 Task: Search one way flight ticket for 3 adults, 3 children in premium economy from Pellston: Pellston Regional/emmet County Airport to Riverton: Central Wyoming Regional Airport (was Riverton Regional) on 5-4-2023. Choice of flights is Spirit. Price is upto 25000. Outbound departure time preference is 8:45.
Action: Mouse moved to (294, 120)
Screenshot: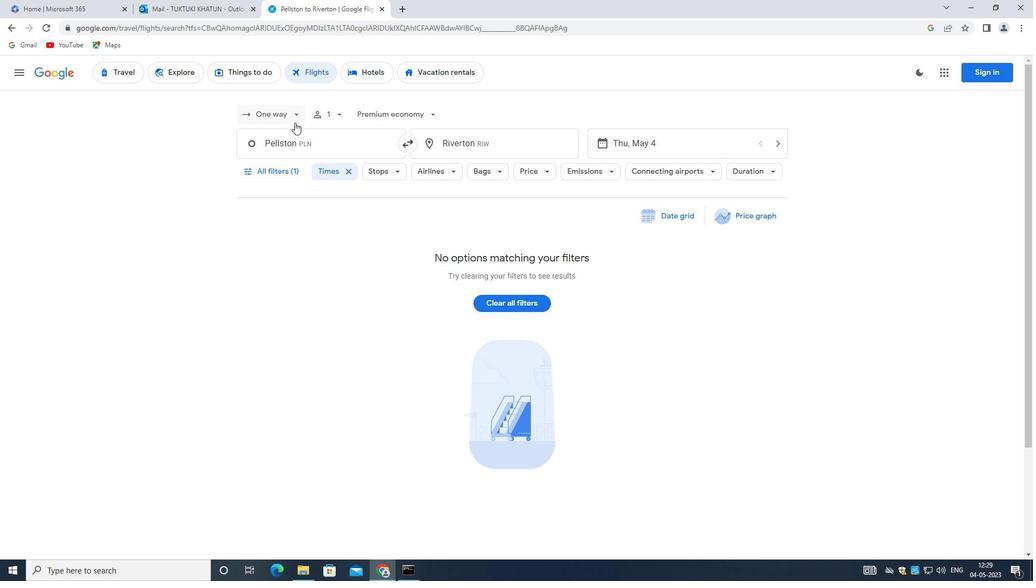 
Action: Mouse pressed left at (294, 120)
Screenshot: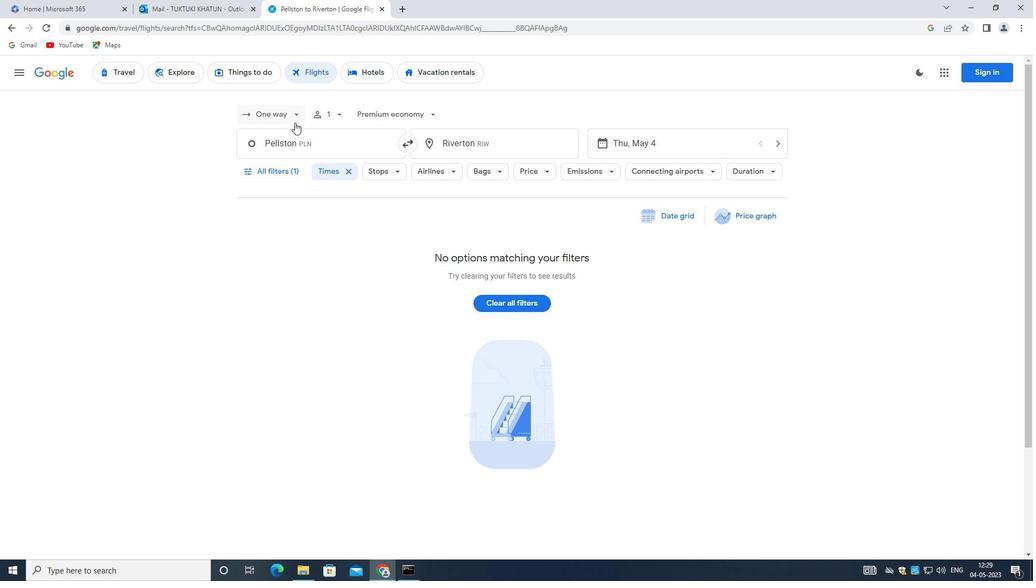 
Action: Mouse moved to (293, 166)
Screenshot: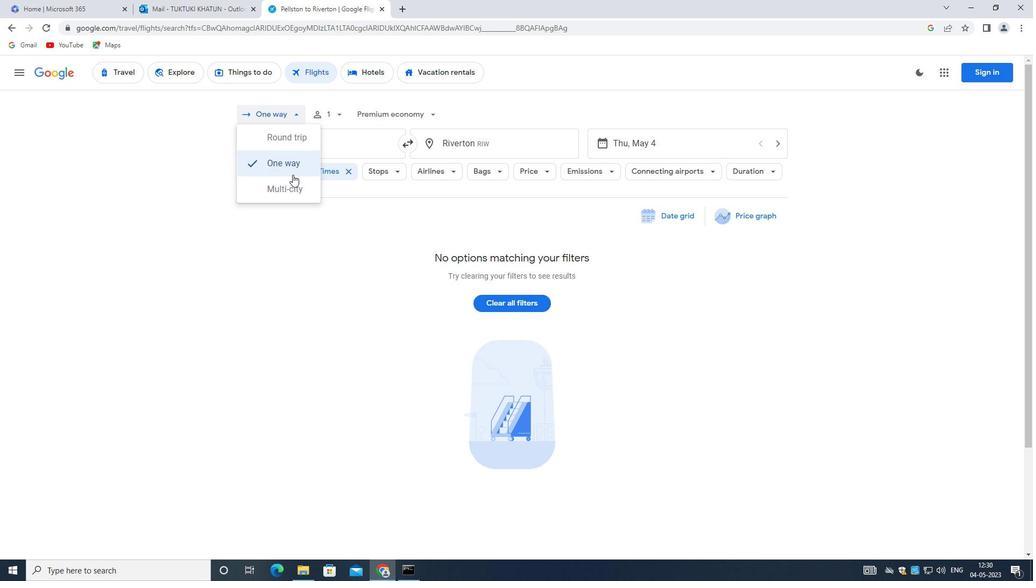 
Action: Mouse pressed left at (293, 166)
Screenshot: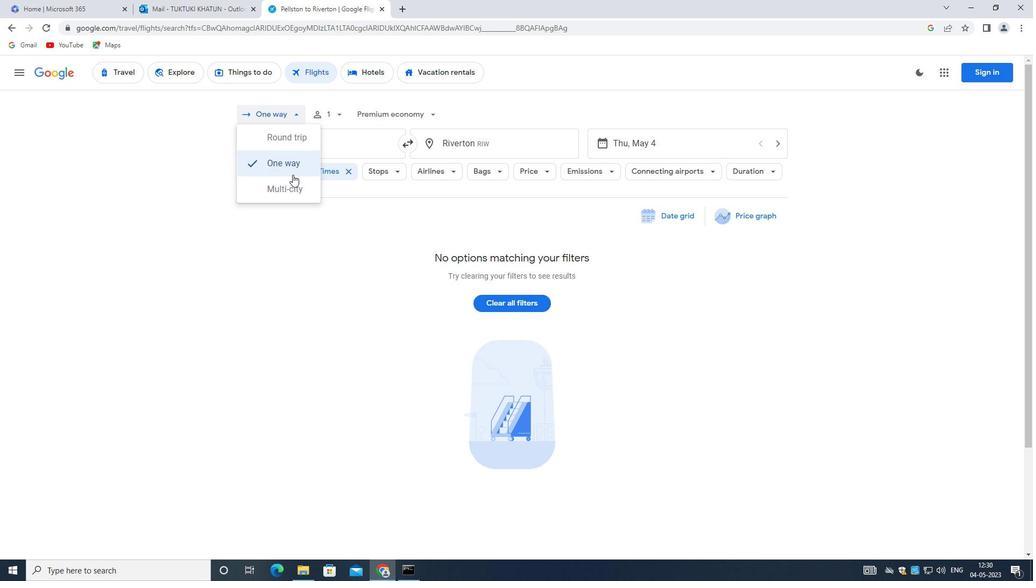 
Action: Mouse moved to (332, 115)
Screenshot: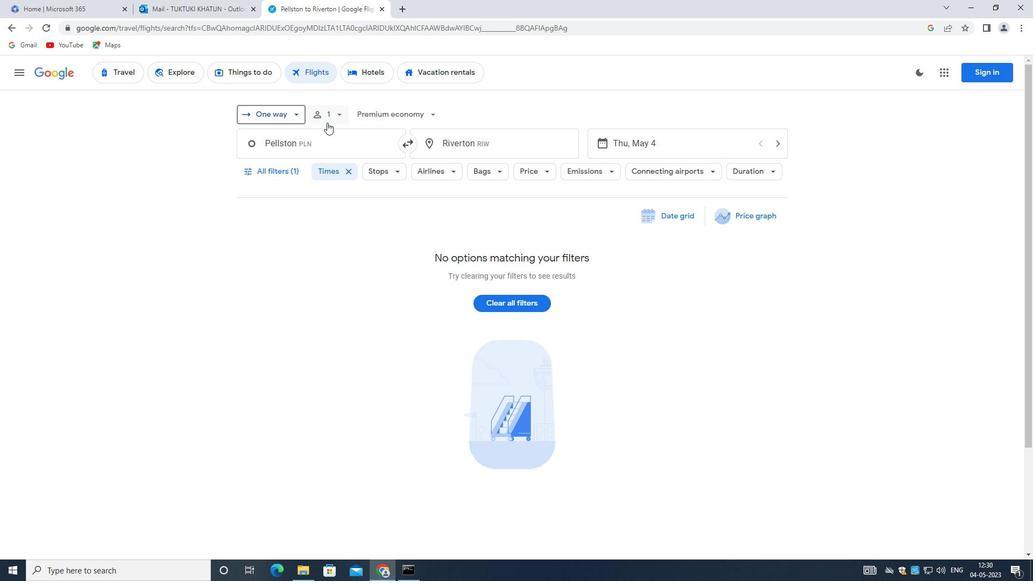 
Action: Mouse pressed left at (332, 115)
Screenshot: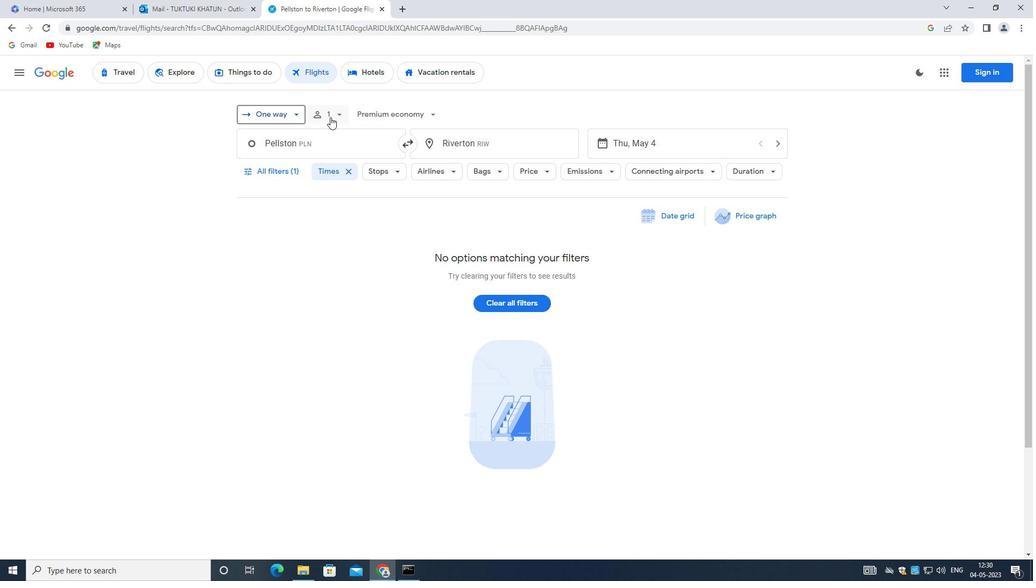 
Action: Mouse moved to (421, 142)
Screenshot: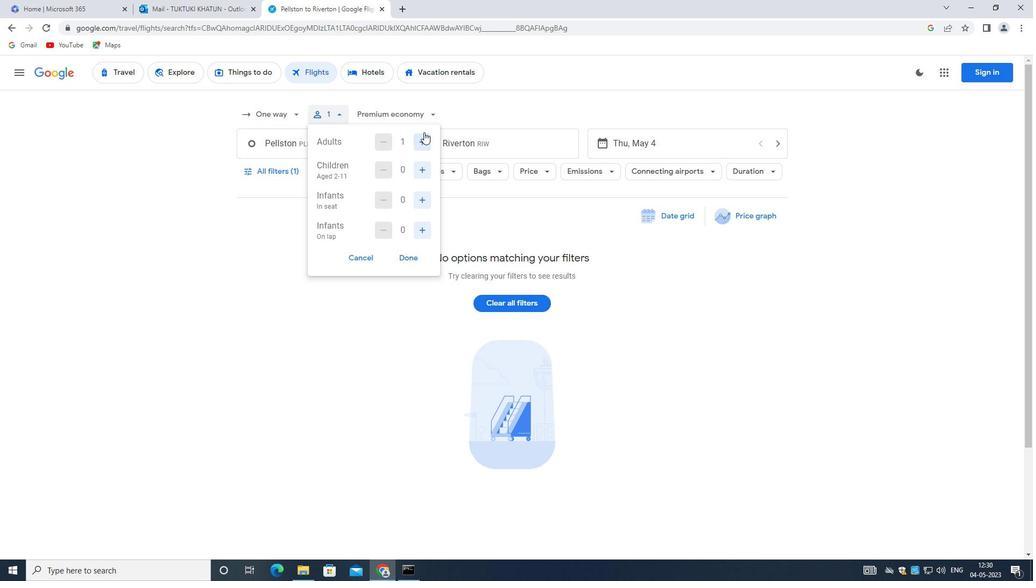 
Action: Mouse pressed left at (421, 142)
Screenshot: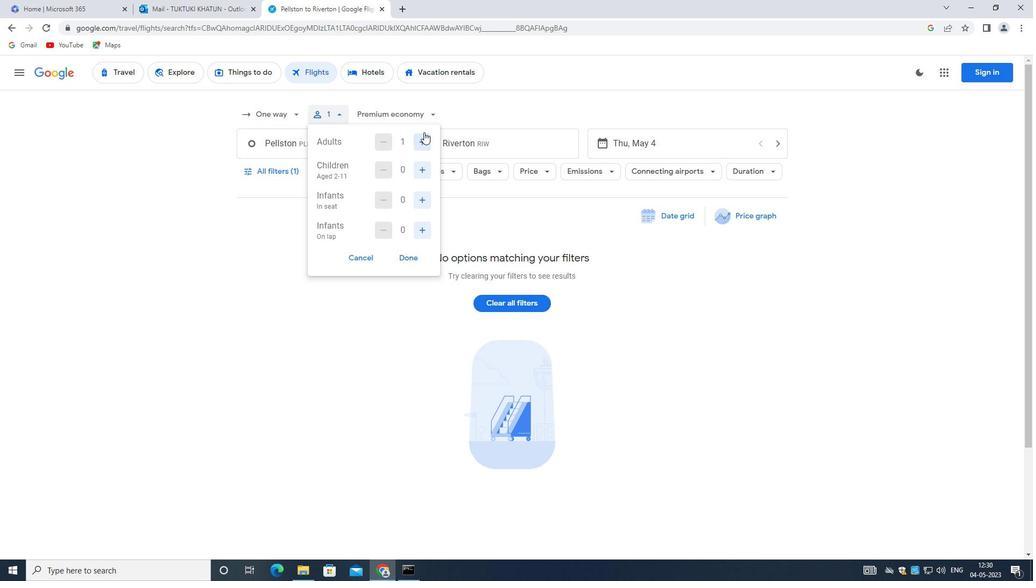 
Action: Mouse pressed left at (421, 142)
Screenshot: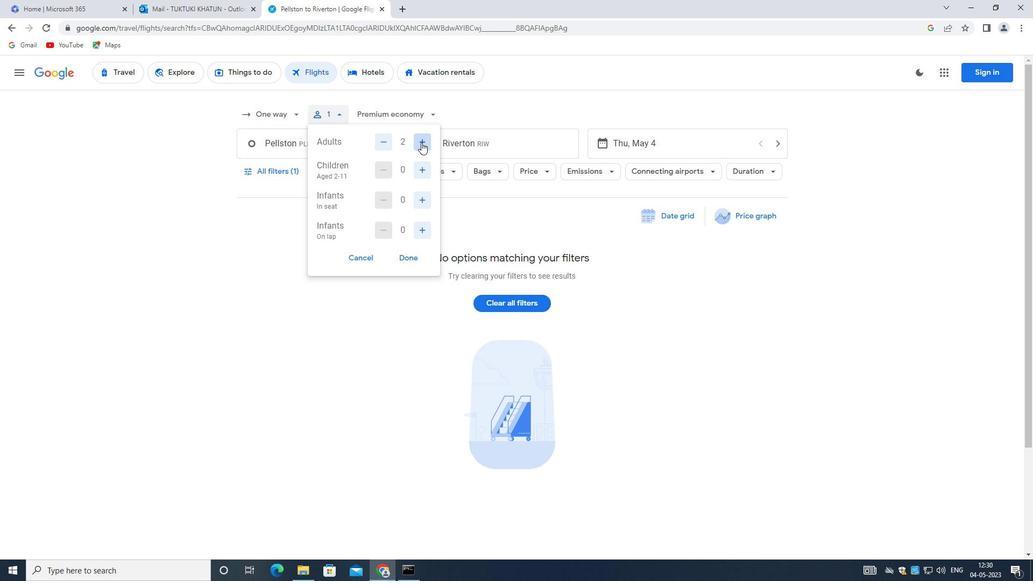 
Action: Mouse moved to (424, 163)
Screenshot: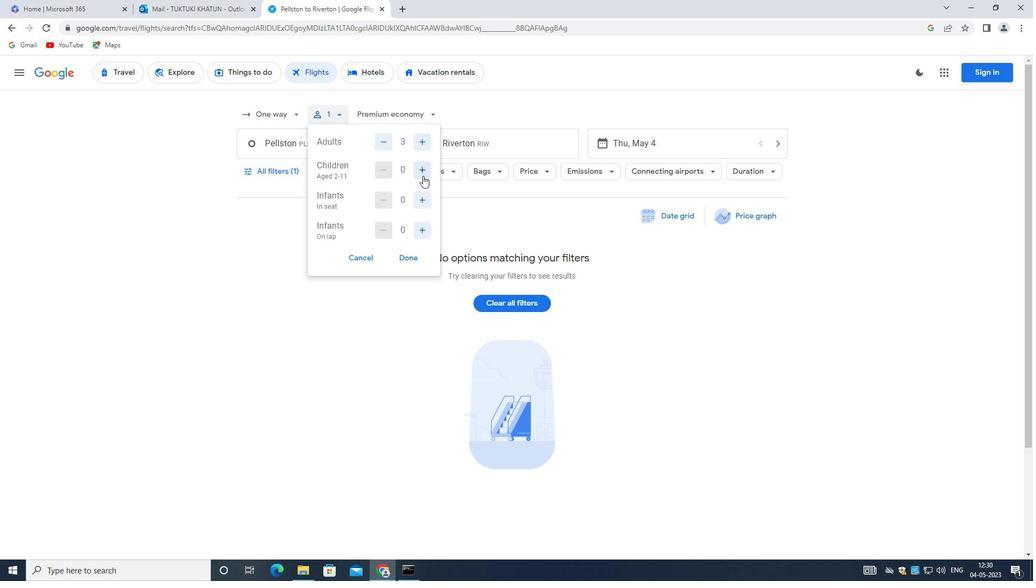
Action: Mouse pressed left at (424, 163)
Screenshot: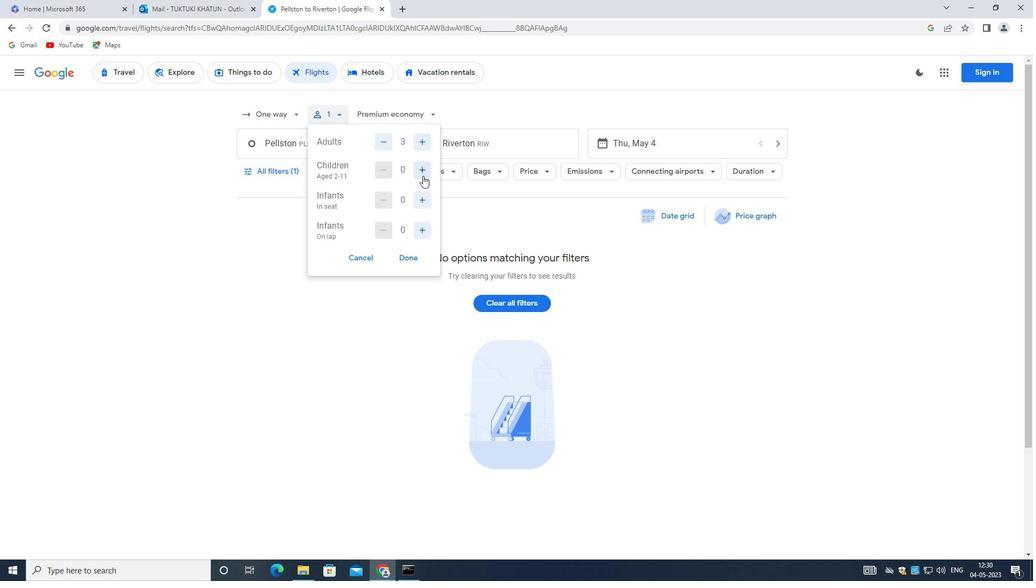 
Action: Mouse pressed left at (424, 163)
Screenshot: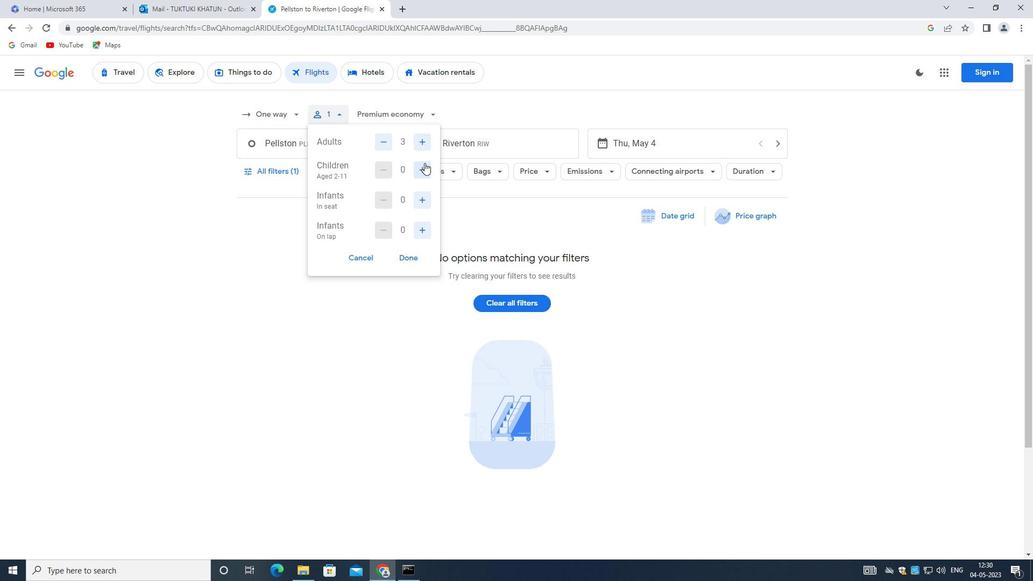 
Action: Mouse pressed left at (424, 163)
Screenshot: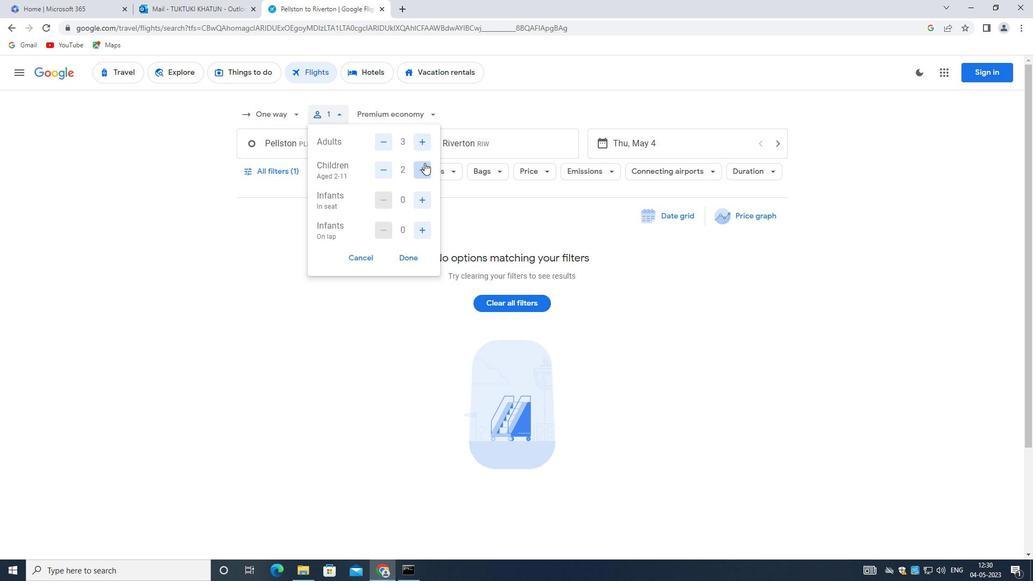 
Action: Mouse moved to (403, 258)
Screenshot: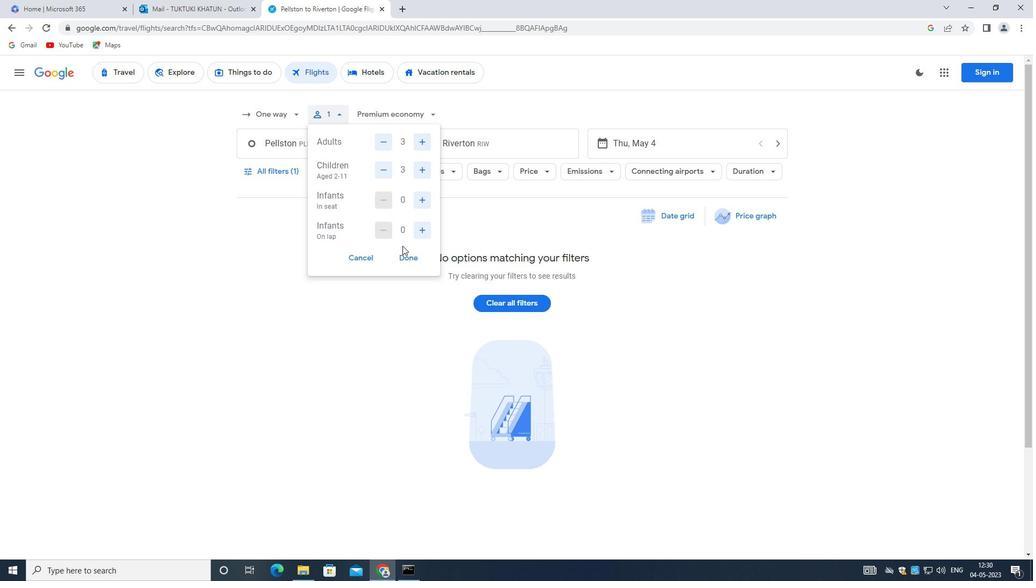 
Action: Mouse pressed left at (403, 258)
Screenshot: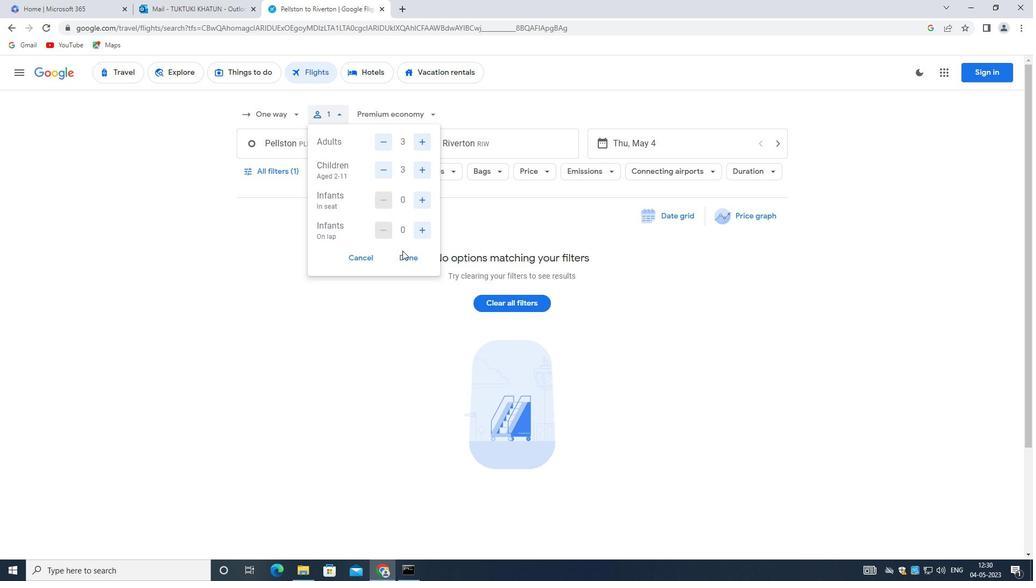 
Action: Mouse moved to (395, 109)
Screenshot: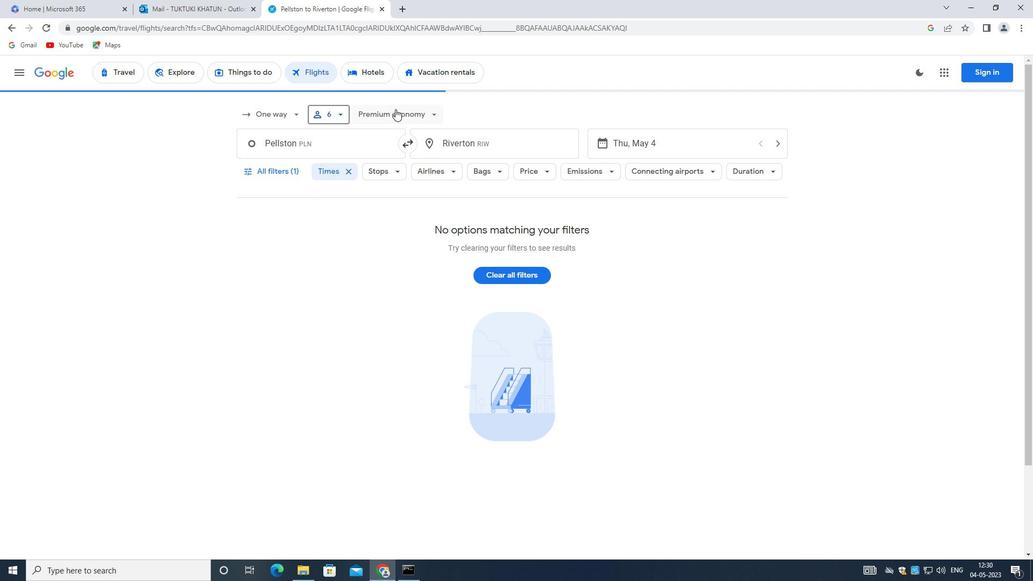 
Action: Mouse pressed left at (395, 109)
Screenshot: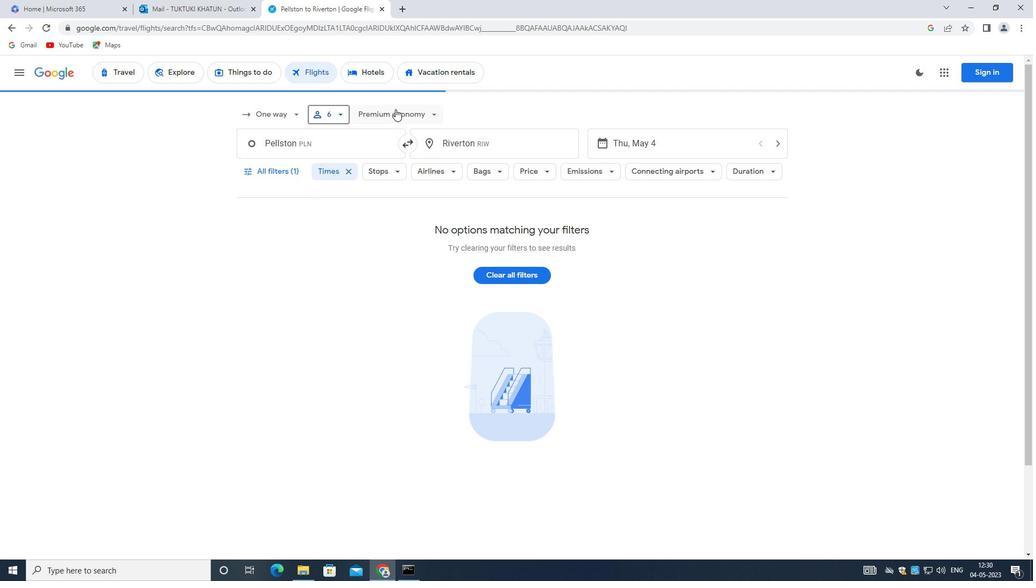 
Action: Mouse moved to (403, 165)
Screenshot: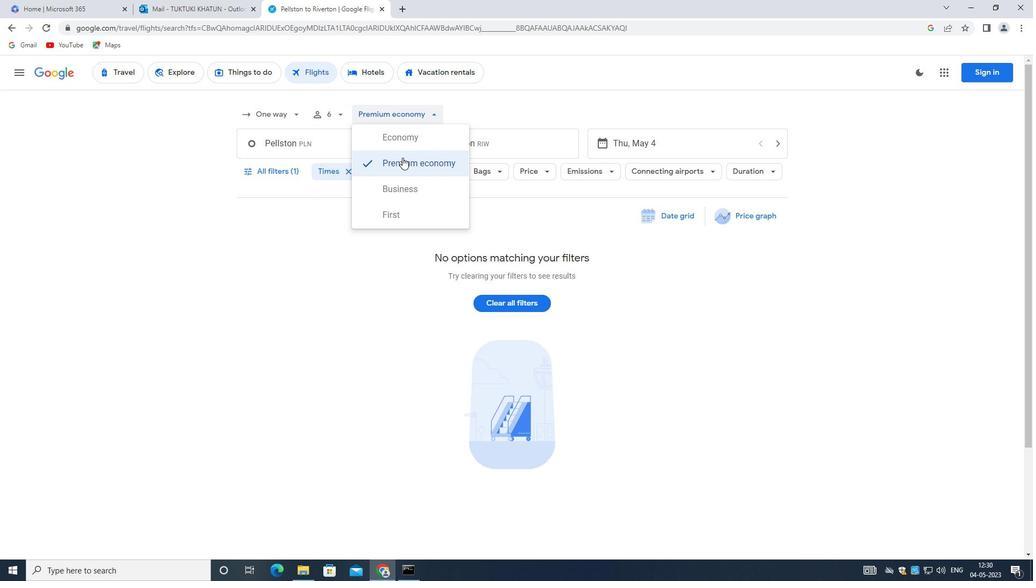 
Action: Mouse pressed left at (403, 165)
Screenshot: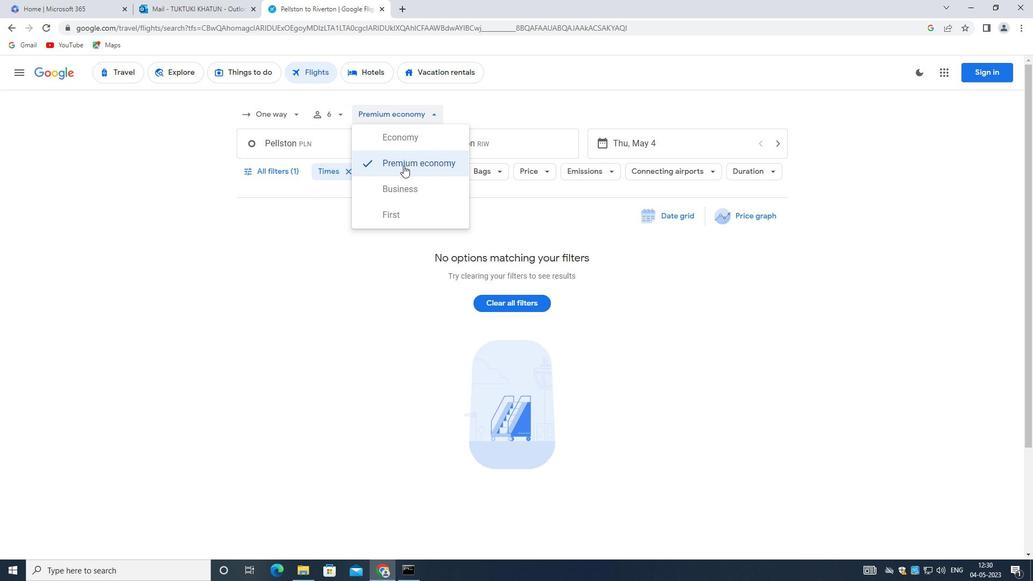 
Action: Mouse moved to (301, 144)
Screenshot: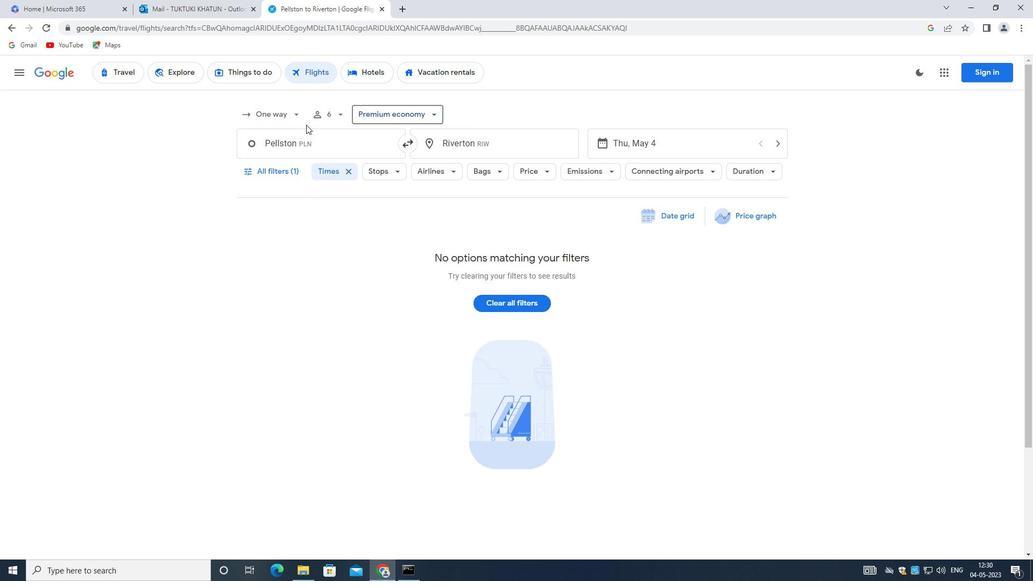 
Action: Mouse pressed left at (301, 144)
Screenshot: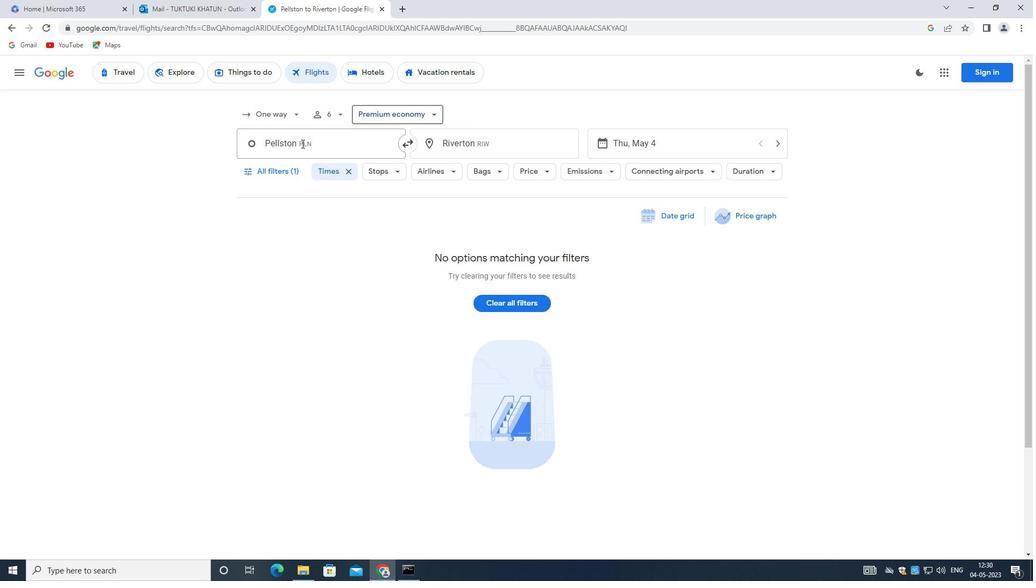 
Action: Mouse moved to (328, 171)
Screenshot: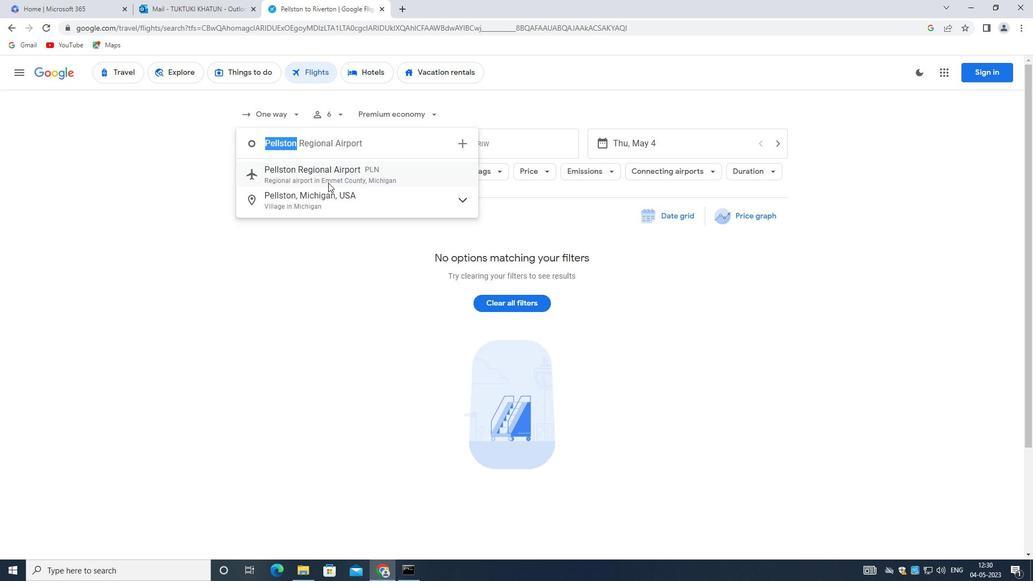 
Action: Mouse pressed left at (328, 171)
Screenshot: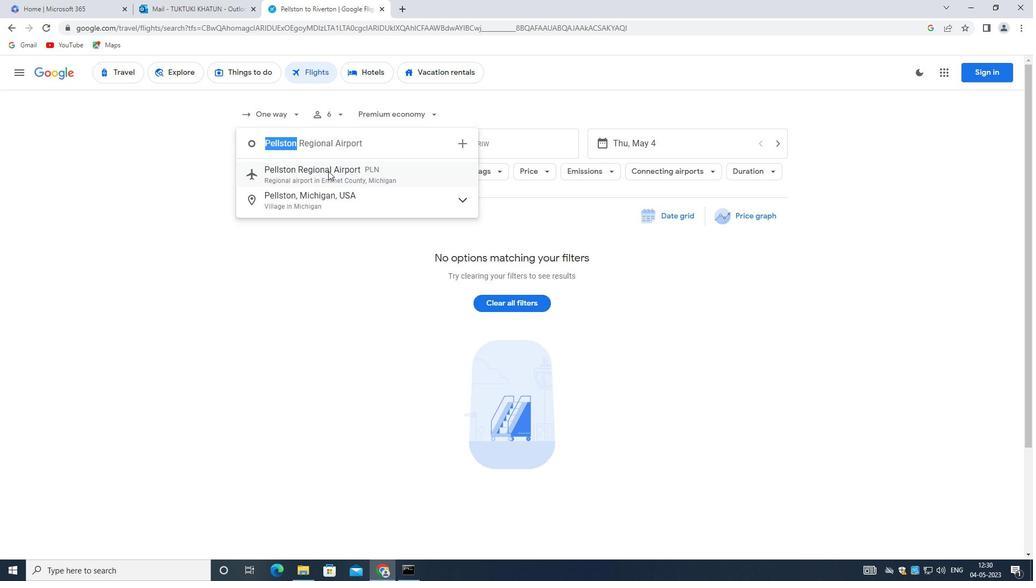 
Action: Mouse moved to (466, 151)
Screenshot: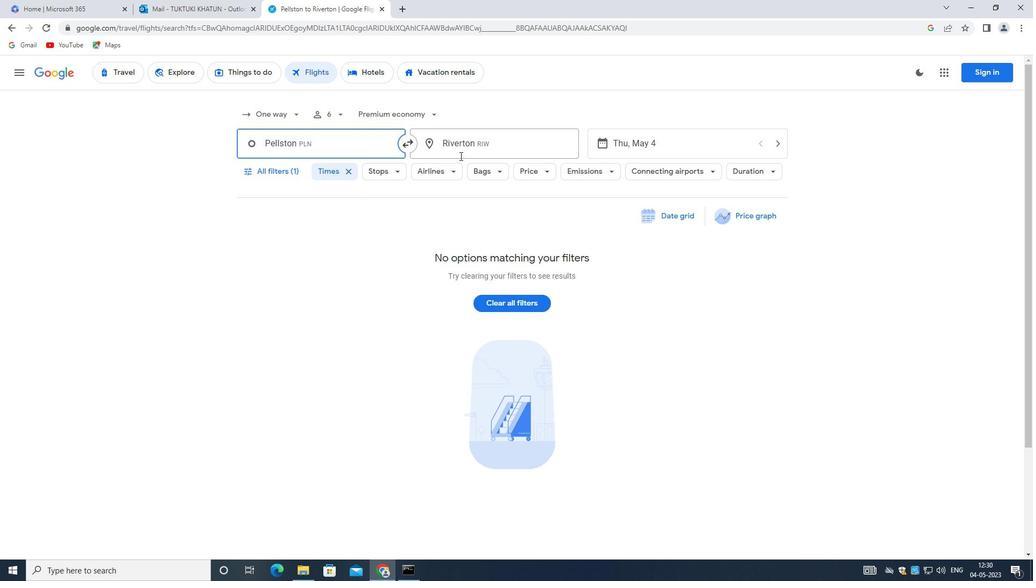 
Action: Mouse pressed left at (466, 151)
Screenshot: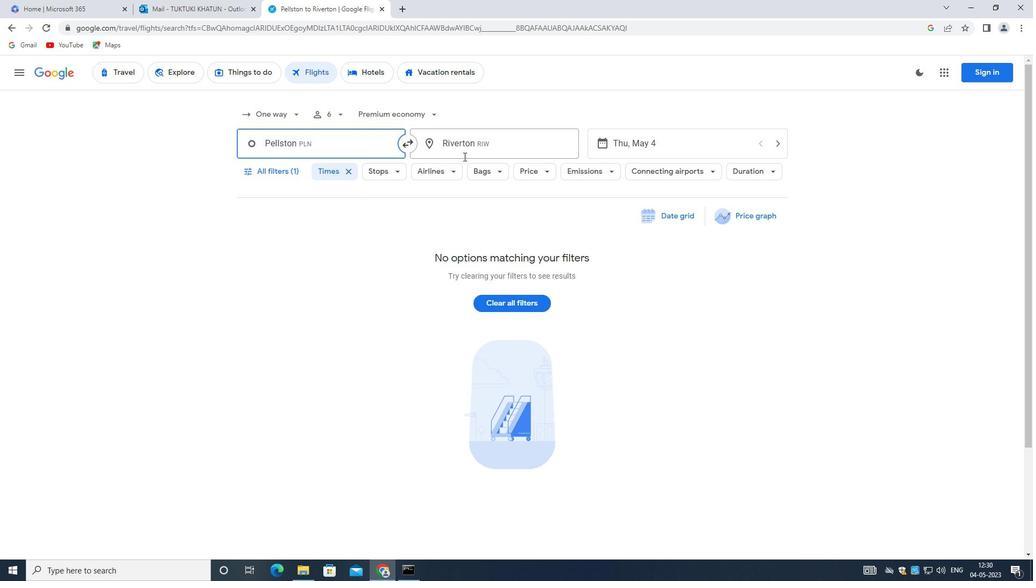 
Action: Key pressed <Key.shift>CENTRAL<Key.space><Key.shift>W
Screenshot: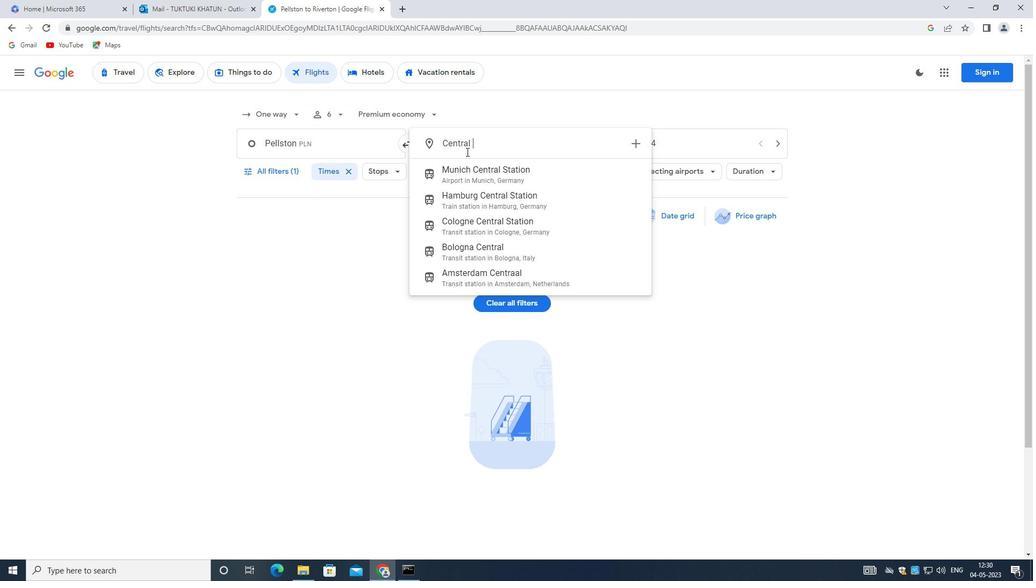 
Action: Mouse moved to (487, 169)
Screenshot: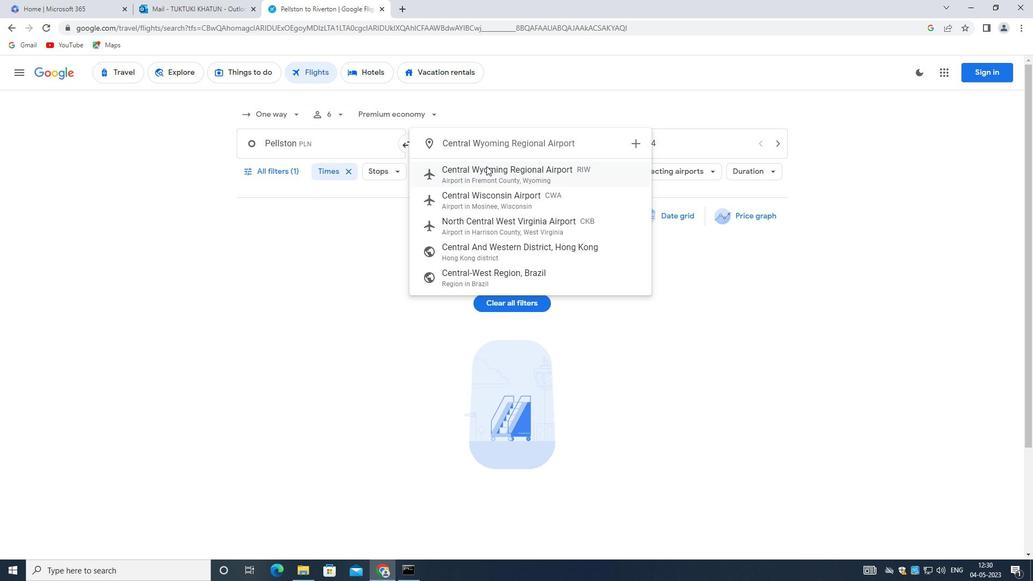 
Action: Mouse pressed left at (487, 169)
Screenshot: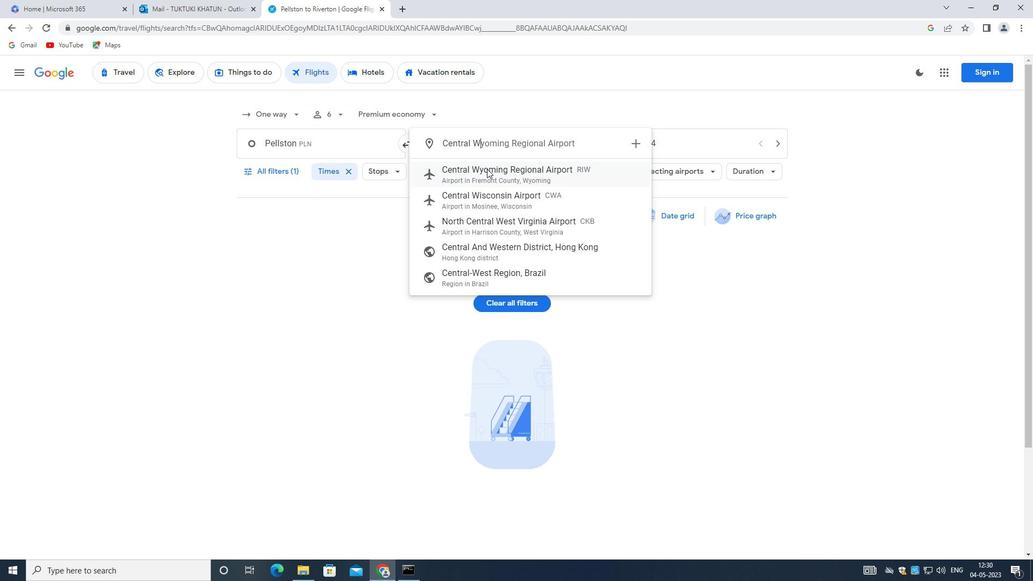 
Action: Mouse moved to (661, 145)
Screenshot: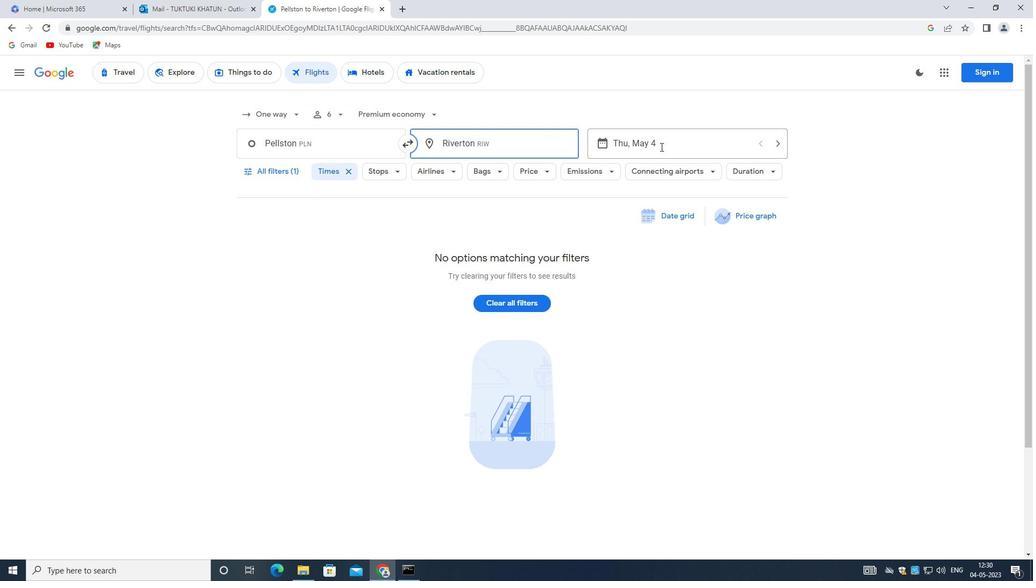 
Action: Mouse pressed left at (661, 145)
Screenshot: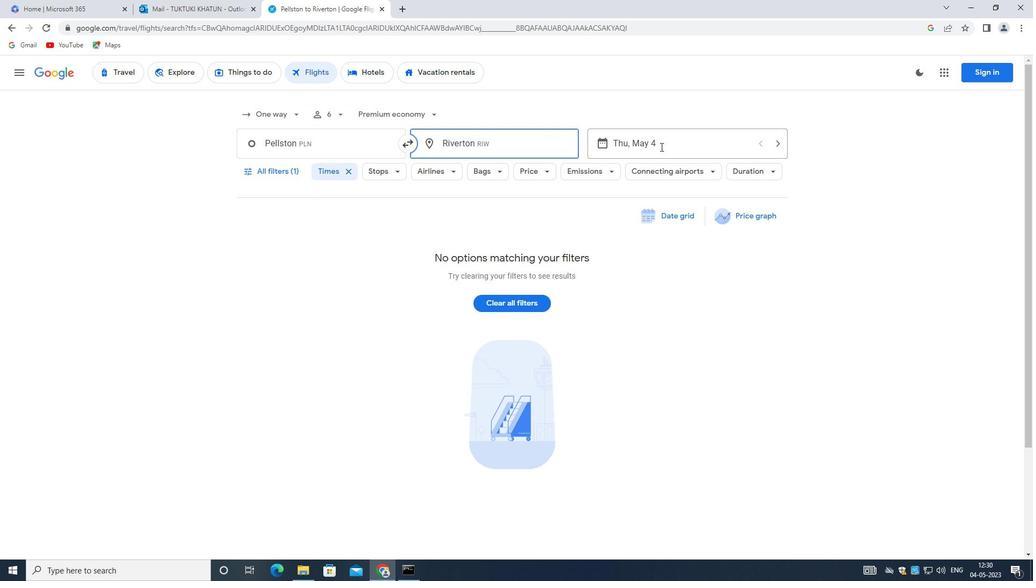 
Action: Mouse moved to (775, 403)
Screenshot: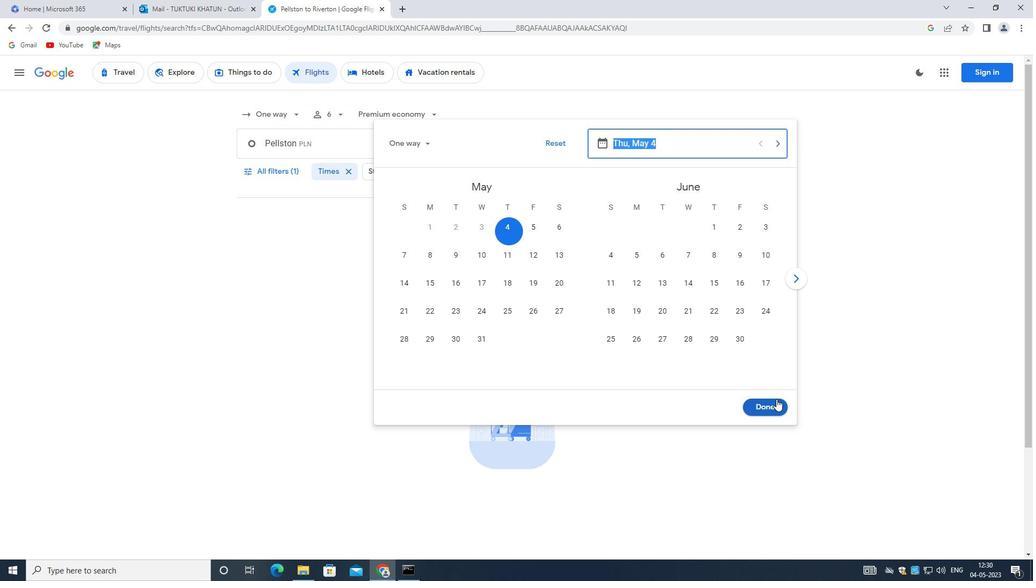 
Action: Mouse pressed left at (775, 403)
Screenshot: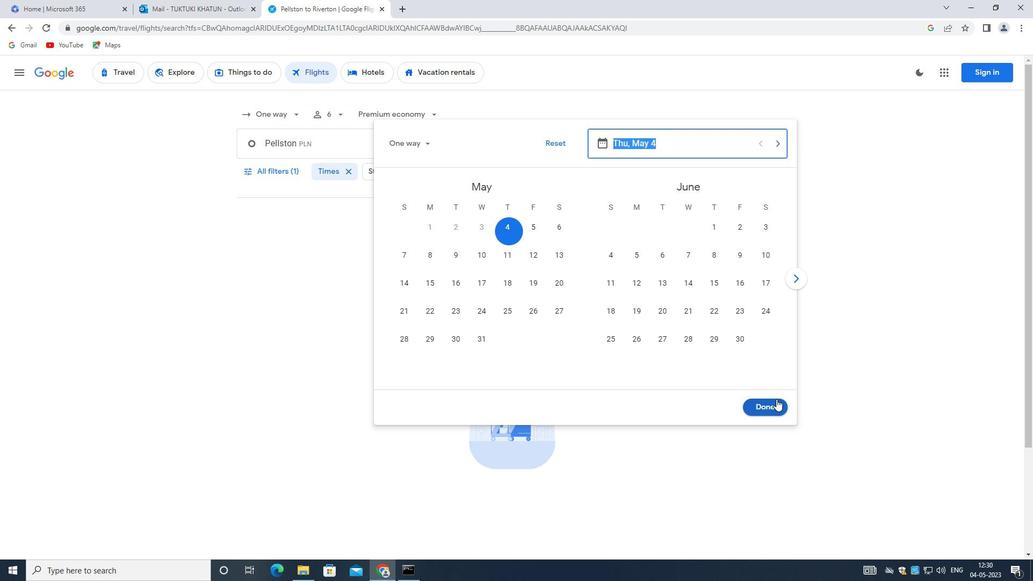 
Action: Mouse moved to (272, 172)
Screenshot: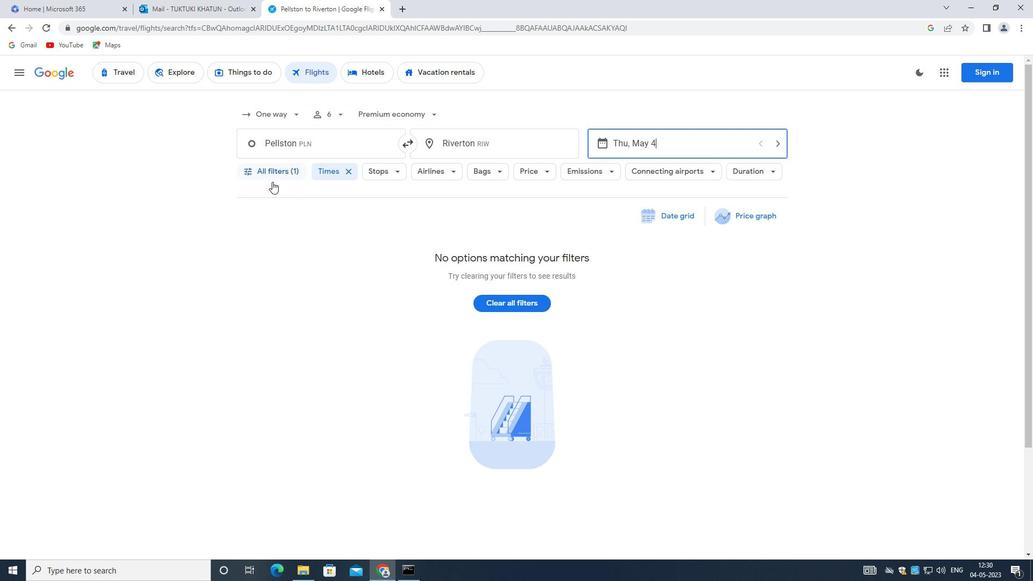 
Action: Mouse pressed left at (272, 172)
Screenshot: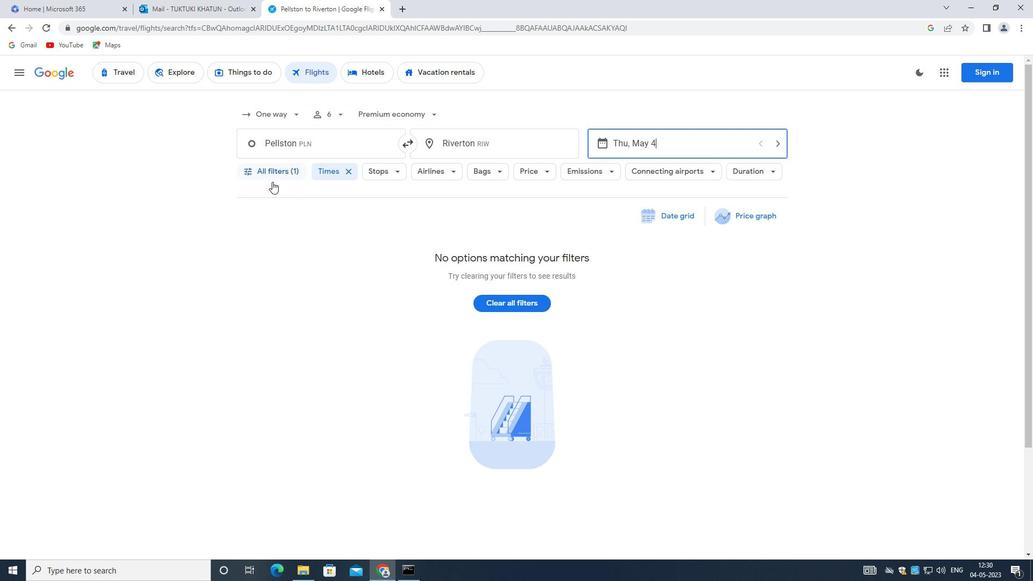 
Action: Mouse moved to (321, 254)
Screenshot: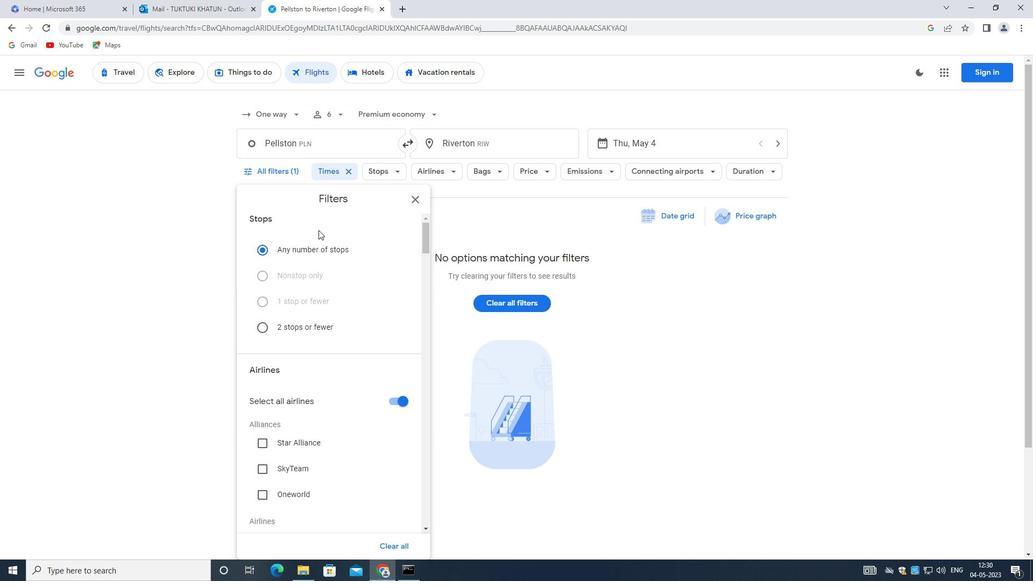 
Action: Mouse scrolled (321, 254) with delta (0, 0)
Screenshot: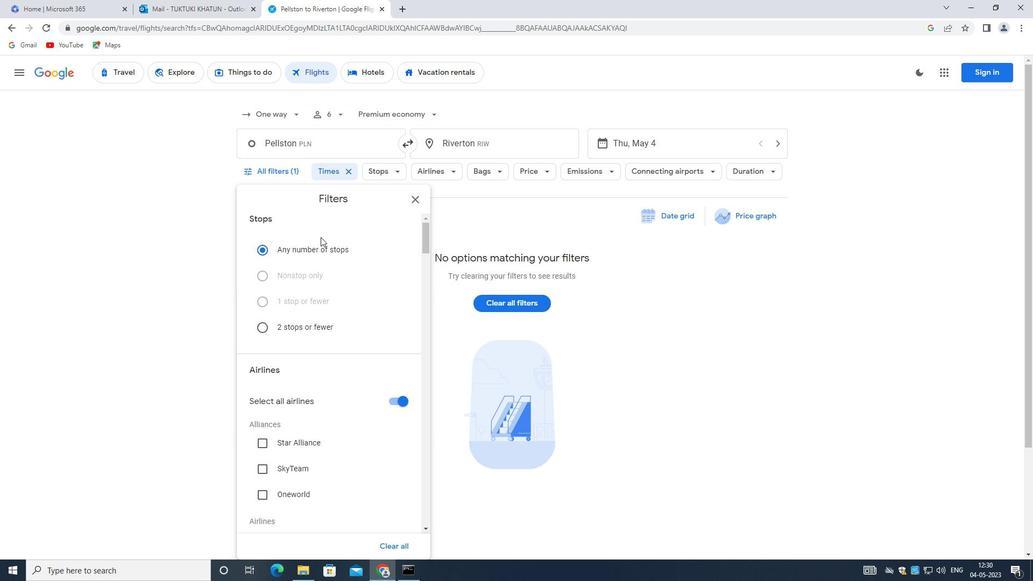 
Action: Mouse moved to (321, 255)
Screenshot: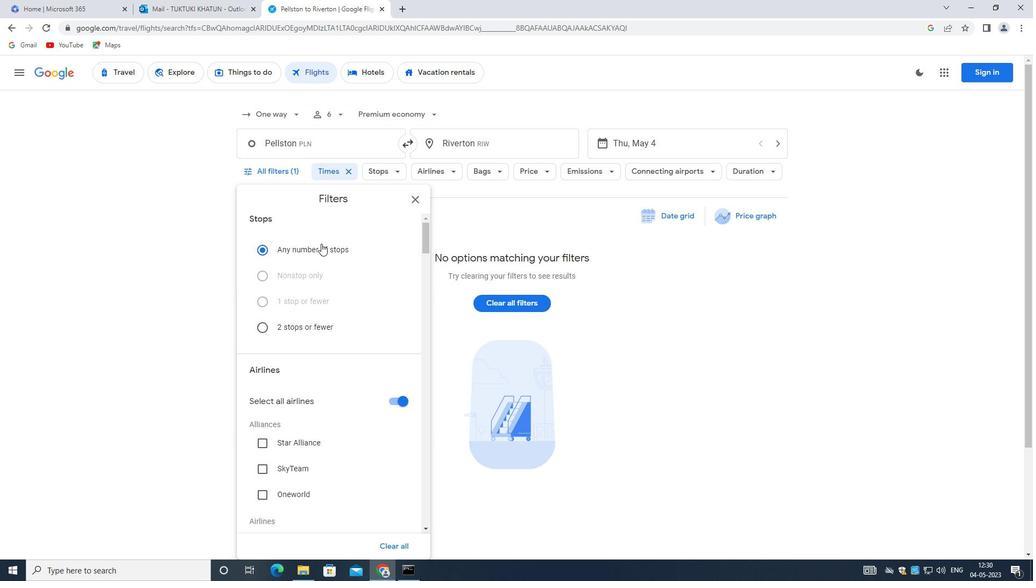 
Action: Mouse scrolled (321, 254) with delta (0, 0)
Screenshot: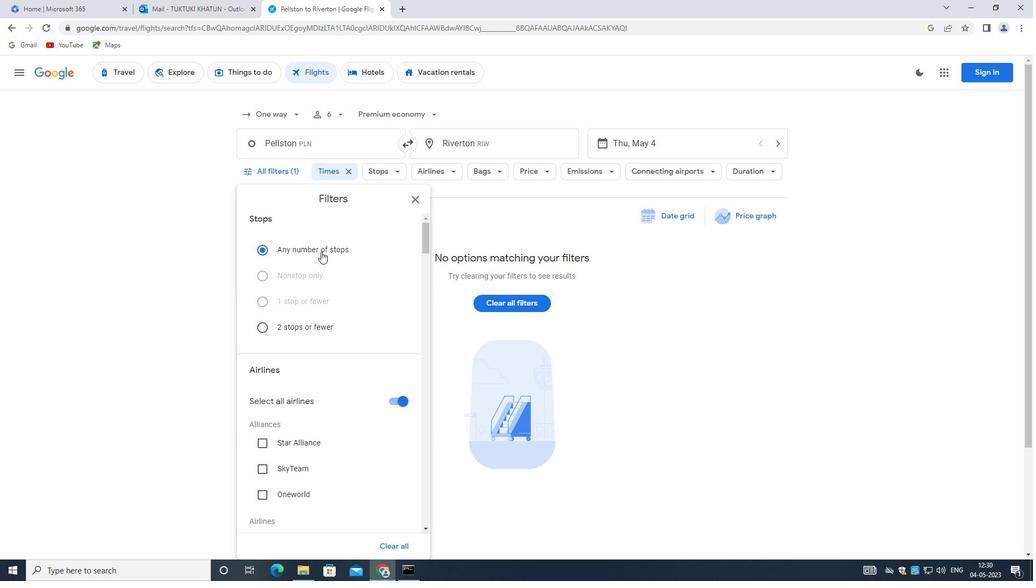 
Action: Mouse scrolled (321, 254) with delta (0, 0)
Screenshot: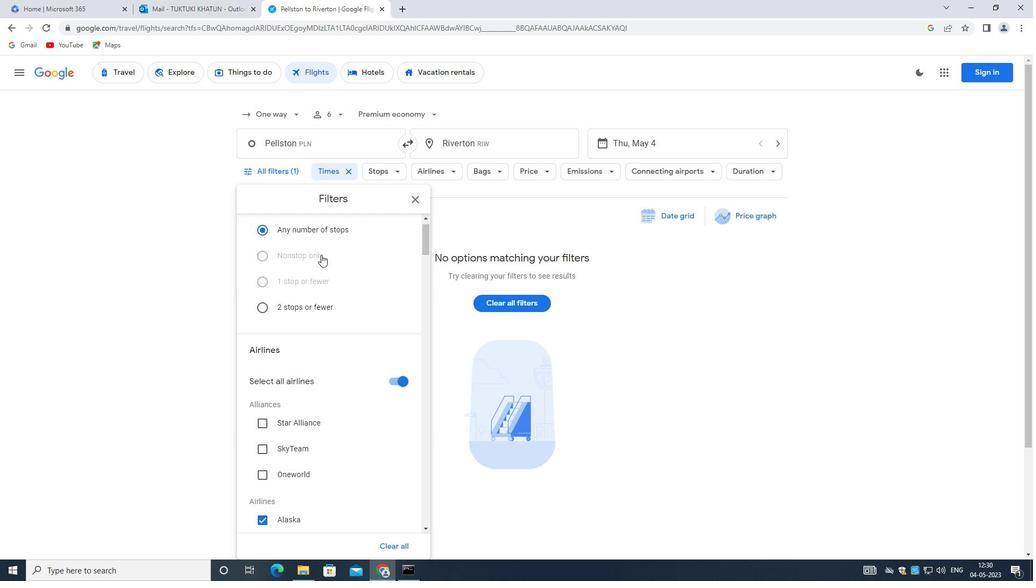 
Action: Mouse moved to (342, 284)
Screenshot: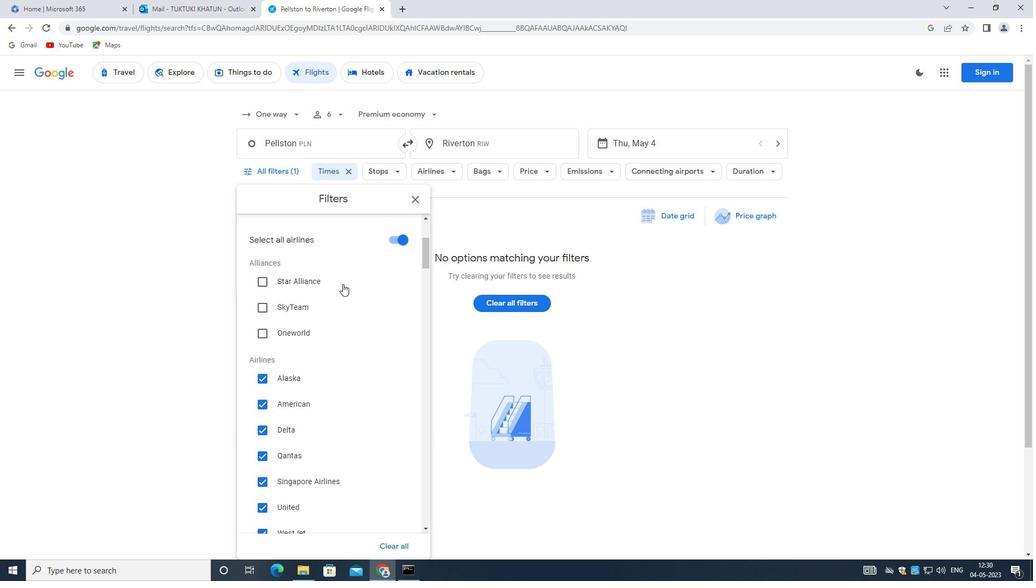 
Action: Mouse scrolled (342, 285) with delta (0, 0)
Screenshot: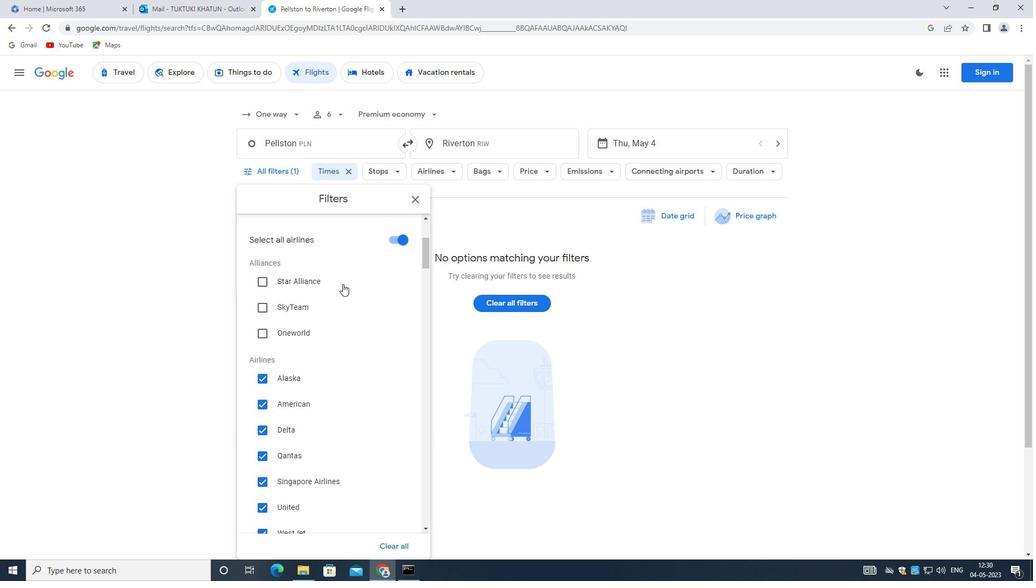 
Action: Mouse moved to (342, 284)
Screenshot: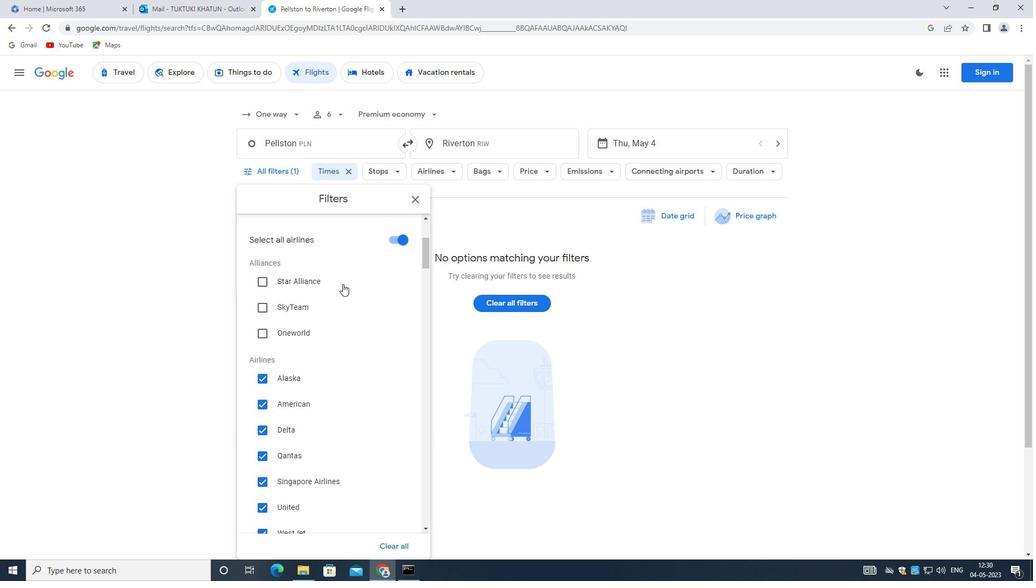 
Action: Mouse scrolled (342, 284) with delta (0, 0)
Screenshot: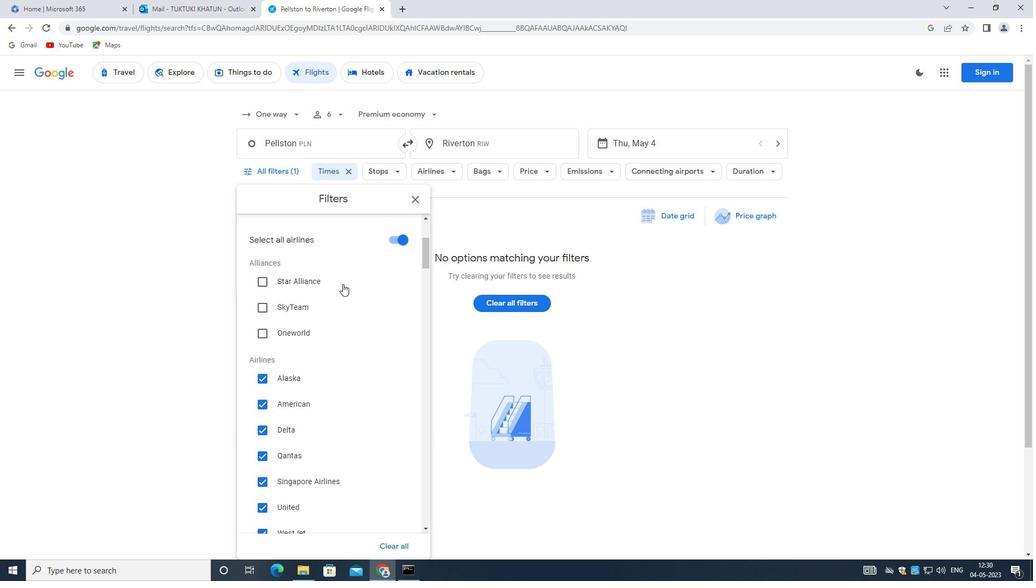
Action: Mouse scrolled (342, 284) with delta (0, 0)
Screenshot: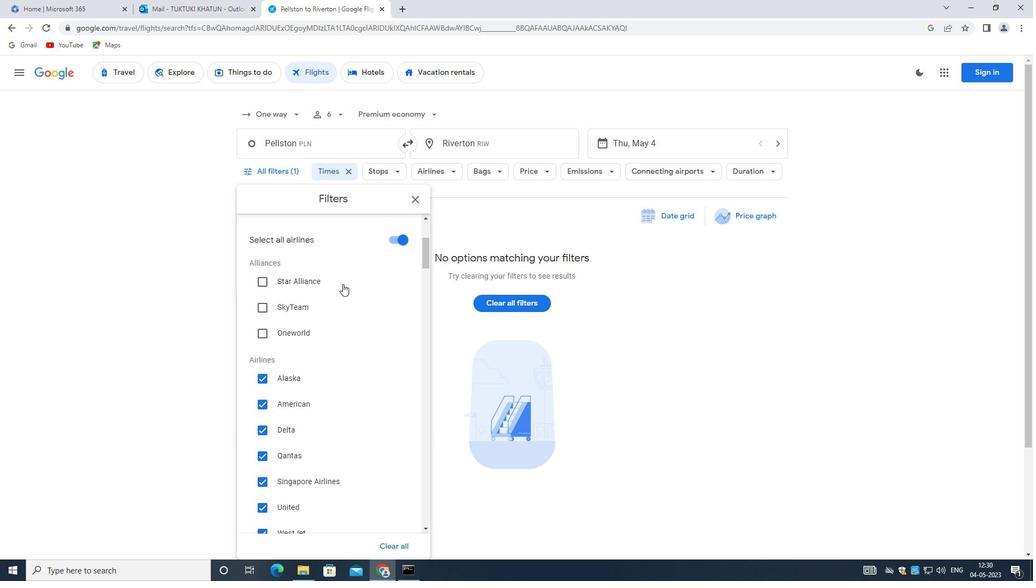 
Action: Mouse moved to (392, 402)
Screenshot: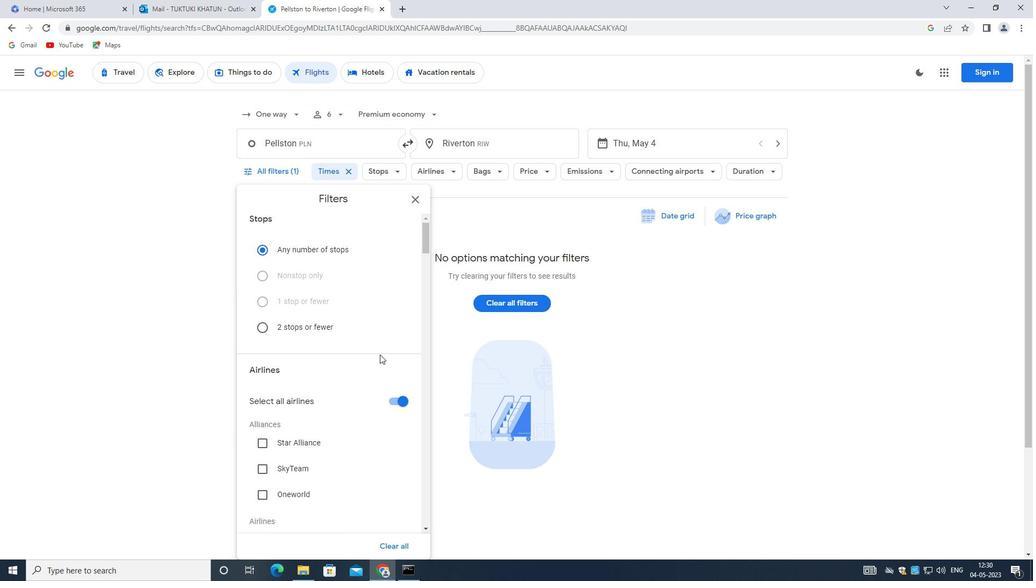 
Action: Mouse pressed left at (392, 402)
Screenshot: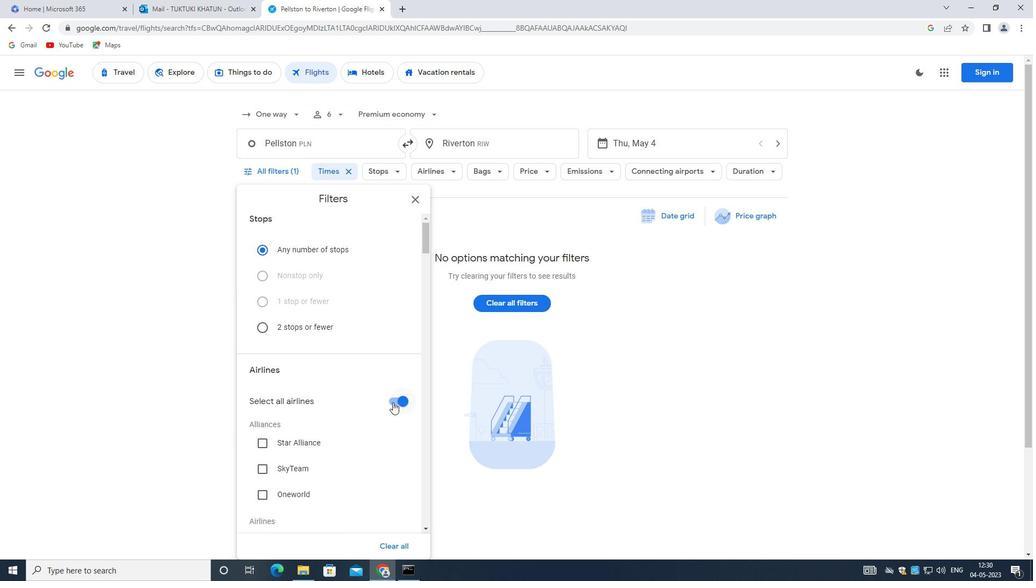 
Action: Mouse moved to (369, 400)
Screenshot: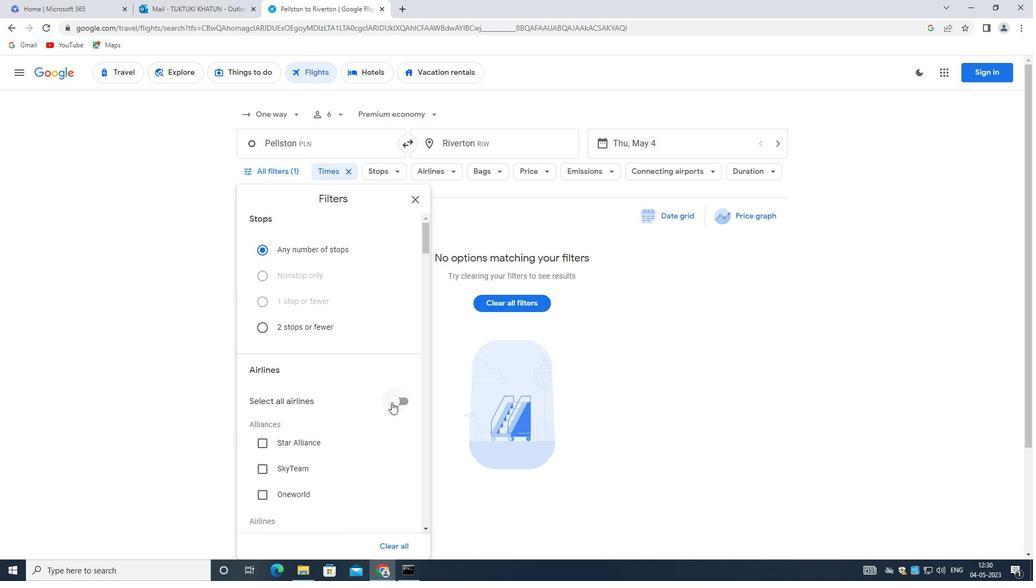 
Action: Mouse scrolled (369, 399) with delta (0, 0)
Screenshot: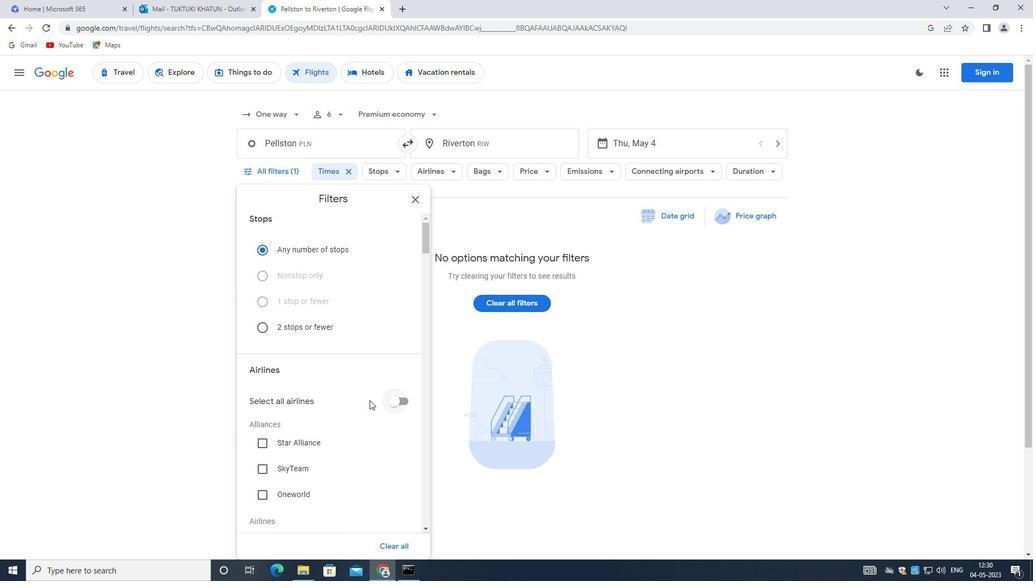 
Action: Mouse scrolled (369, 399) with delta (0, 0)
Screenshot: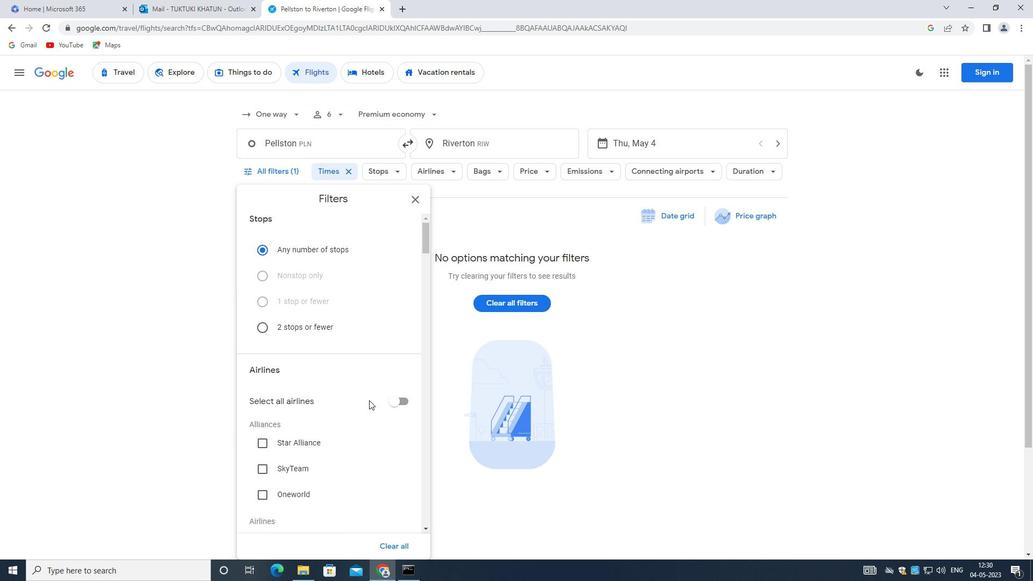 
Action: Mouse scrolled (369, 399) with delta (0, 0)
Screenshot: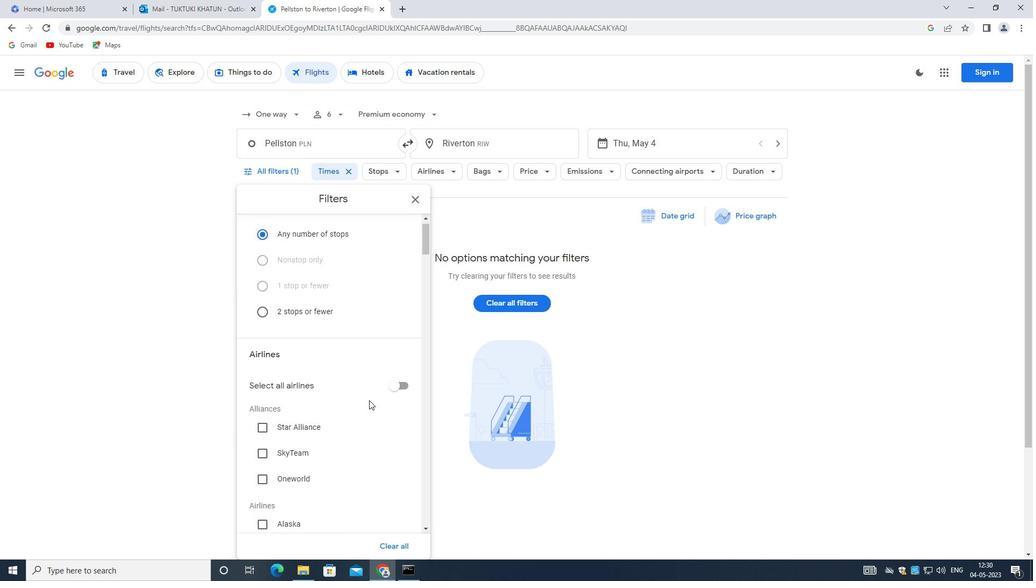 
Action: Mouse scrolled (369, 399) with delta (0, 0)
Screenshot: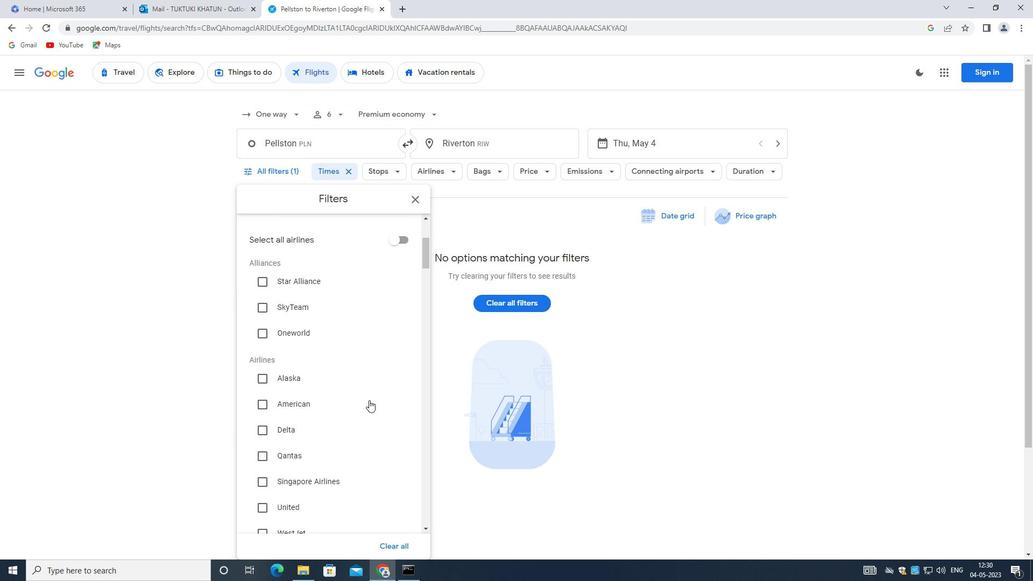 
Action: Mouse scrolled (369, 399) with delta (0, 0)
Screenshot: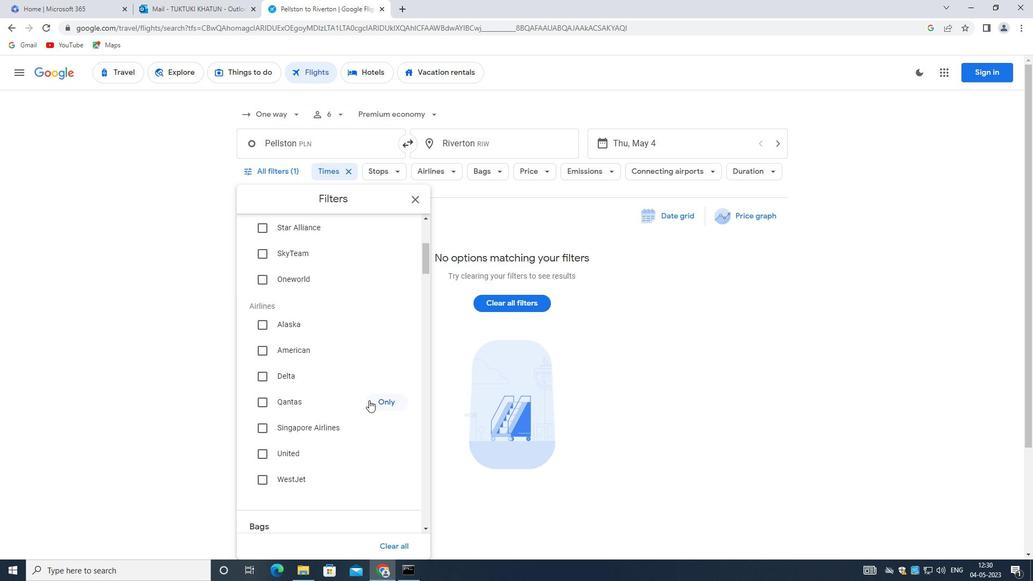 
Action: Mouse moved to (367, 400)
Screenshot: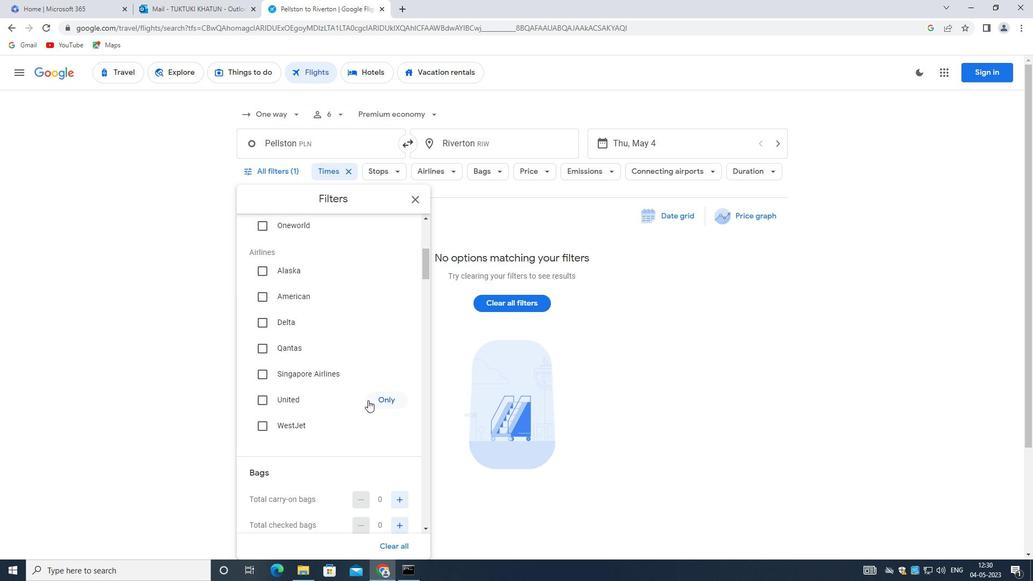 
Action: Mouse scrolled (367, 399) with delta (0, 0)
Screenshot: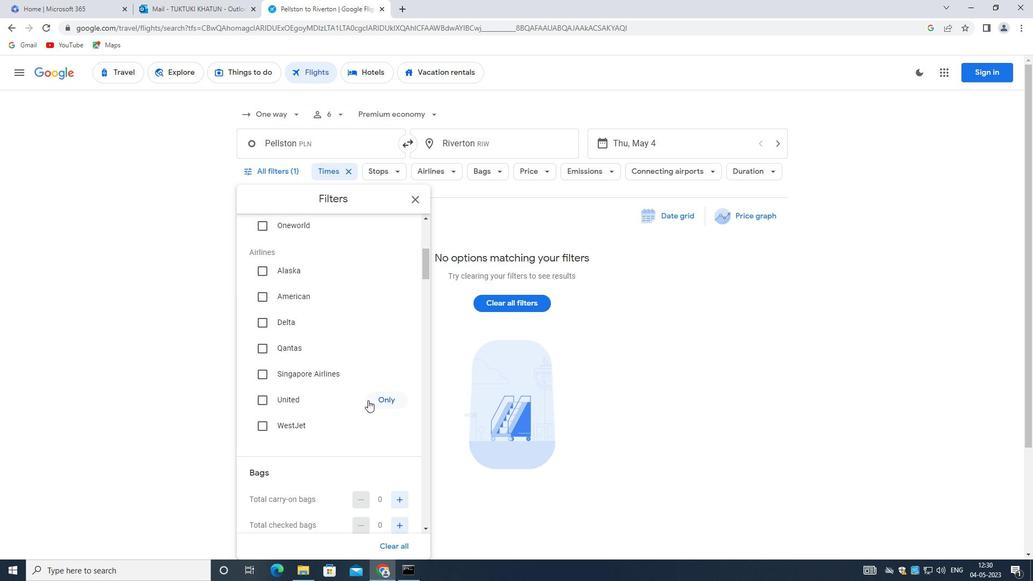 
Action: Mouse scrolled (367, 399) with delta (0, 0)
Screenshot: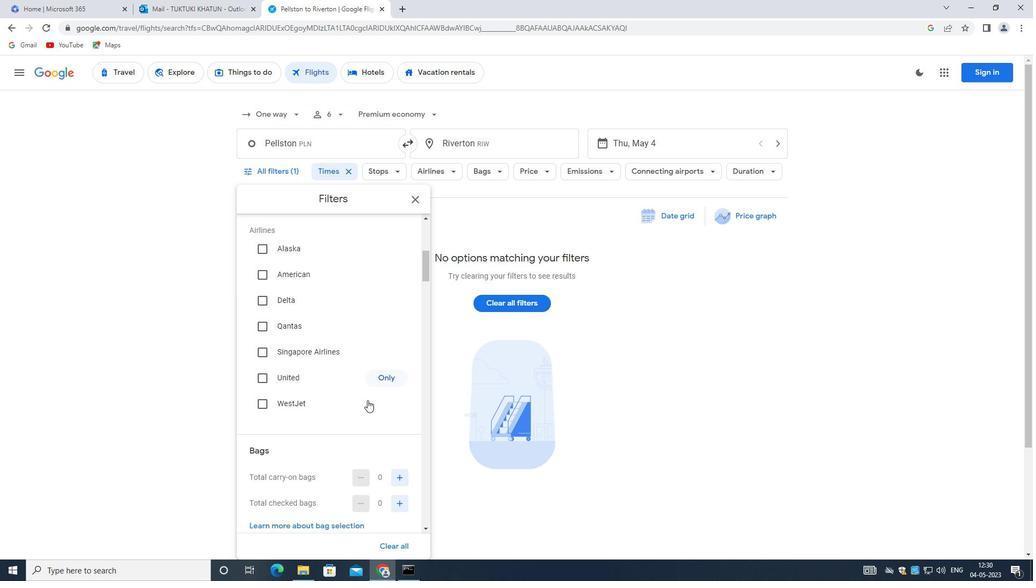 
Action: Mouse moved to (367, 400)
Screenshot: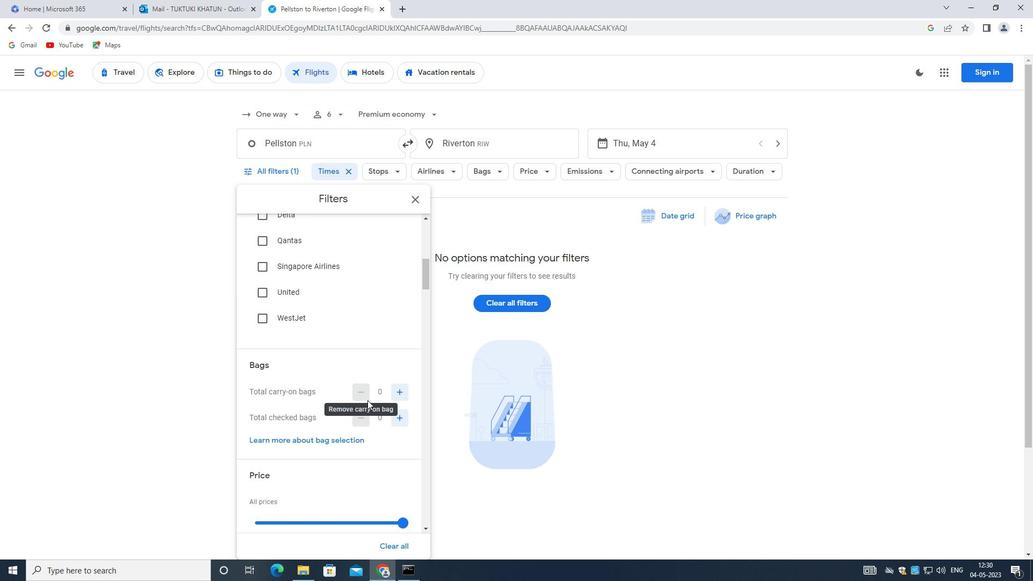 
Action: Mouse scrolled (367, 399) with delta (0, 0)
Screenshot: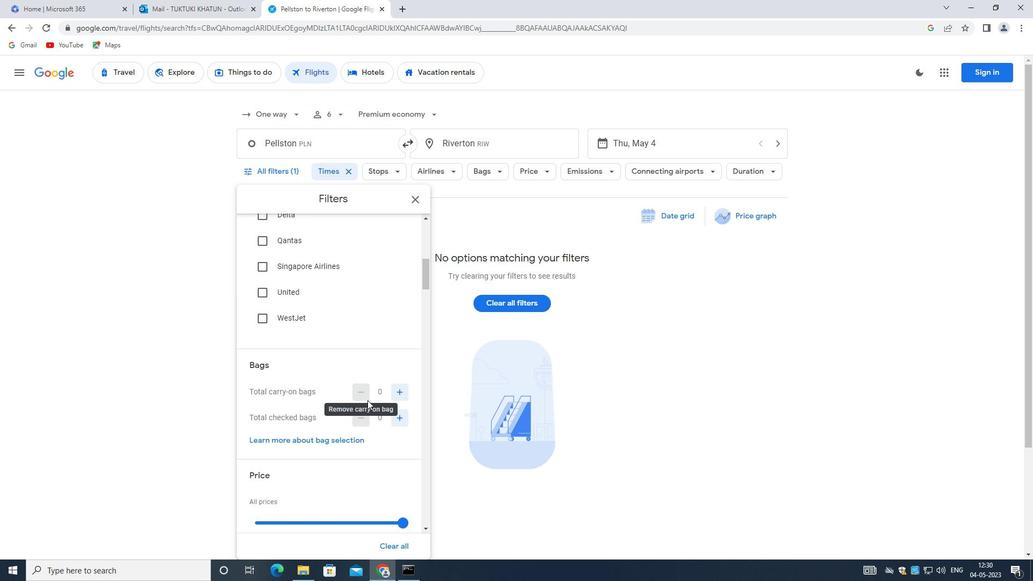 
Action: Mouse scrolled (367, 399) with delta (0, 0)
Screenshot: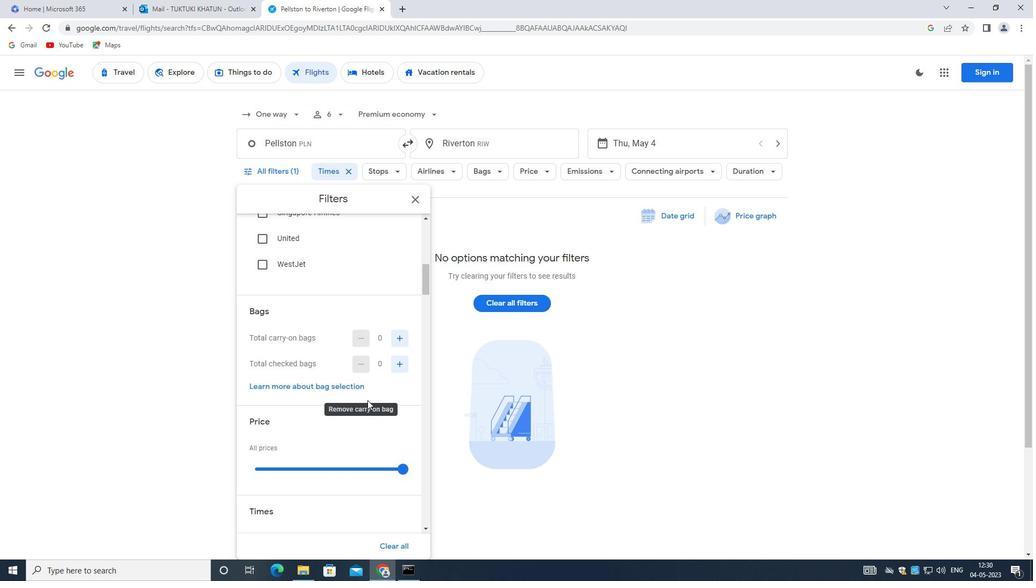 
Action: Mouse moved to (366, 402)
Screenshot: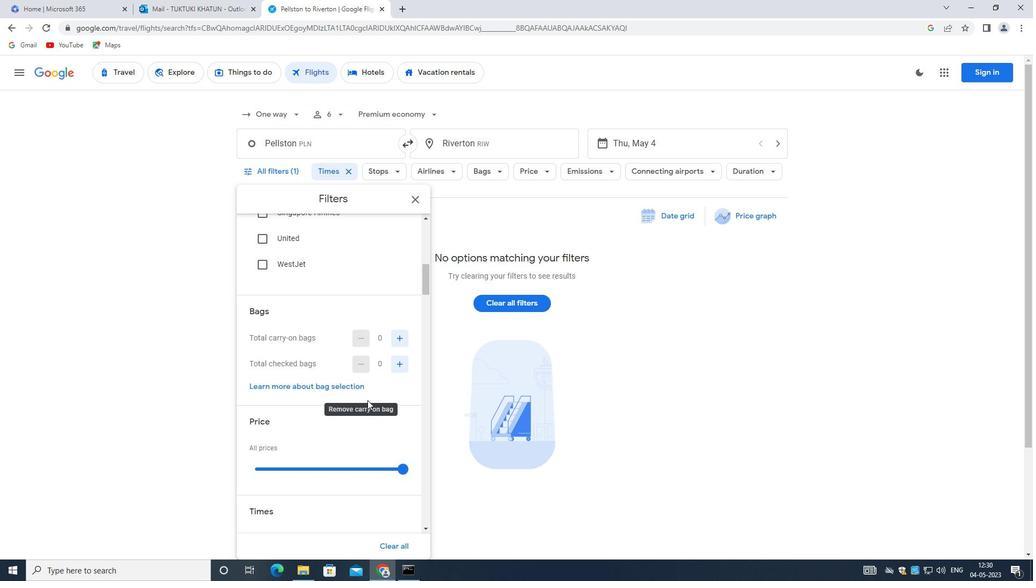 
Action: Mouse scrolled (366, 401) with delta (0, 0)
Screenshot: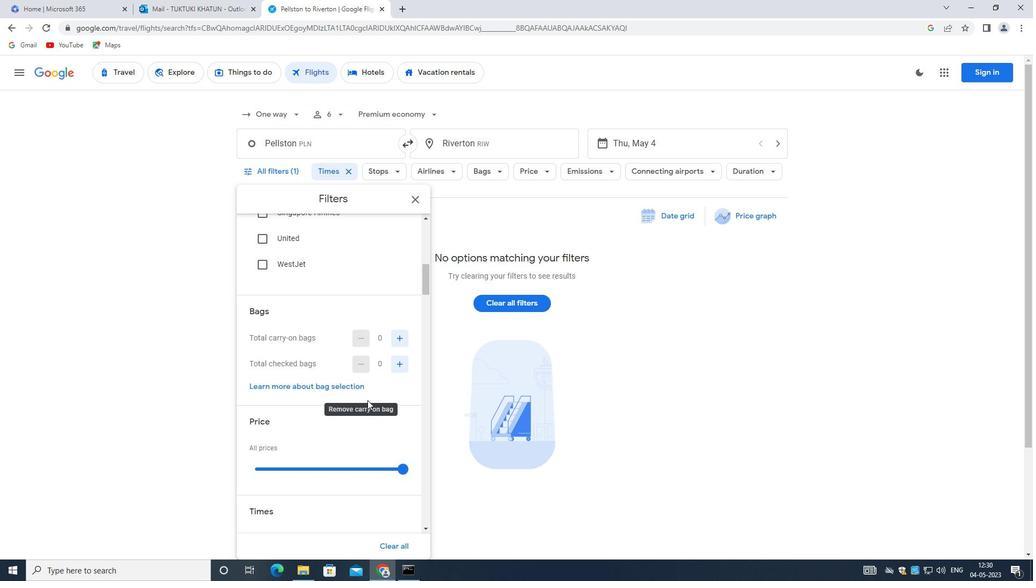 
Action: Mouse scrolled (366, 401) with delta (0, 0)
Screenshot: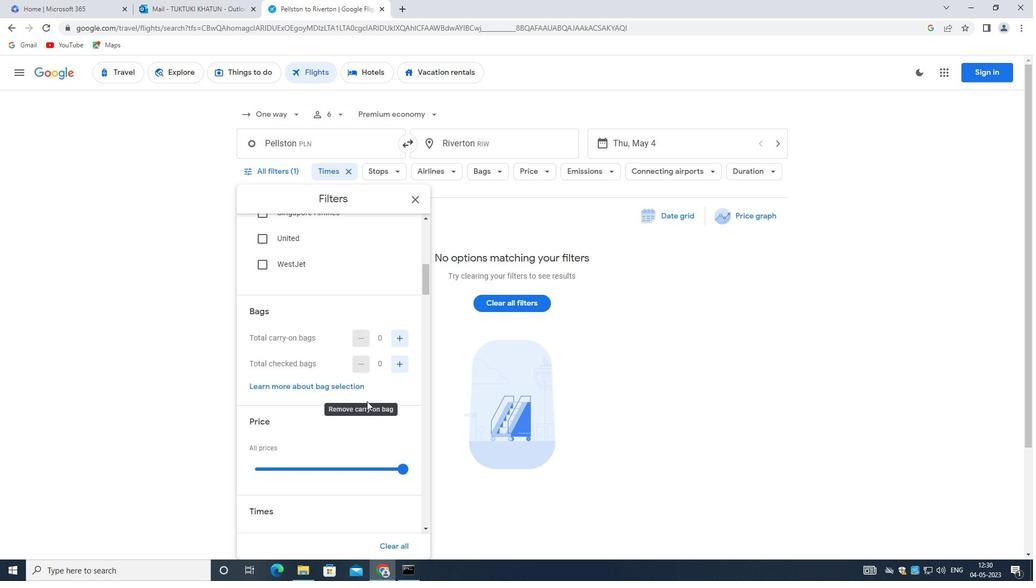 
Action: Mouse scrolled (366, 402) with delta (0, 0)
Screenshot: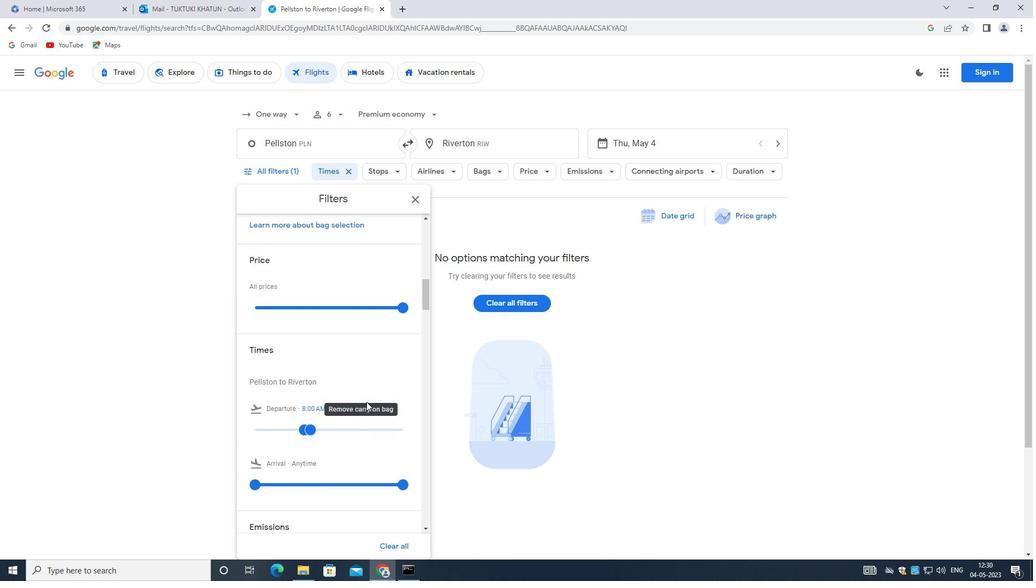 
Action: Mouse scrolled (366, 402) with delta (0, 0)
Screenshot: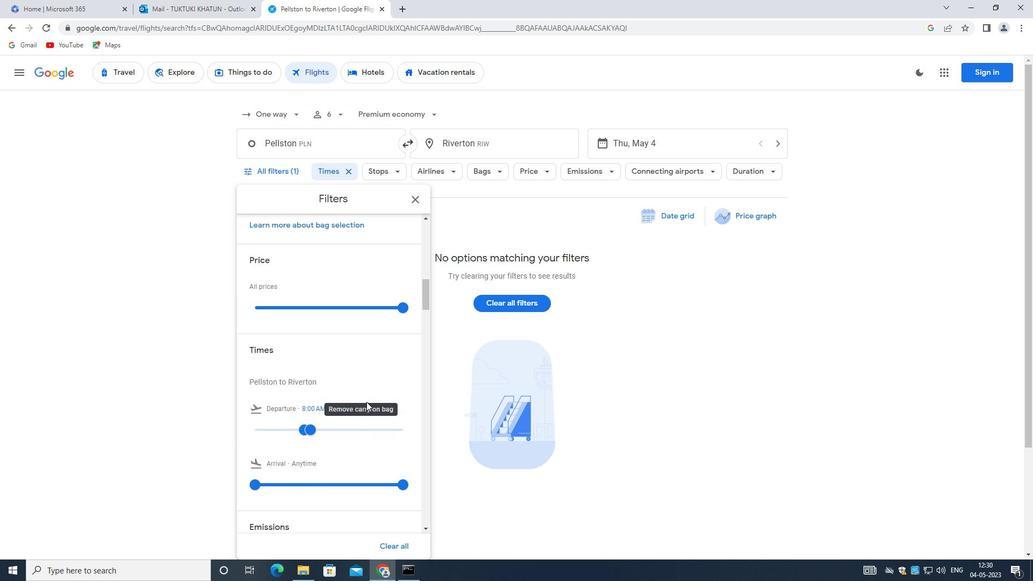 
Action: Mouse scrolled (366, 402) with delta (0, 0)
Screenshot: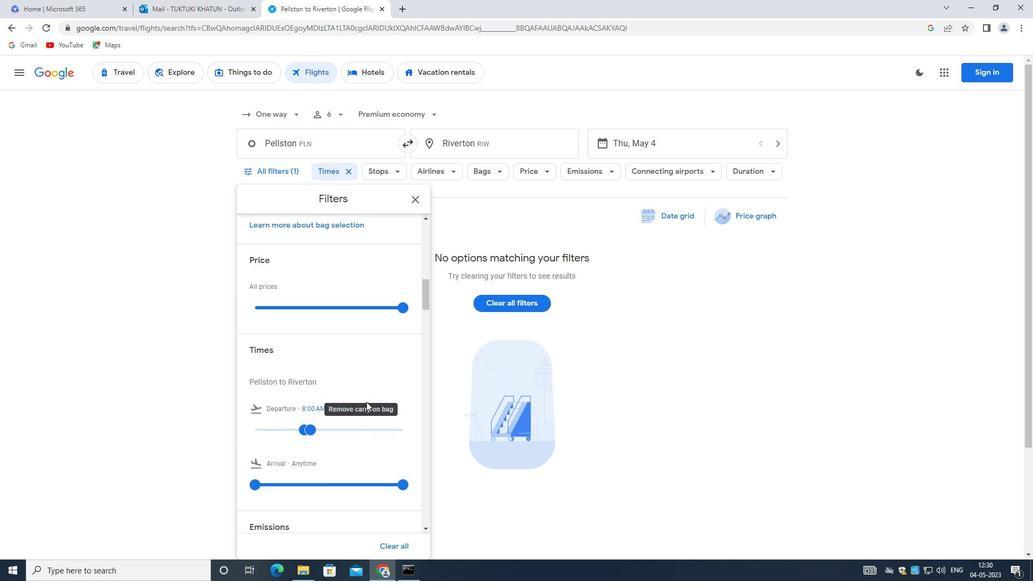 
Action: Mouse moved to (361, 385)
Screenshot: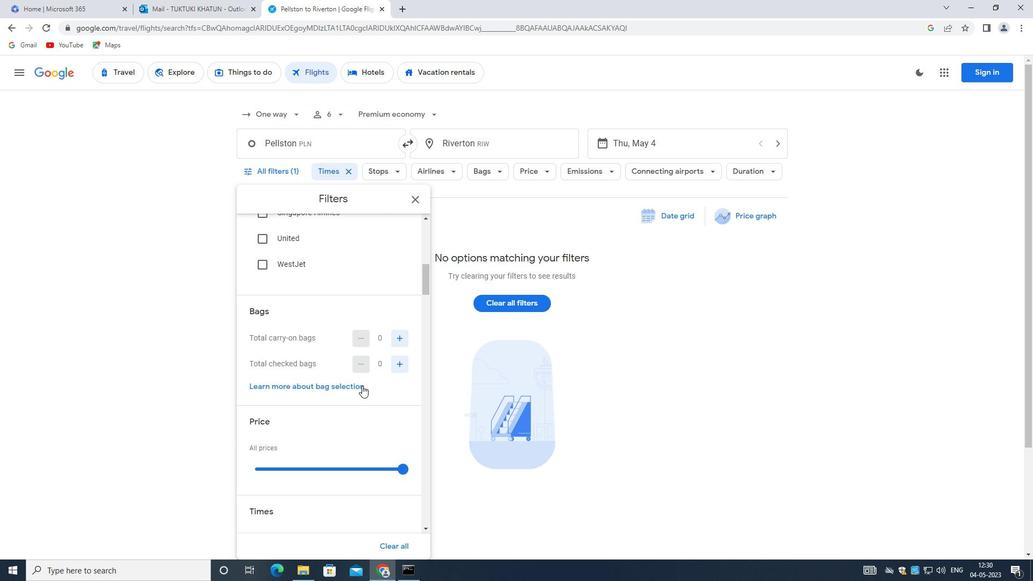 
Action: Mouse scrolled (361, 385) with delta (0, 0)
Screenshot: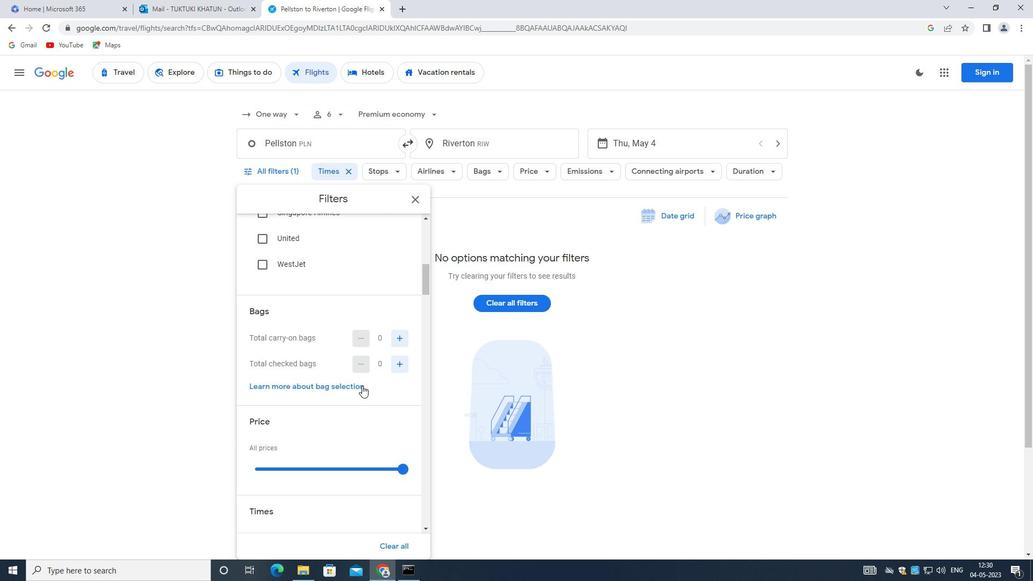 
Action: Mouse moved to (361, 386)
Screenshot: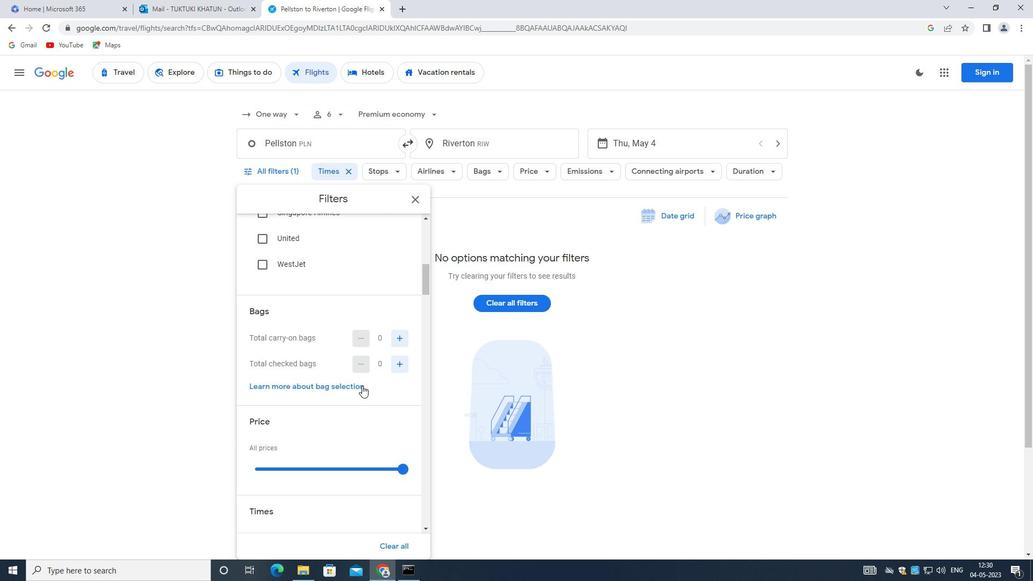 
Action: Mouse scrolled (361, 385) with delta (0, 0)
Screenshot: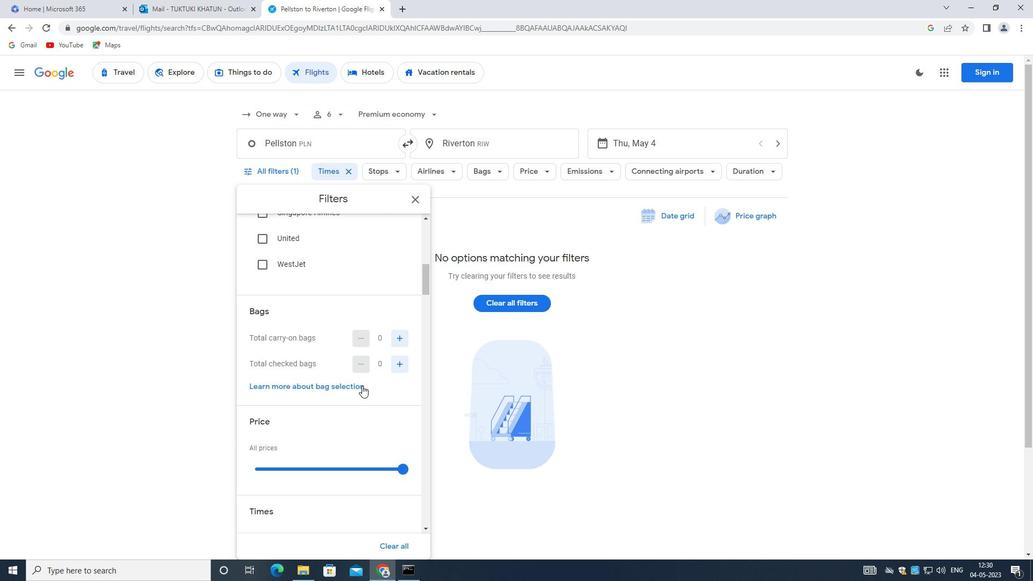 
Action: Mouse moved to (361, 386)
Screenshot: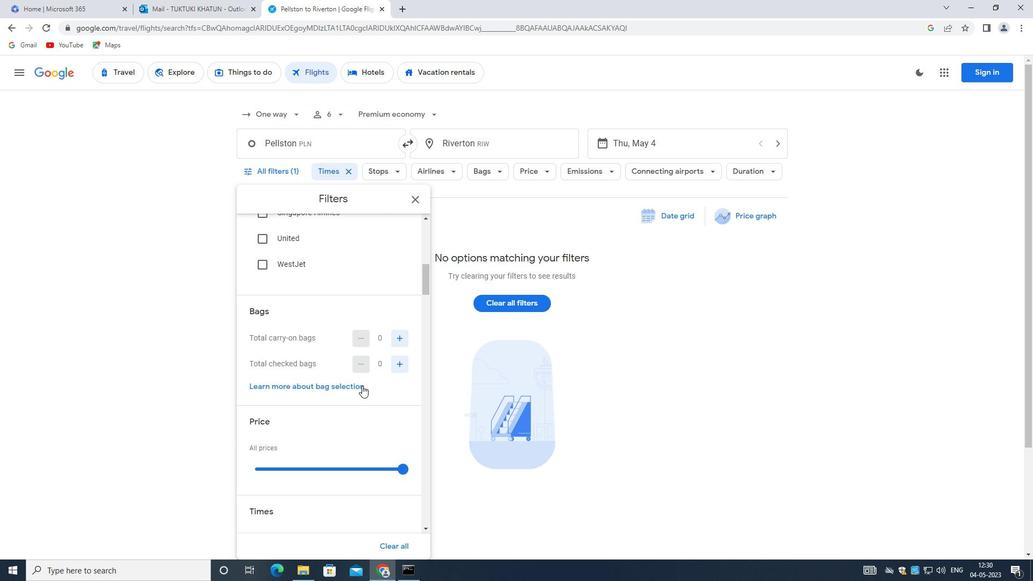 
Action: Mouse scrolled (361, 385) with delta (0, 0)
Screenshot: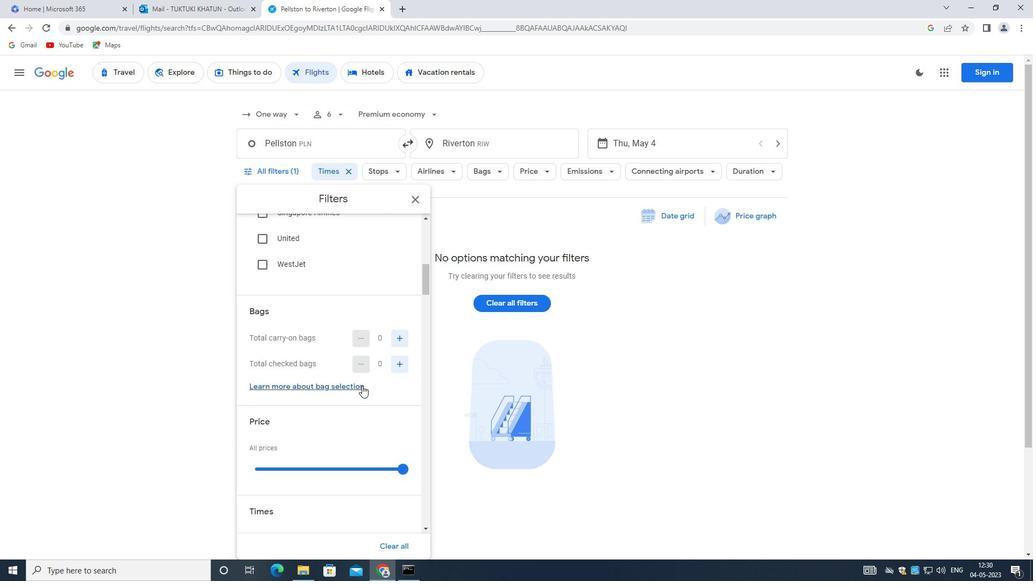 
Action: Mouse moved to (322, 422)
Screenshot: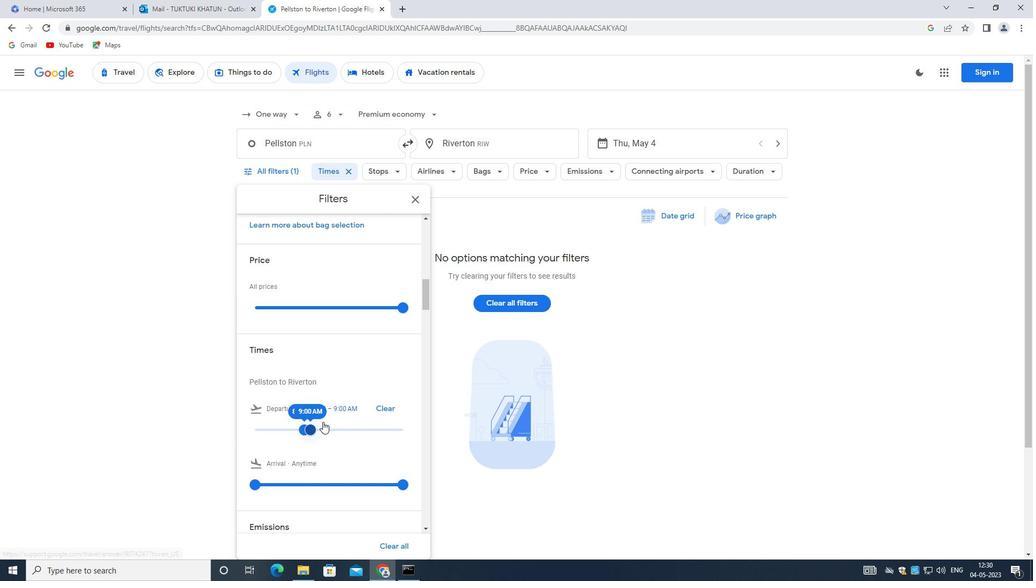 
Action: Mouse pressed left at (322, 422)
Screenshot: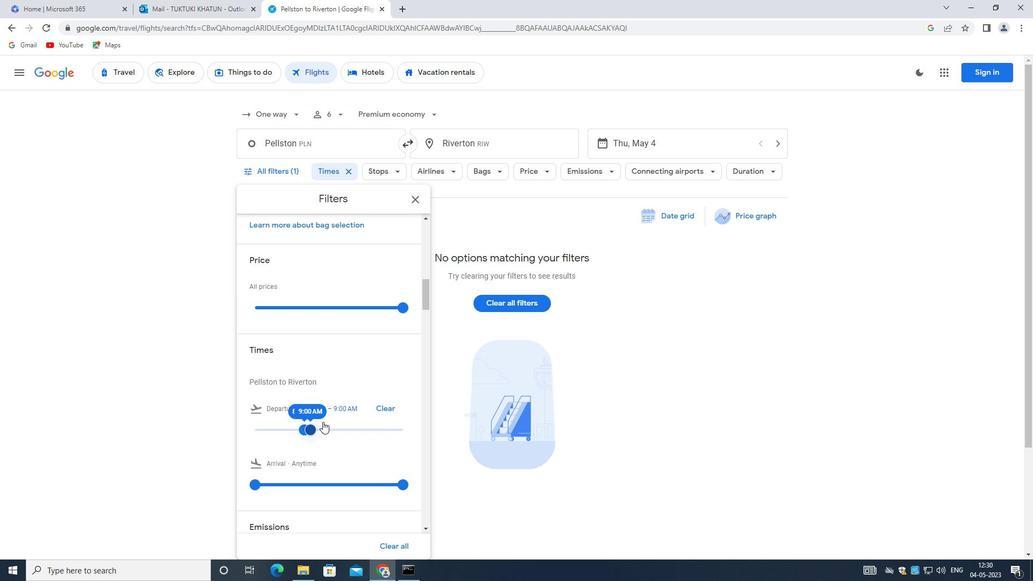 
Action: Mouse moved to (320, 428)
Screenshot: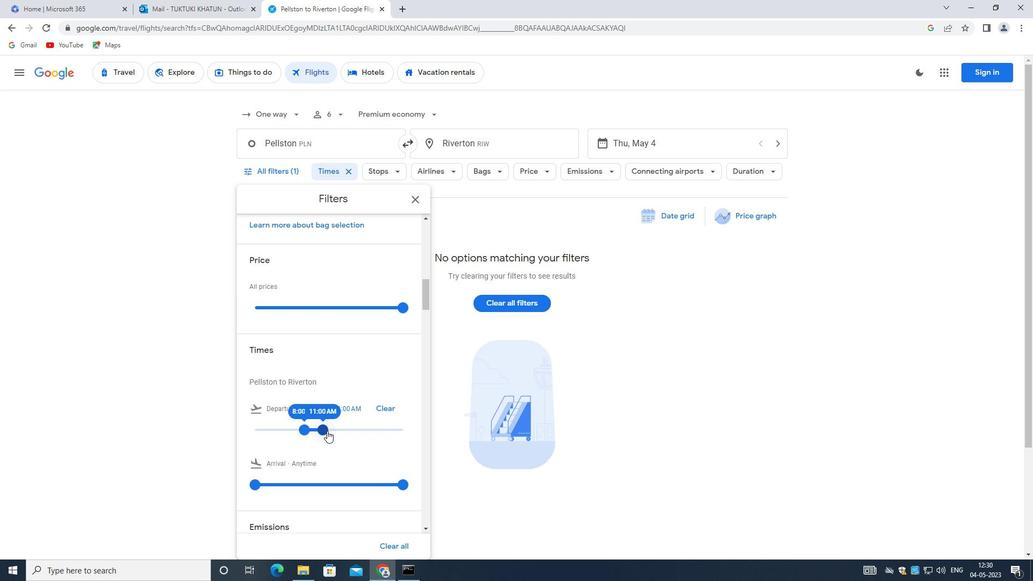 
Action: Mouse pressed left at (320, 428)
Screenshot: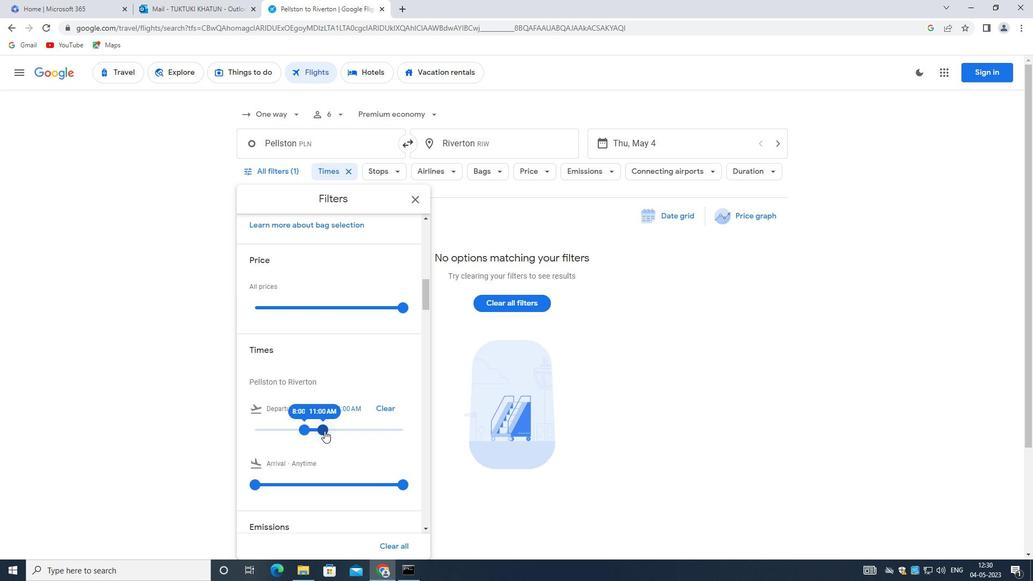 
Action: Mouse moved to (332, 432)
Screenshot: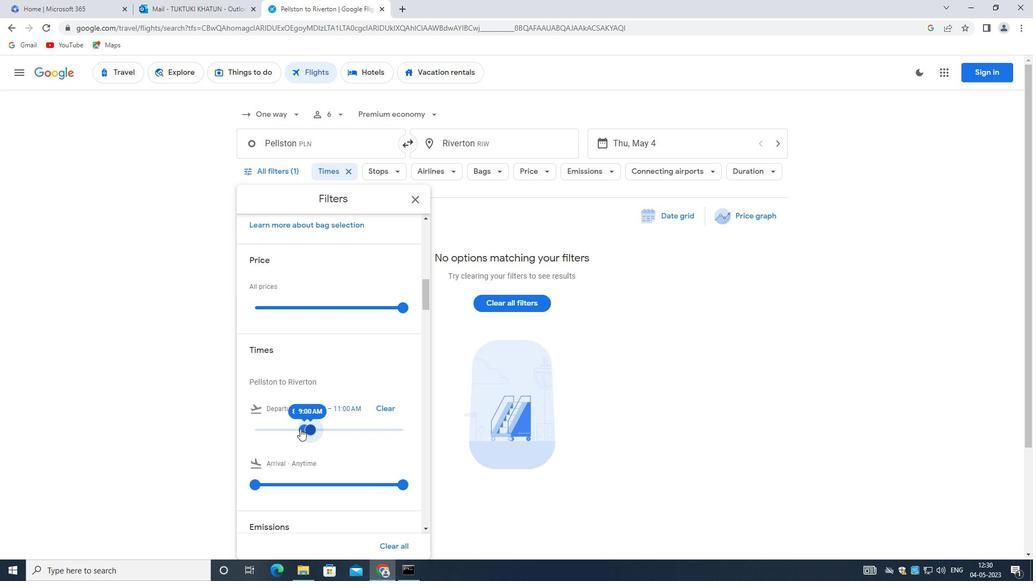 
Action: Mouse scrolled (332, 432) with delta (0, 0)
Screenshot: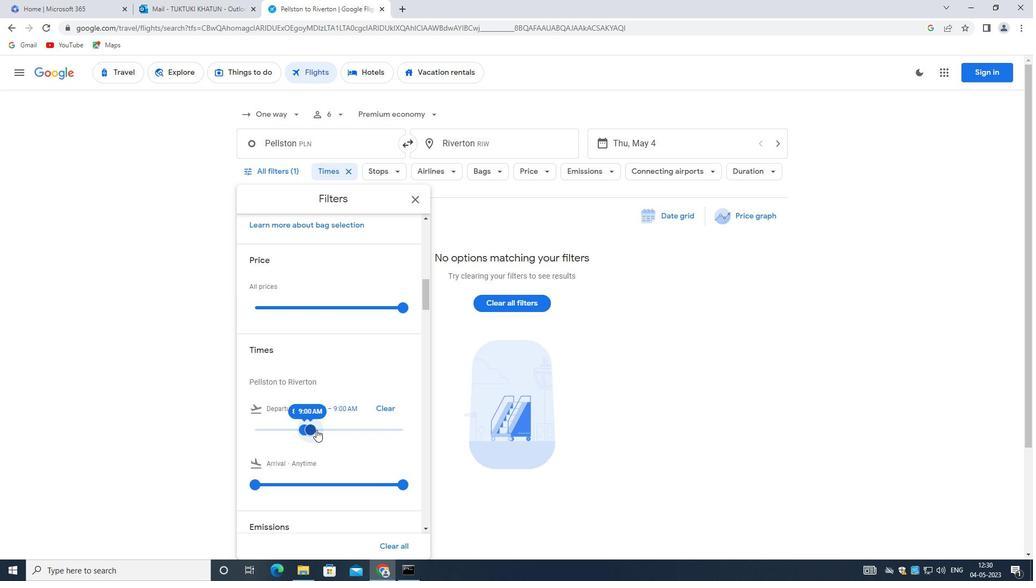 
Action: Mouse moved to (332, 432)
Screenshot: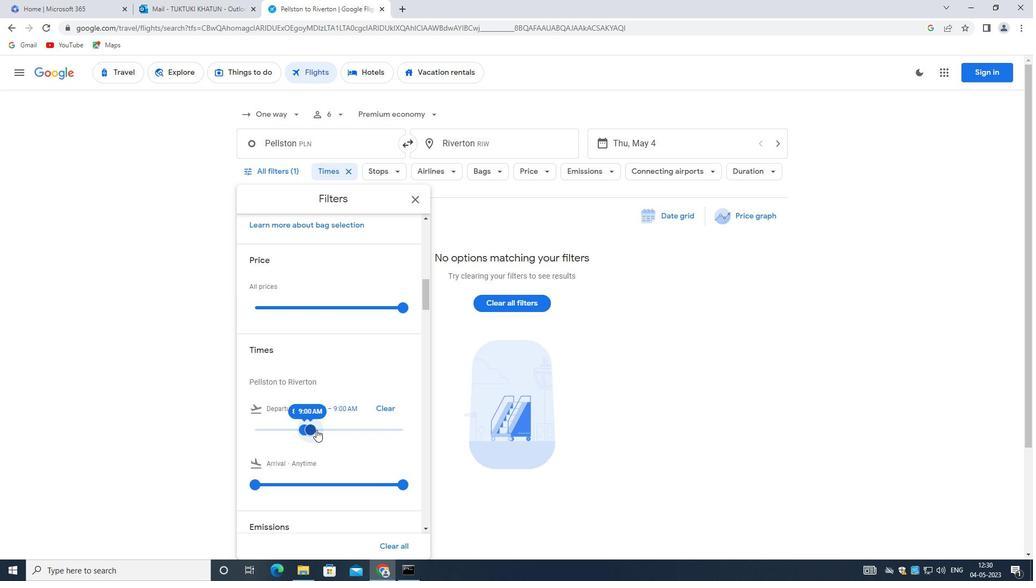 
Action: Mouse scrolled (332, 432) with delta (0, 0)
Screenshot: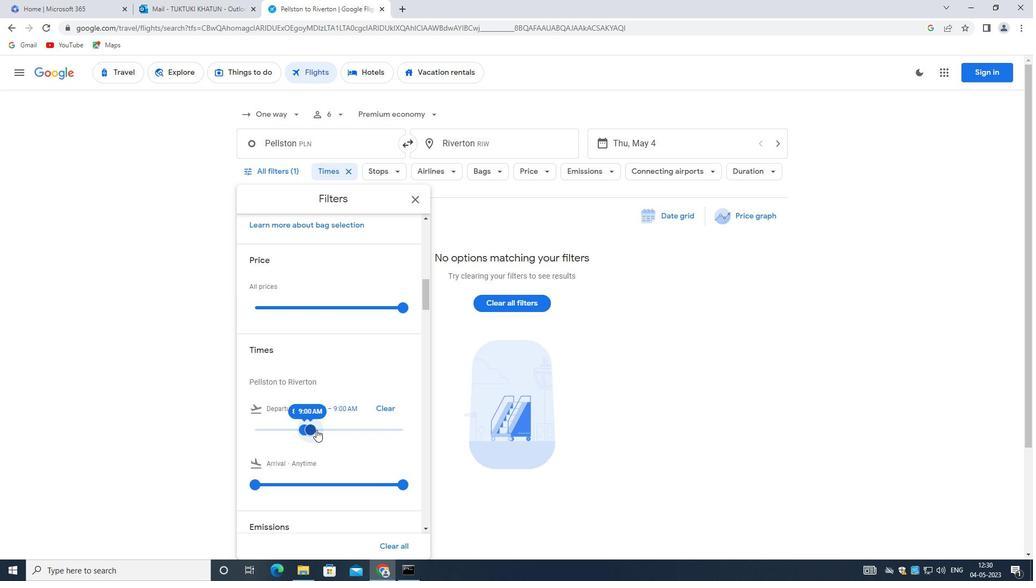 
Action: Mouse scrolled (332, 432) with delta (0, 0)
Screenshot: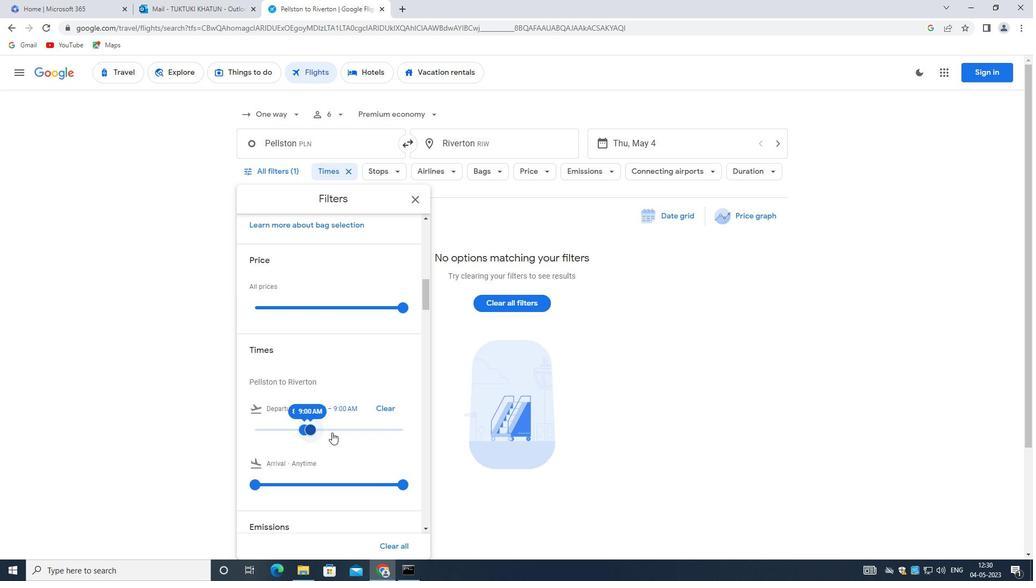 
Action: Mouse moved to (332, 432)
Screenshot: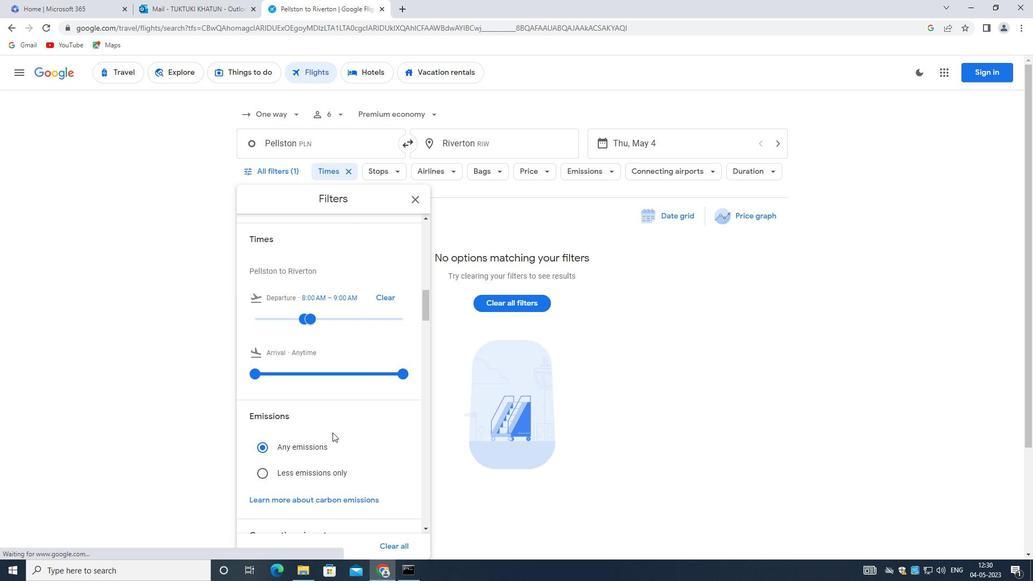 
Action: Mouse scrolled (332, 432) with delta (0, 0)
Screenshot: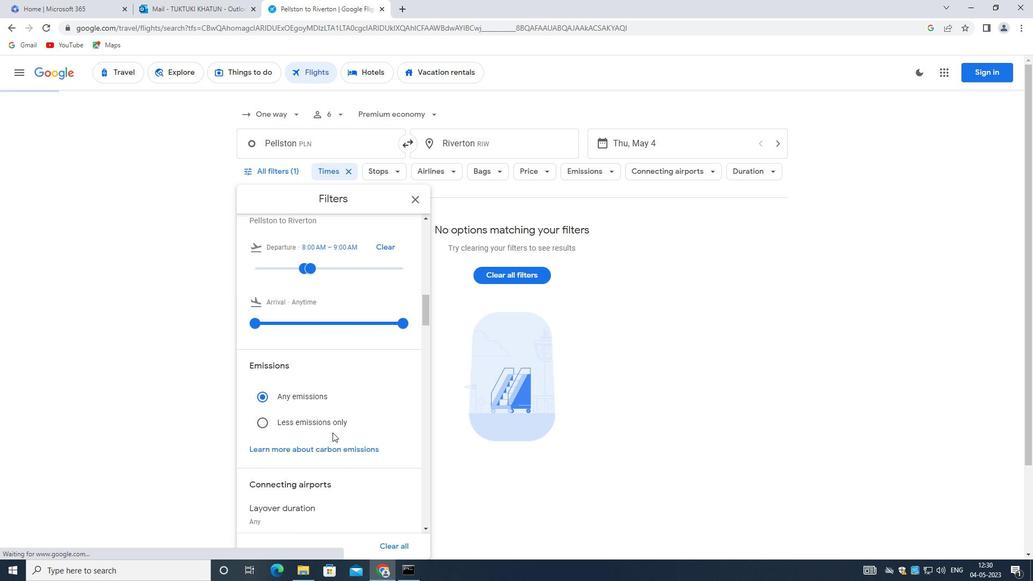 
Action: Mouse scrolled (332, 432) with delta (0, 0)
Screenshot: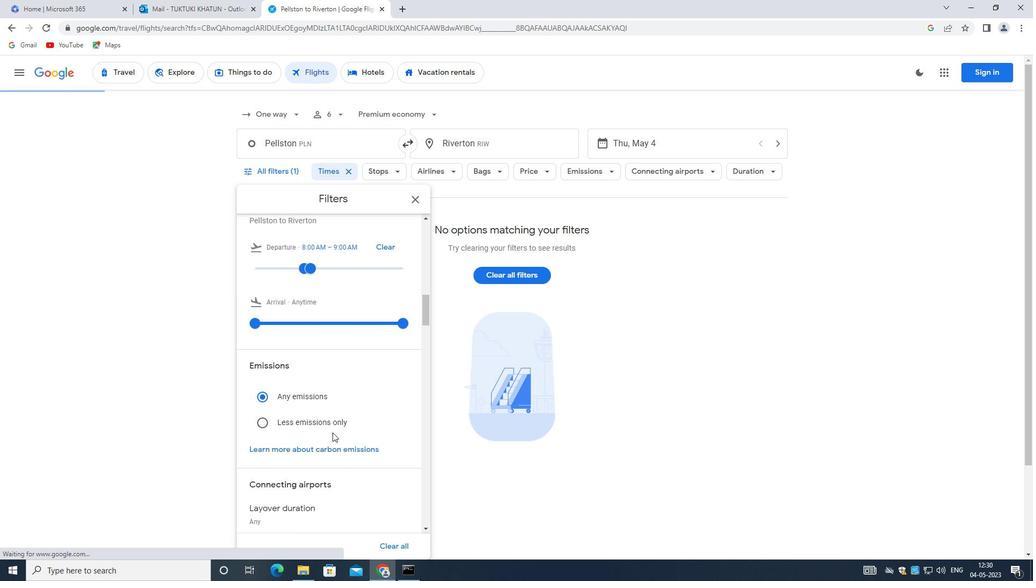 
Action: Mouse scrolled (332, 432) with delta (0, 0)
Screenshot: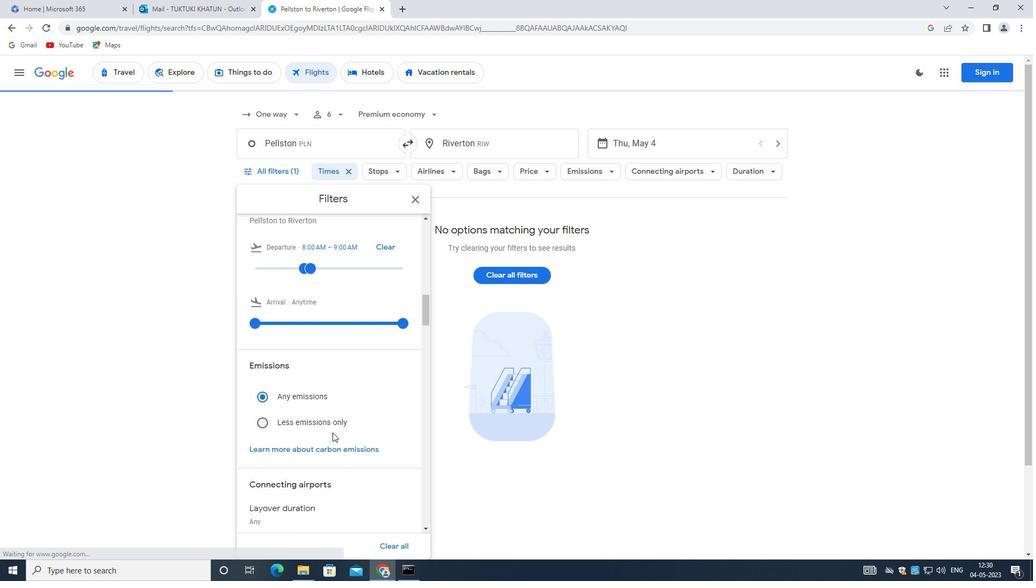 
Action: Mouse moved to (332, 432)
Screenshot: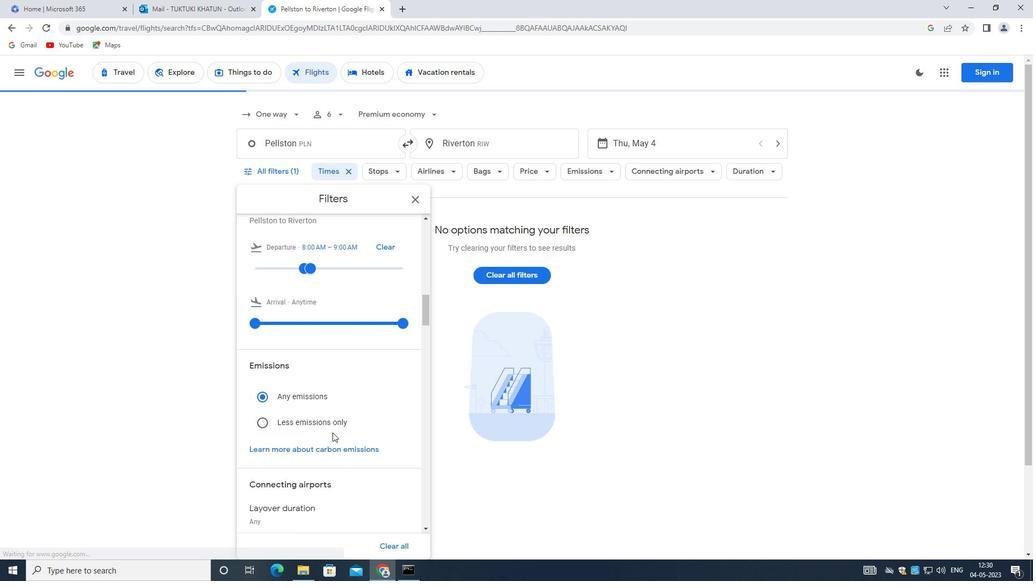 
Action: Mouse scrolled (332, 432) with delta (0, 0)
Screenshot: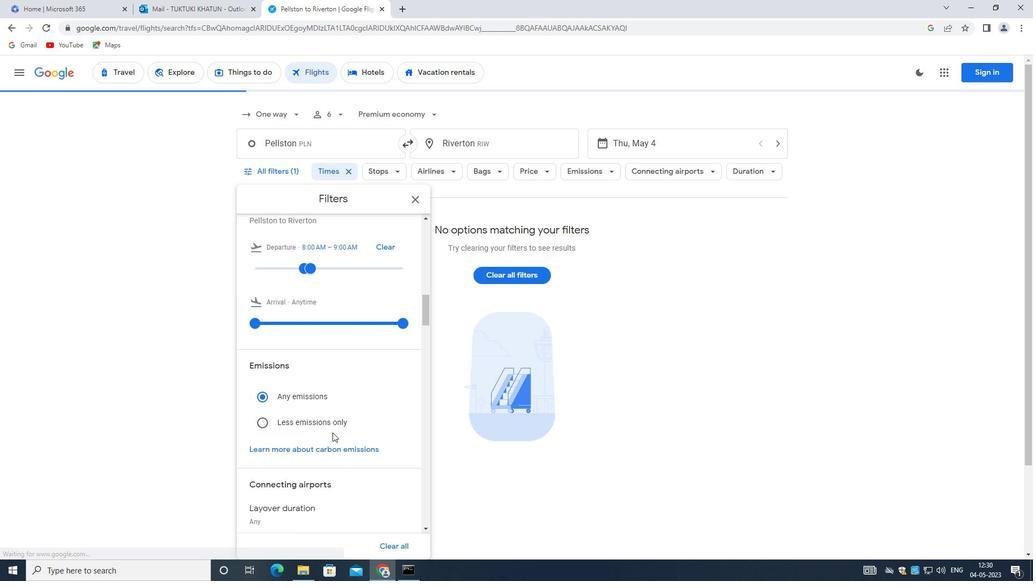 
Action: Mouse moved to (327, 426)
Screenshot: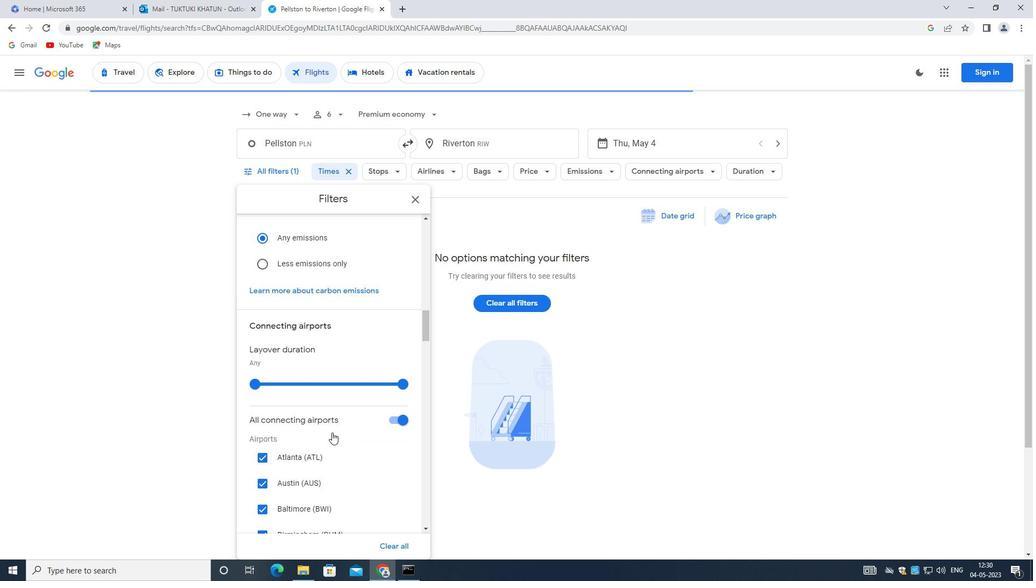 
Action: Mouse scrolled (327, 426) with delta (0, 0)
Screenshot: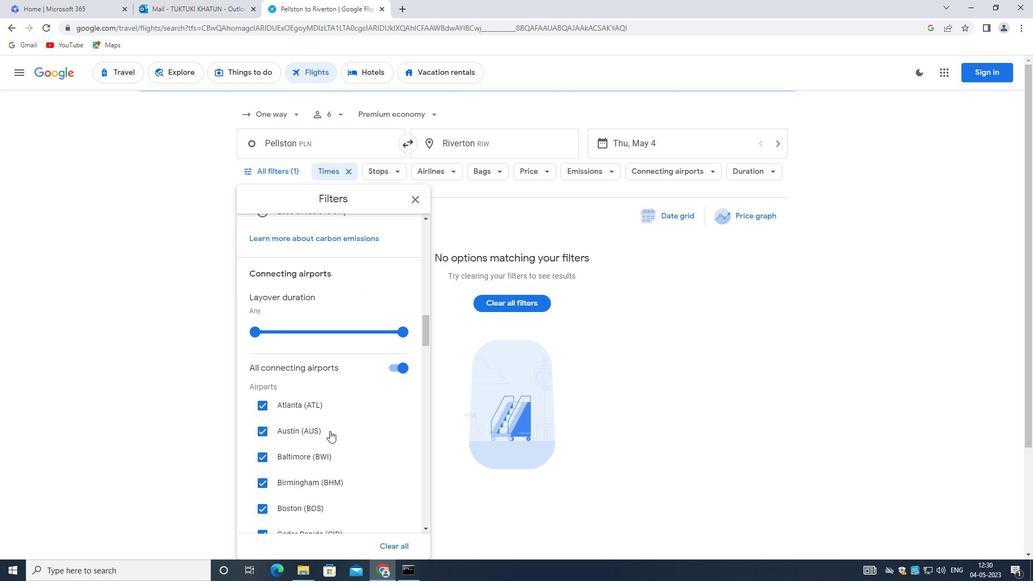 
Action: Mouse scrolled (327, 426) with delta (0, 0)
Screenshot: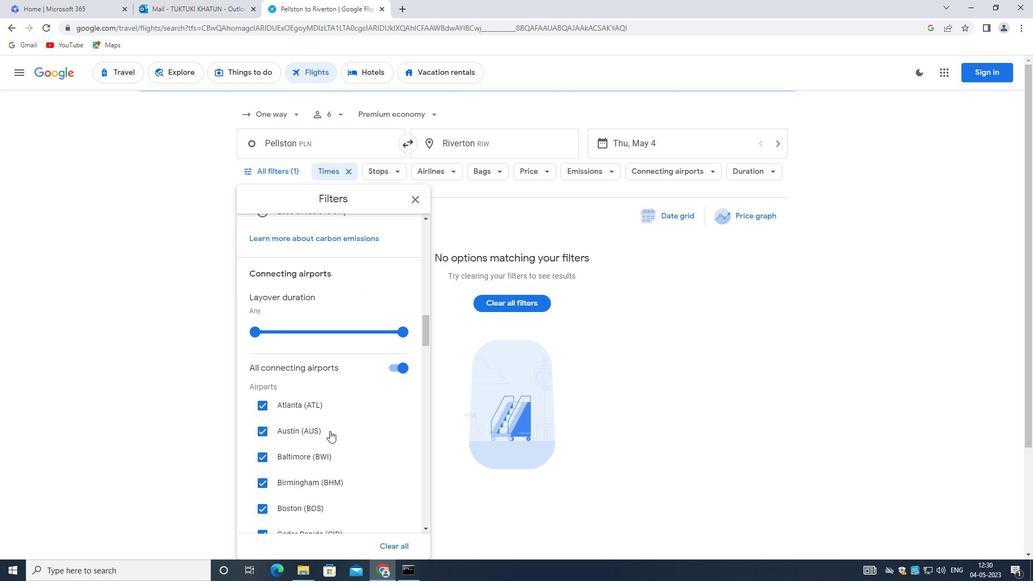 
Action: Mouse scrolled (327, 426) with delta (0, 0)
Screenshot: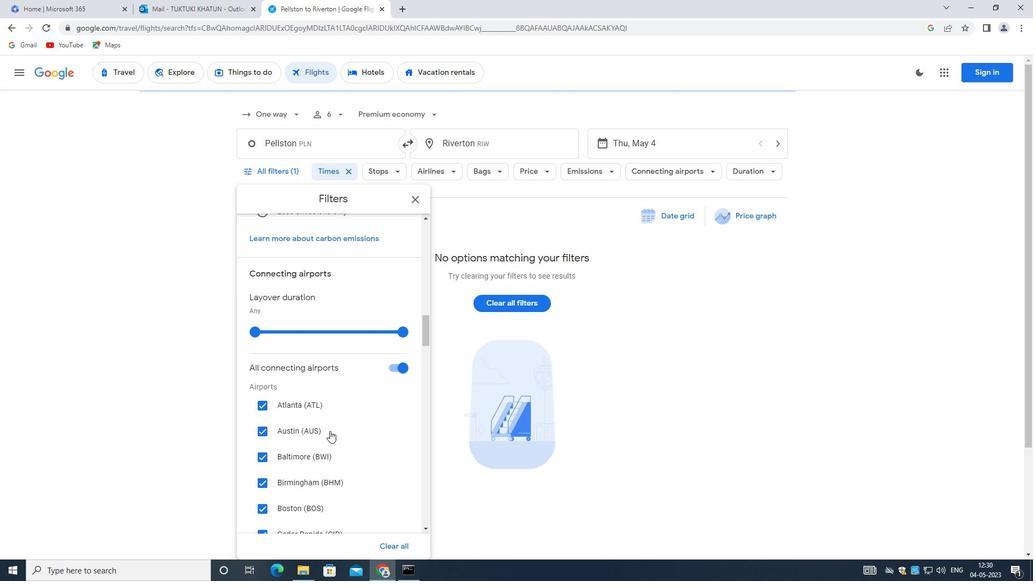 
Action: Mouse scrolled (327, 426) with delta (0, 0)
Screenshot: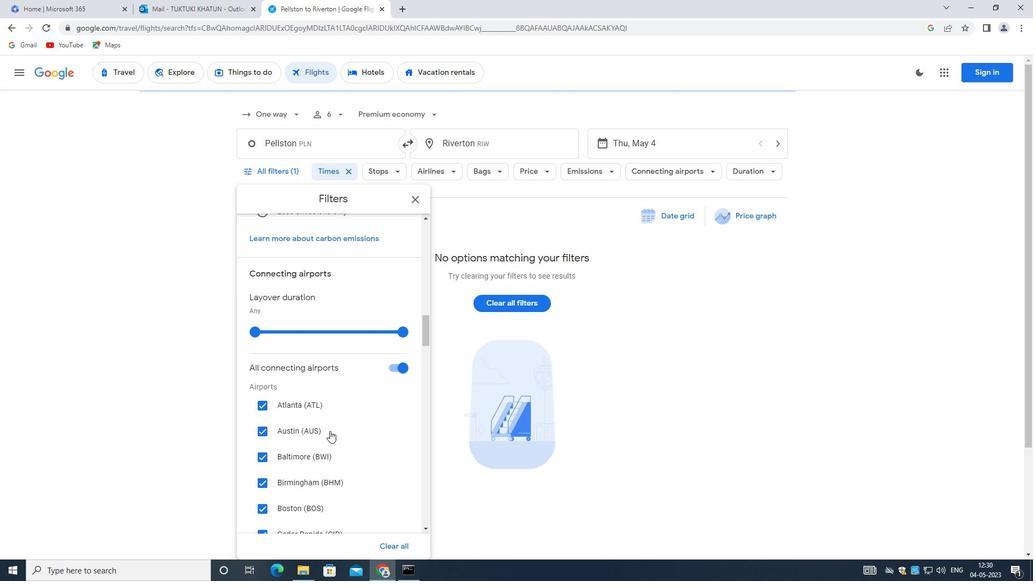 
Action: Mouse moved to (328, 425)
Screenshot: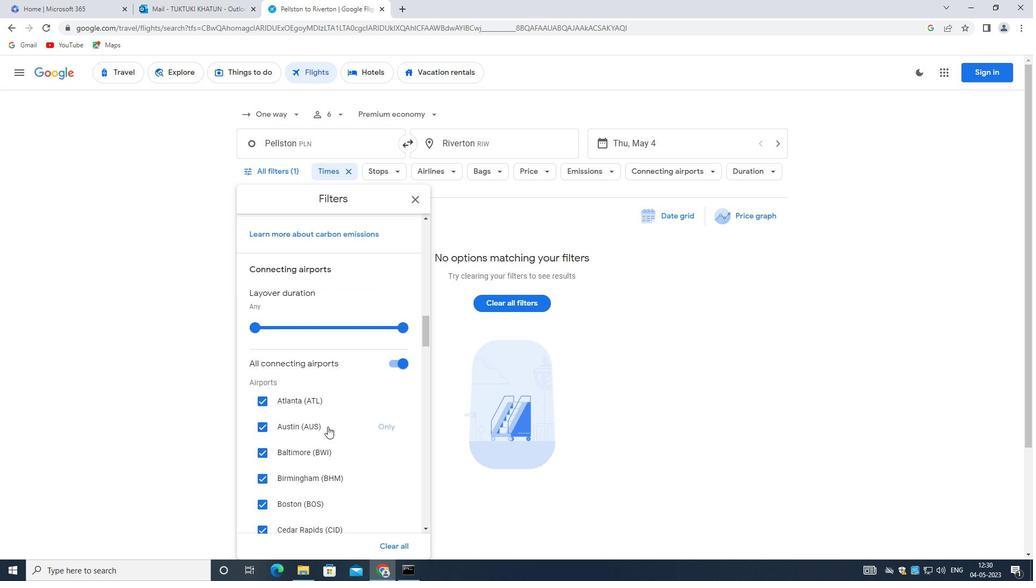 
Action: Mouse scrolled (328, 424) with delta (0, 0)
Screenshot: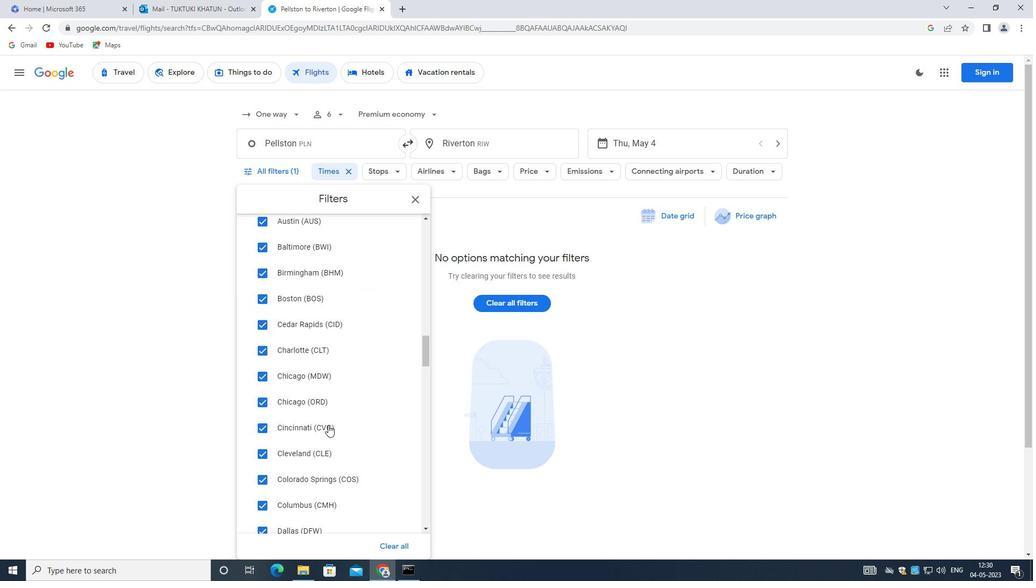 
Action: Mouse scrolled (328, 424) with delta (0, 0)
Screenshot: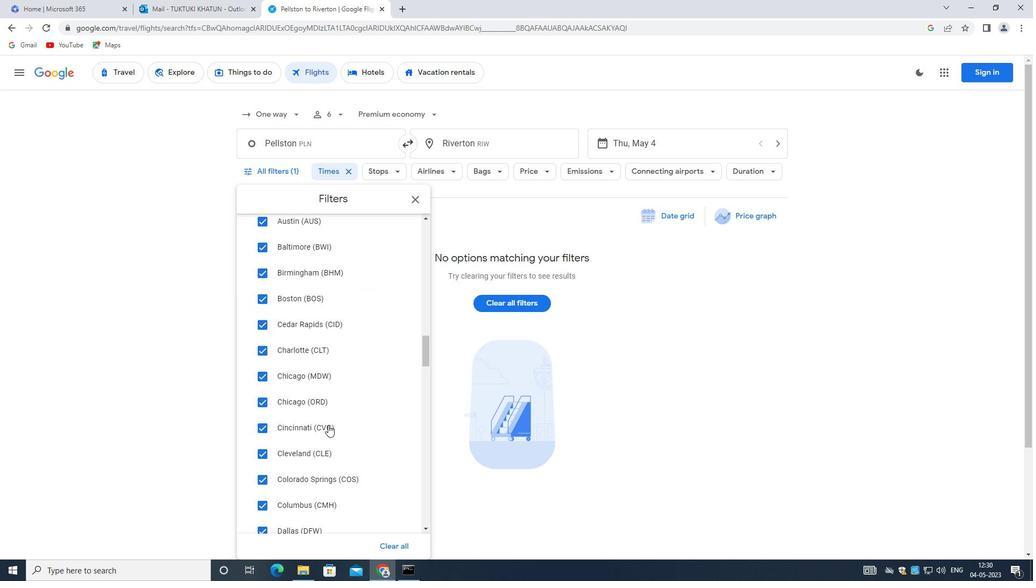 
Action: Mouse scrolled (328, 424) with delta (0, 0)
Screenshot: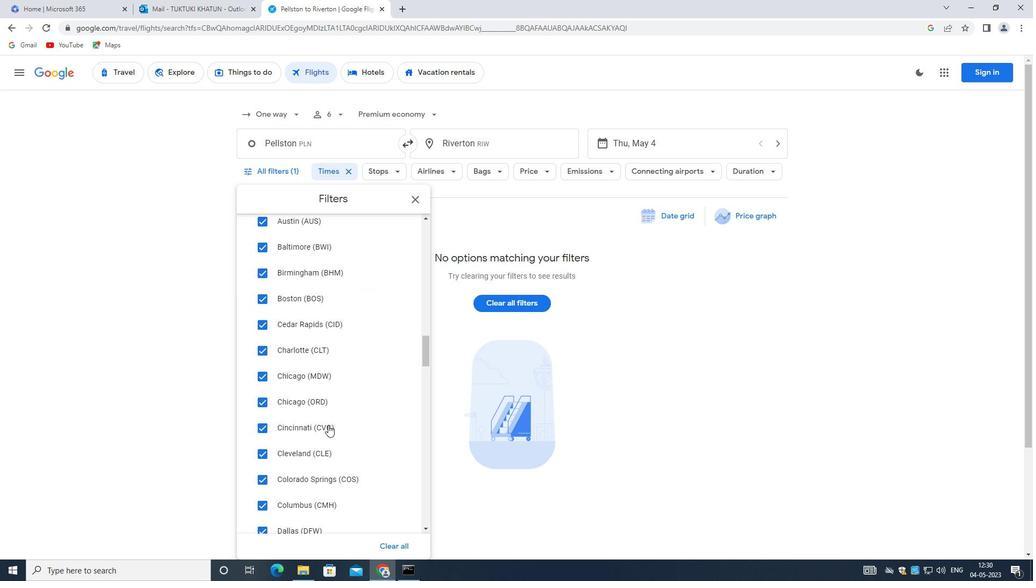 
Action: Mouse scrolled (328, 424) with delta (0, 0)
Screenshot: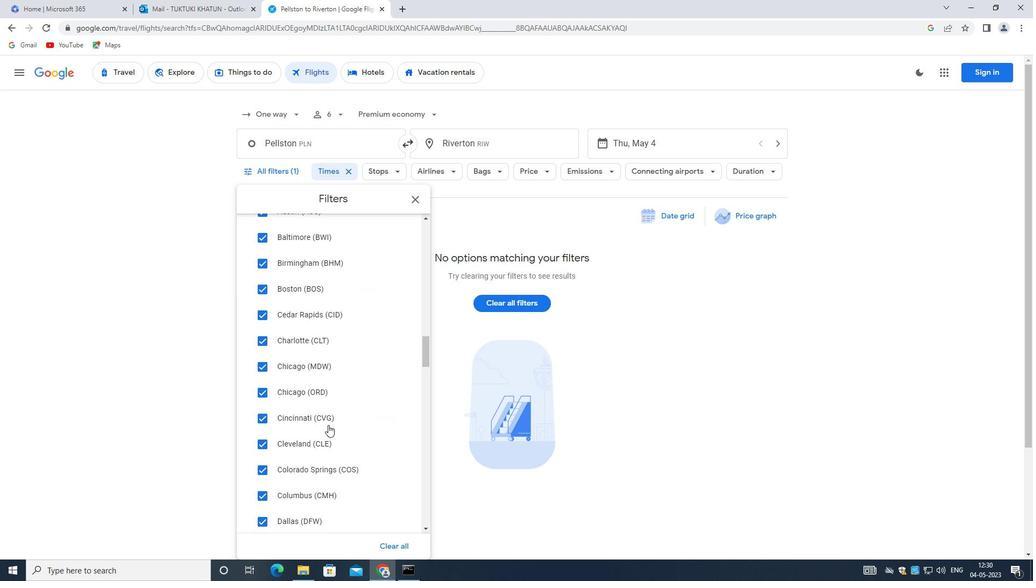 
Action: Mouse scrolled (328, 424) with delta (0, 0)
Screenshot: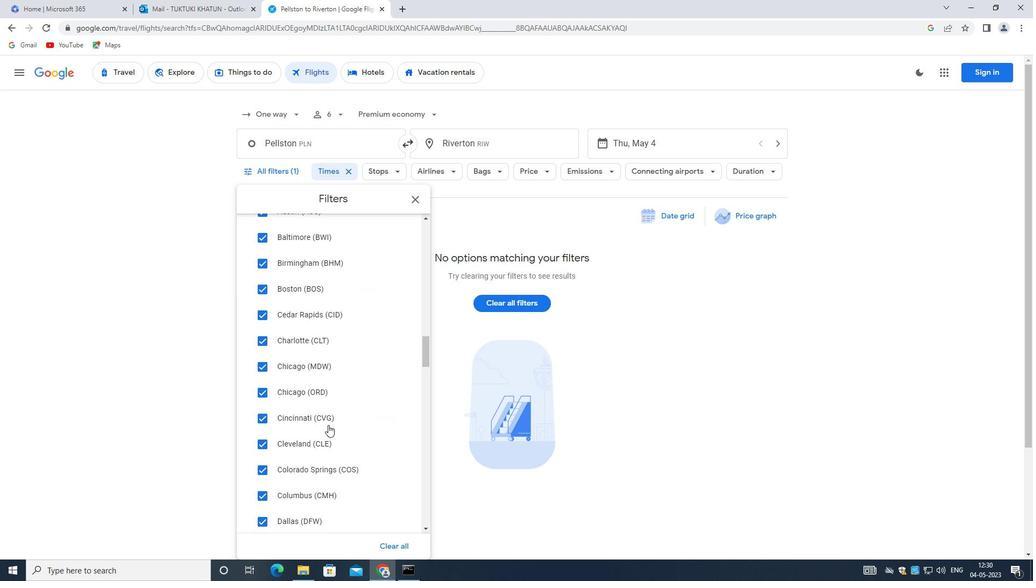 
Action: Mouse scrolled (328, 424) with delta (0, 0)
Screenshot: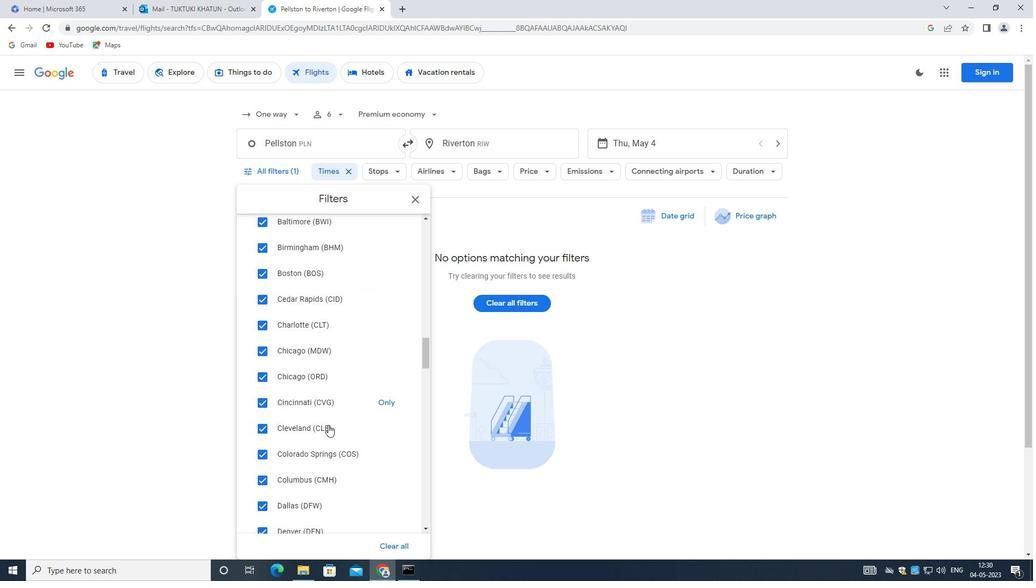
Action: Mouse moved to (328, 425)
Screenshot: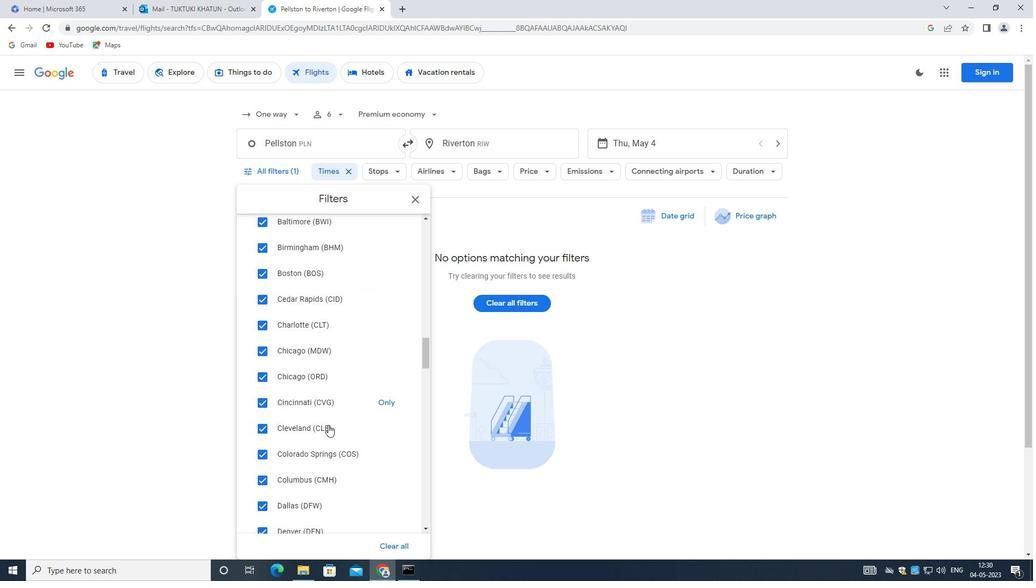 
Action: Mouse scrolled (328, 424) with delta (0, 0)
Screenshot: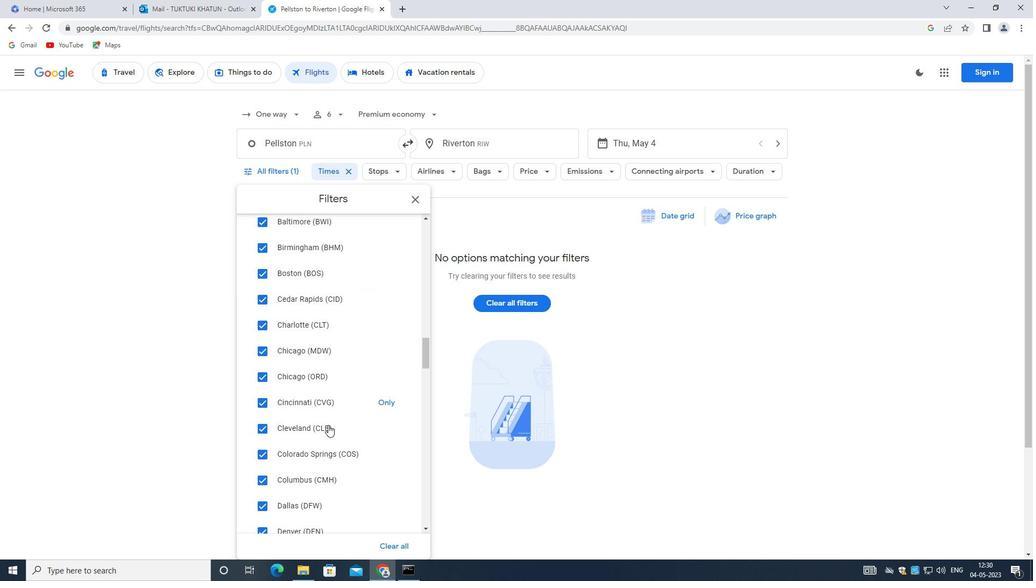 
Action: Mouse scrolled (328, 424) with delta (0, 0)
Screenshot: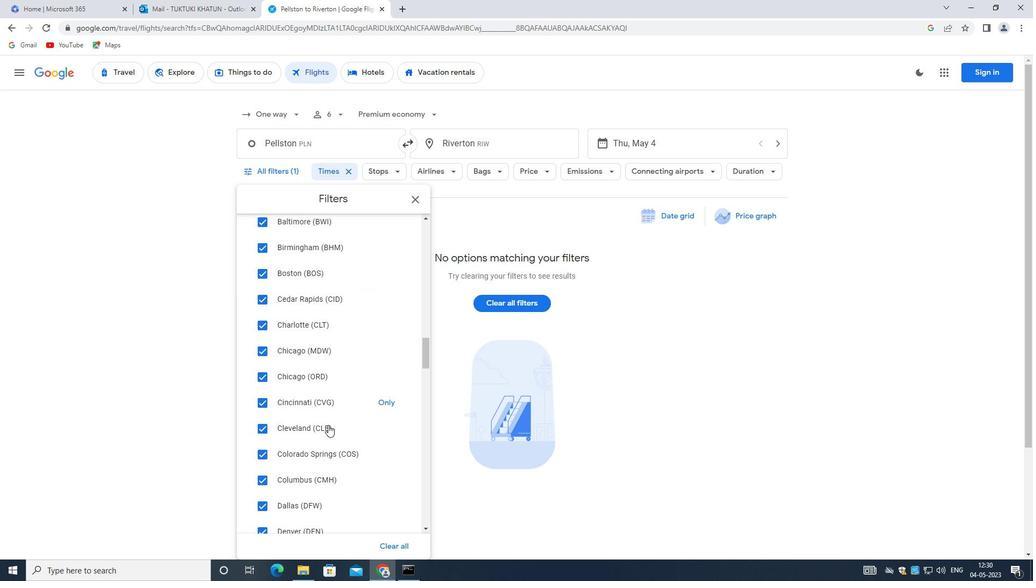 
Action: Mouse moved to (330, 416)
Screenshot: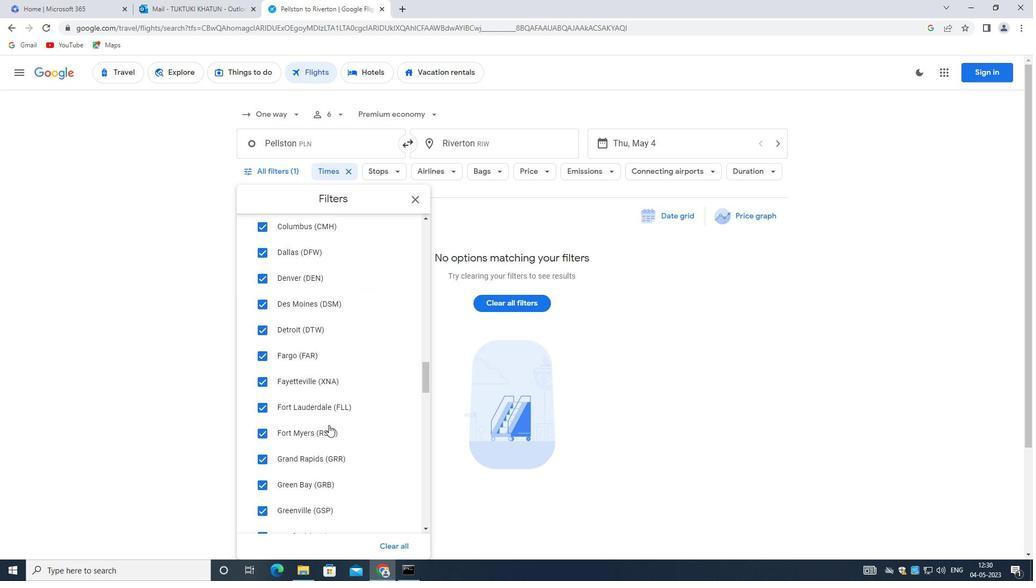 
Action: Mouse scrolled (330, 415) with delta (0, 0)
Screenshot: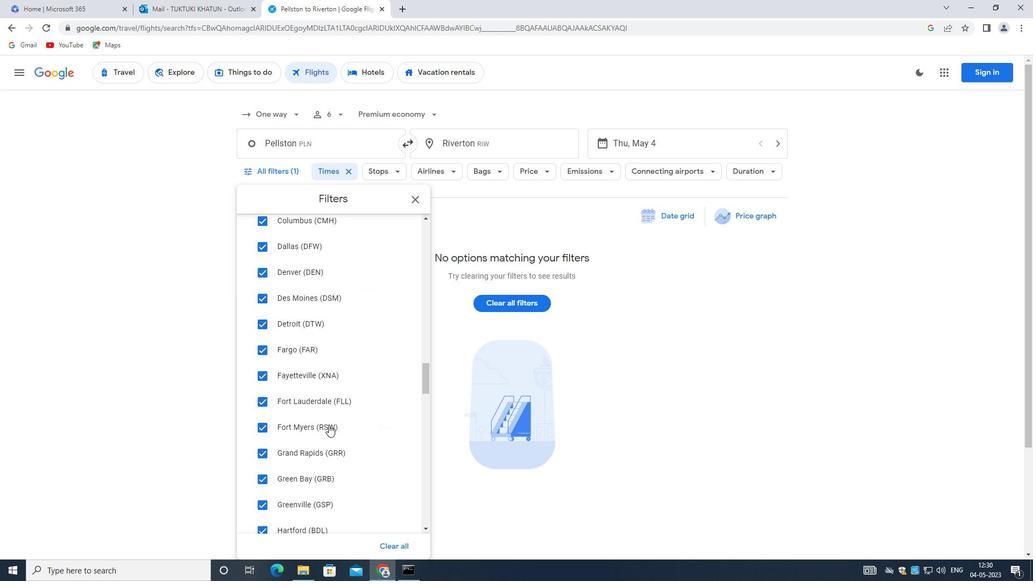 
Action: Mouse scrolled (330, 415) with delta (0, 0)
Screenshot: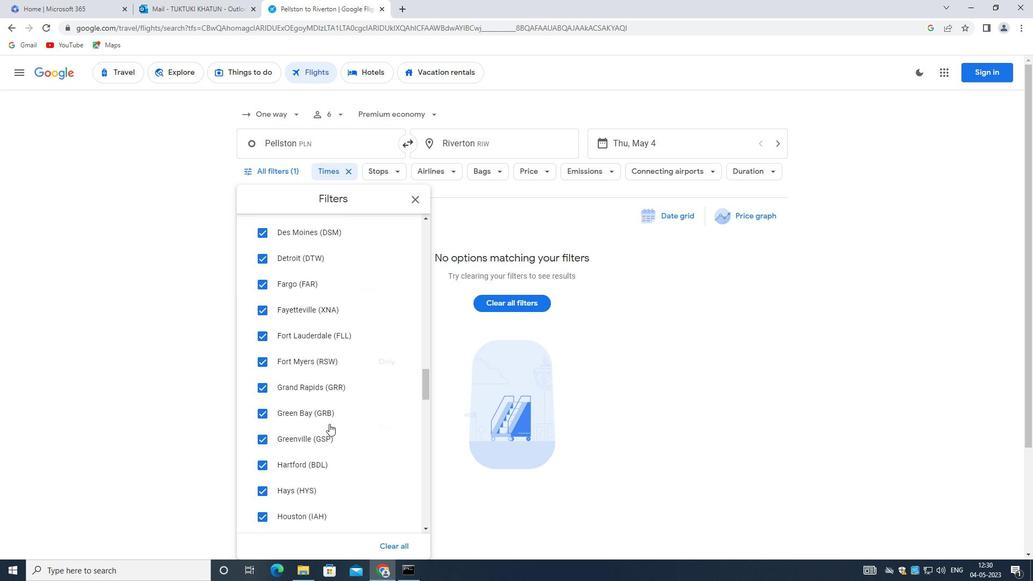 
Action: Mouse scrolled (330, 415) with delta (0, 0)
Screenshot: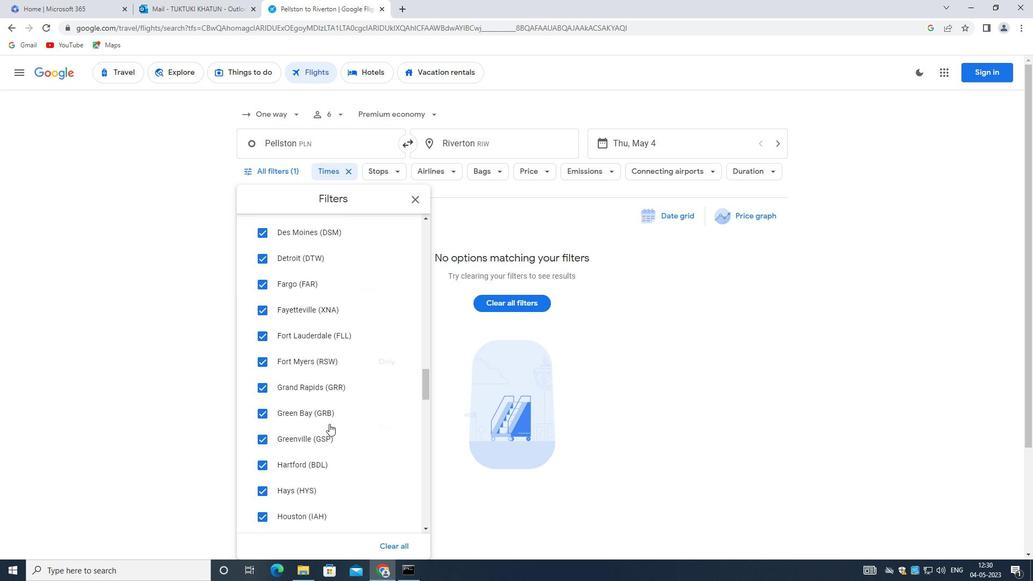 
Action: Mouse scrolled (330, 415) with delta (0, 0)
Screenshot: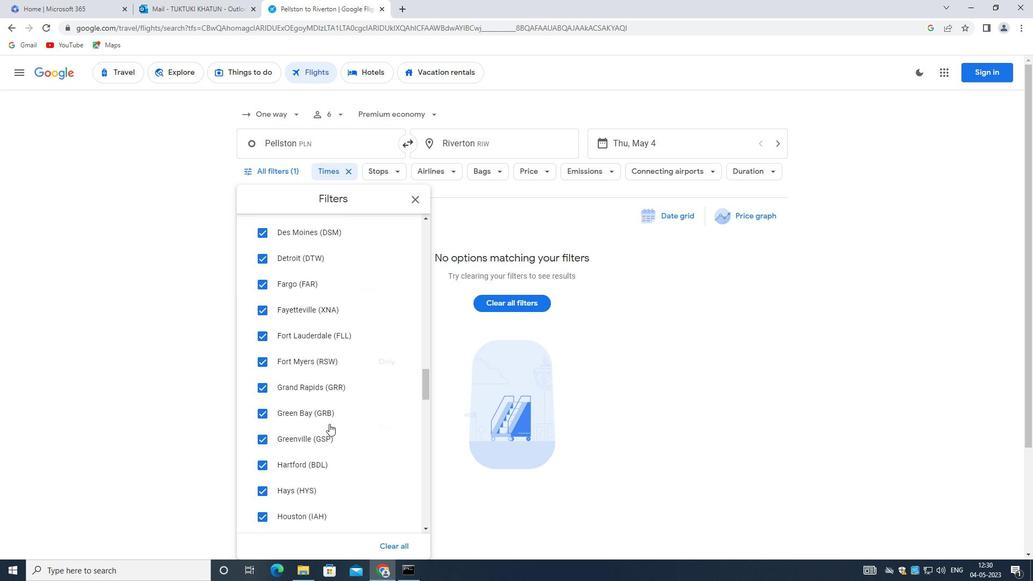 
Action: Mouse moved to (312, 407)
Screenshot: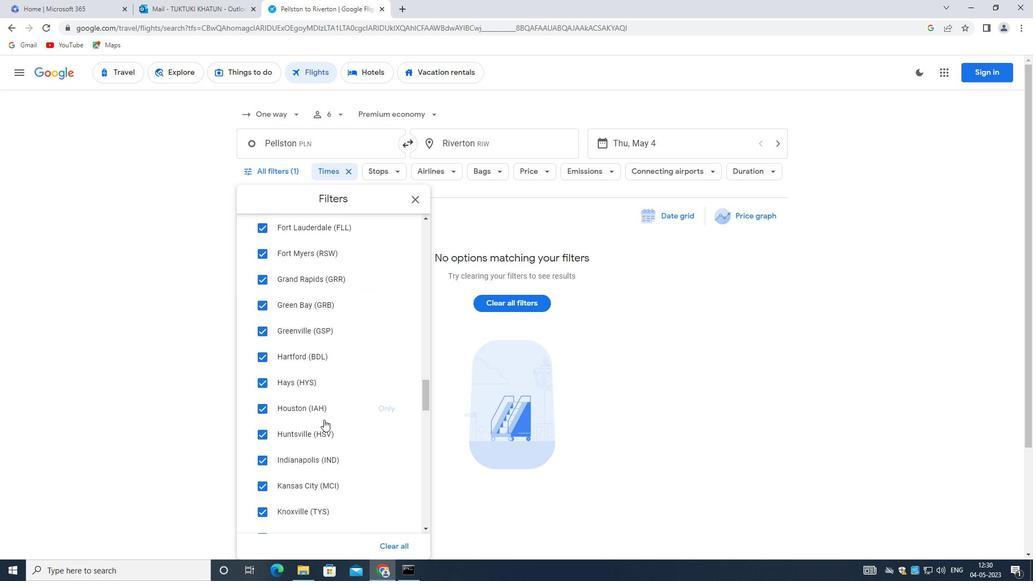 
Action: Mouse scrolled (312, 406) with delta (0, 0)
Screenshot: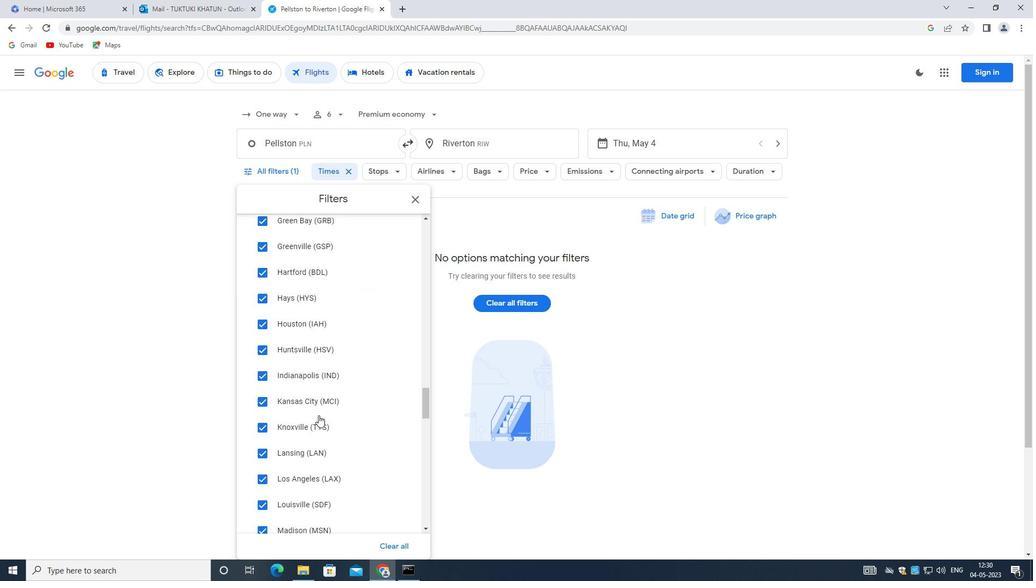 
Action: Mouse moved to (311, 407)
Screenshot: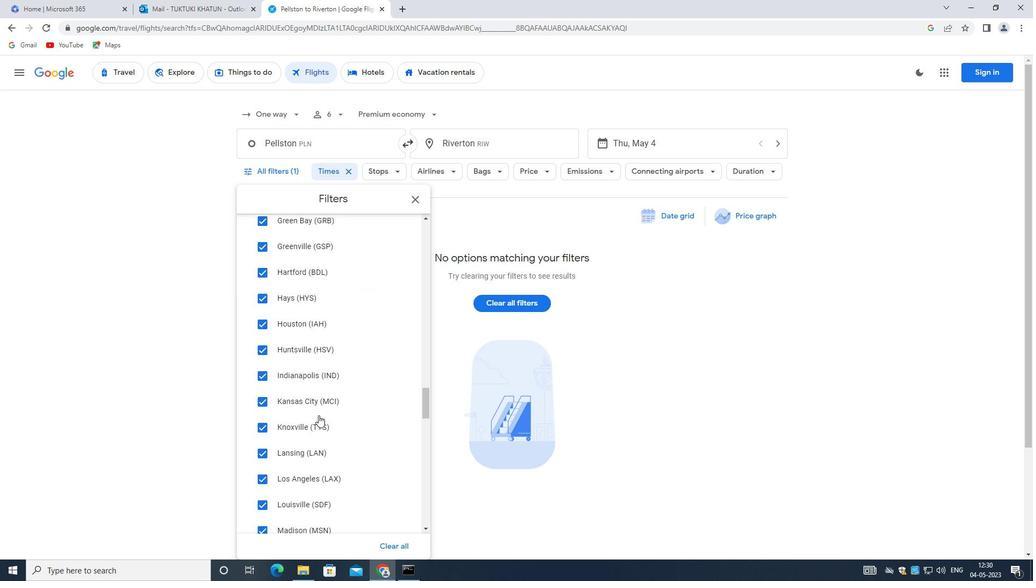
Action: Mouse scrolled (311, 406) with delta (0, 0)
Screenshot: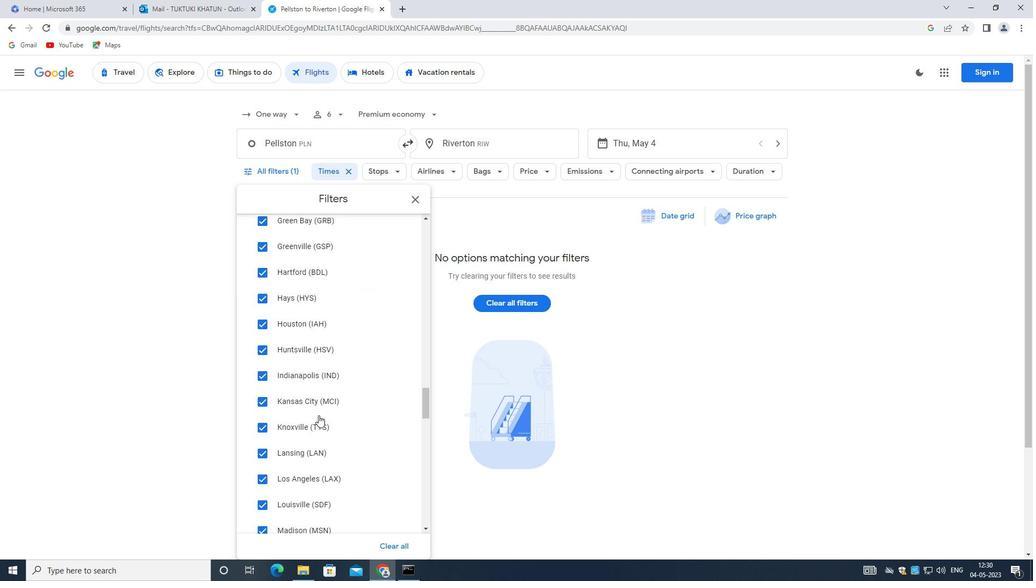 
Action: Mouse scrolled (311, 406) with delta (0, 0)
Screenshot: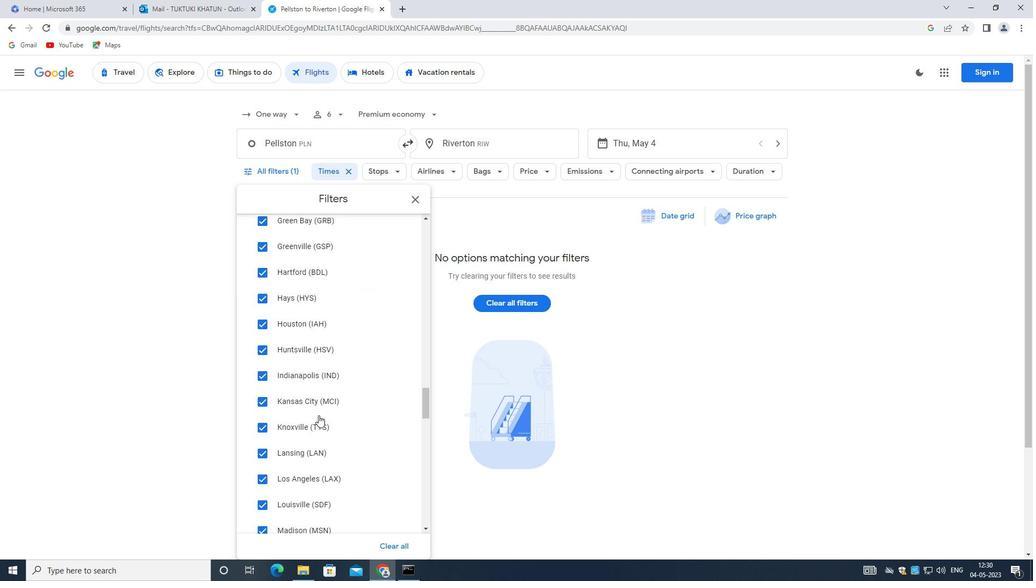 
Action: Mouse moved to (311, 407)
Screenshot: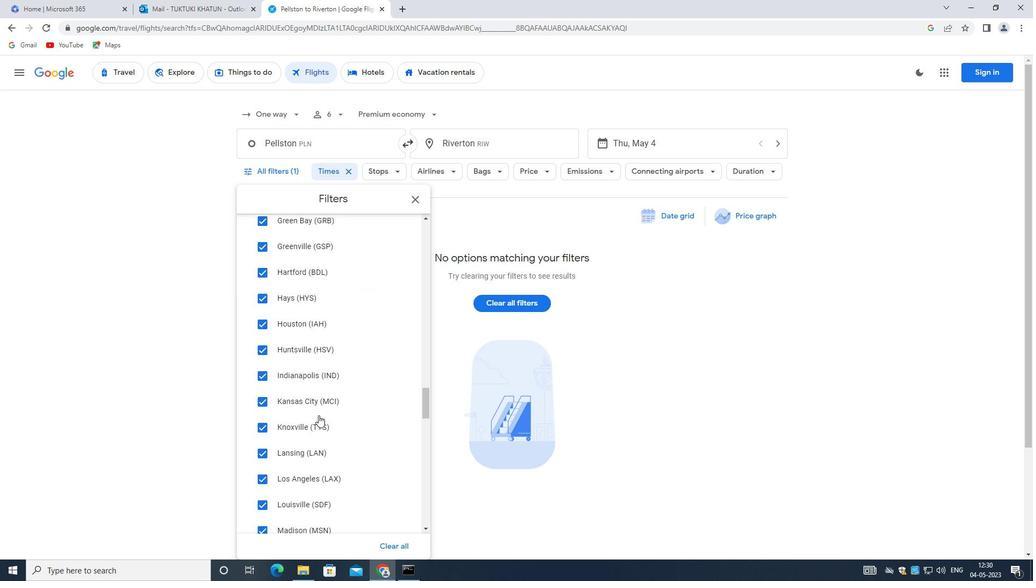 
Action: Mouse scrolled (311, 406) with delta (0, 0)
Screenshot: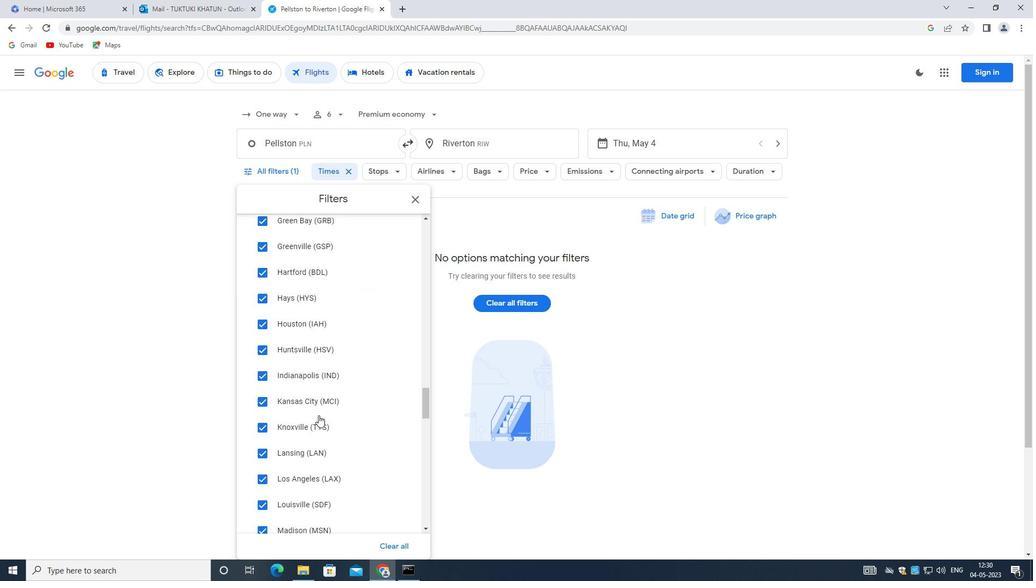 
Action: Mouse moved to (310, 408)
Screenshot: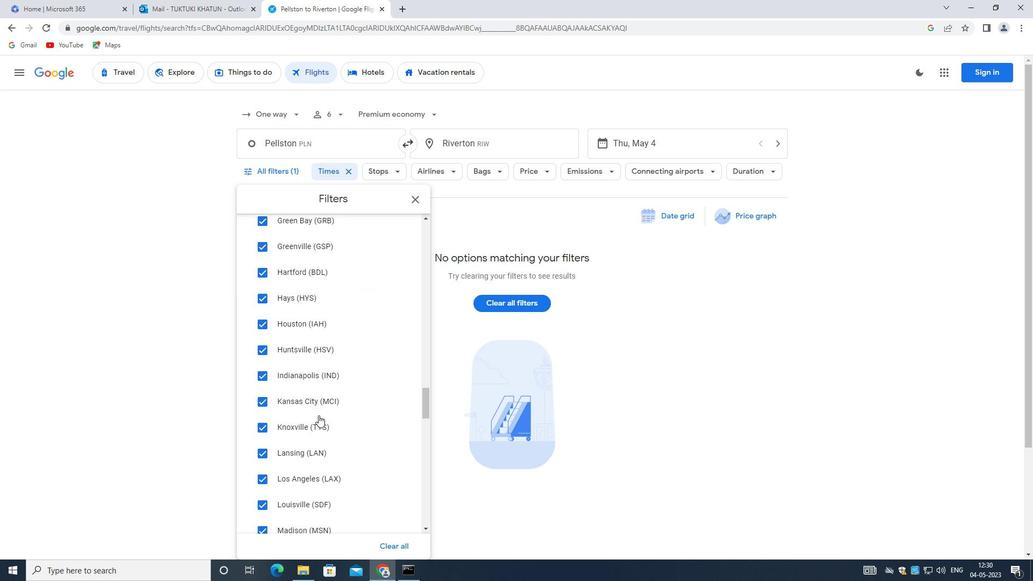 
Action: Mouse scrolled (310, 407) with delta (0, 0)
Screenshot: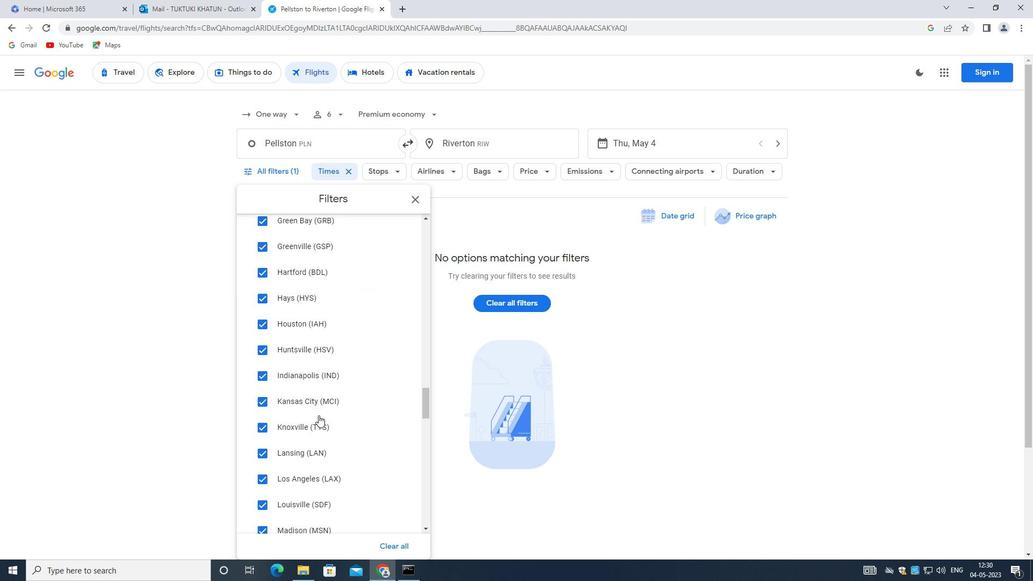 
Action: Mouse moved to (287, 412)
Screenshot: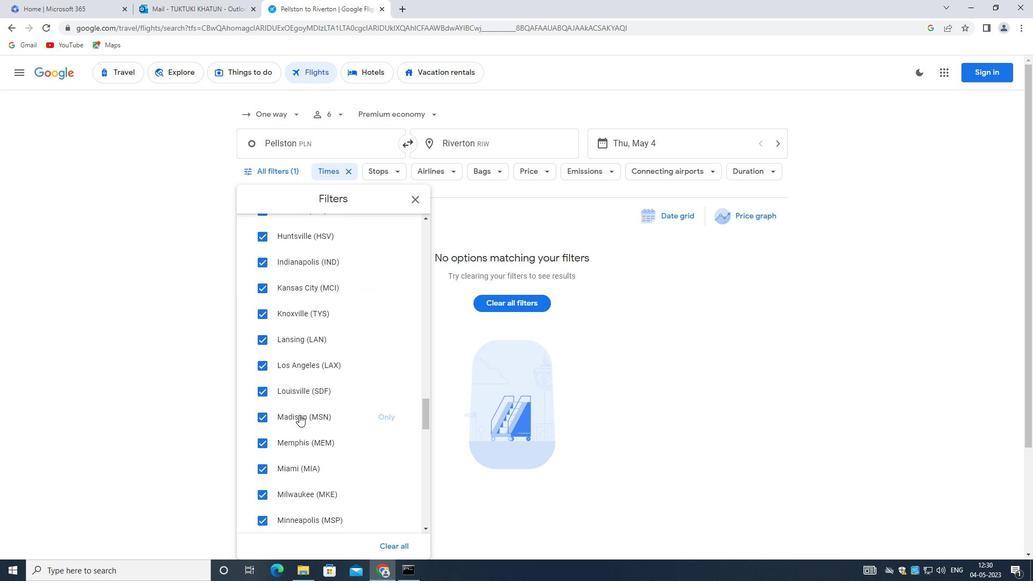 
Action: Mouse scrolled (287, 412) with delta (0, 0)
Screenshot: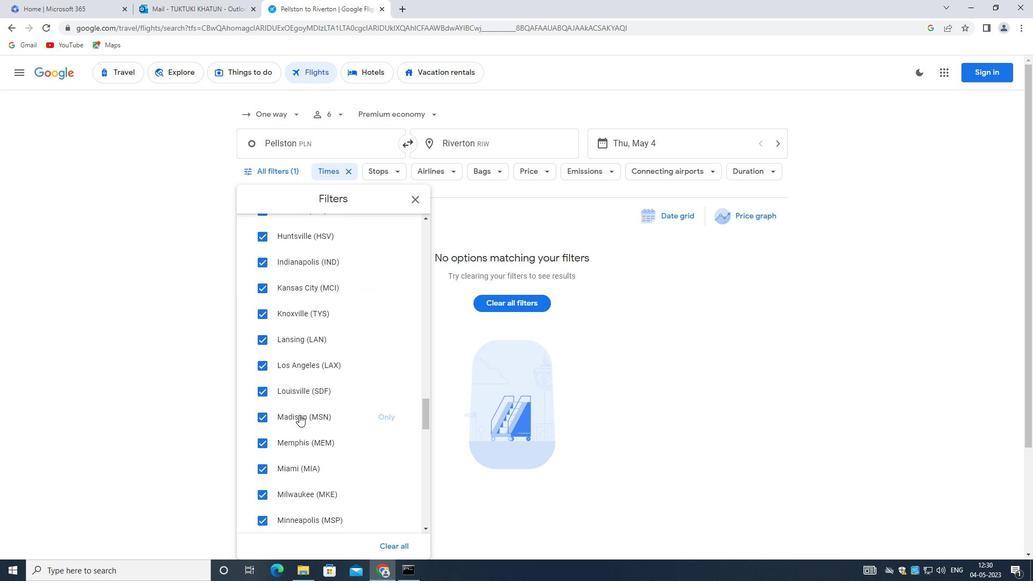 
Action: Mouse moved to (287, 412)
Screenshot: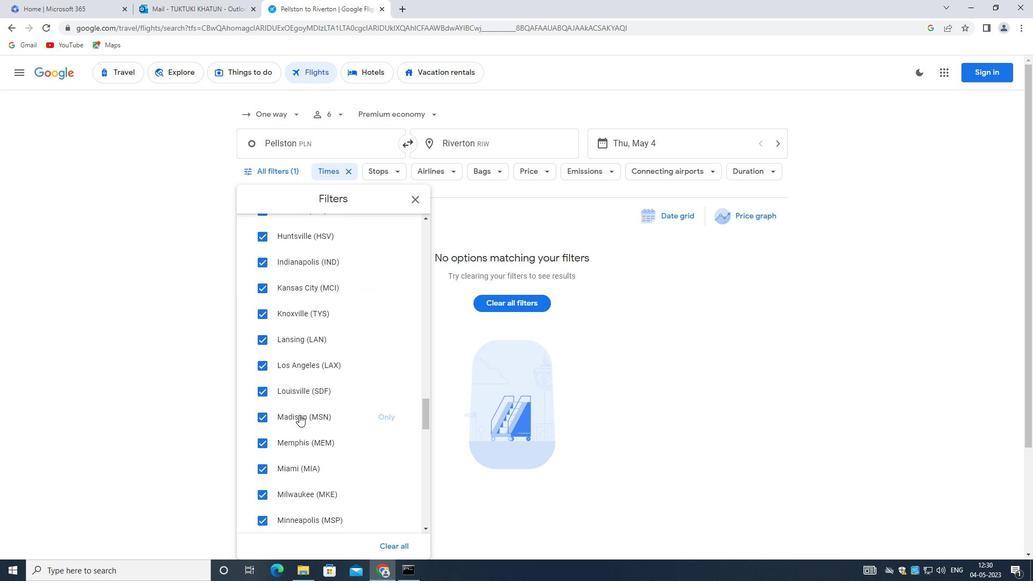 
Action: Mouse scrolled (287, 412) with delta (0, 0)
Screenshot: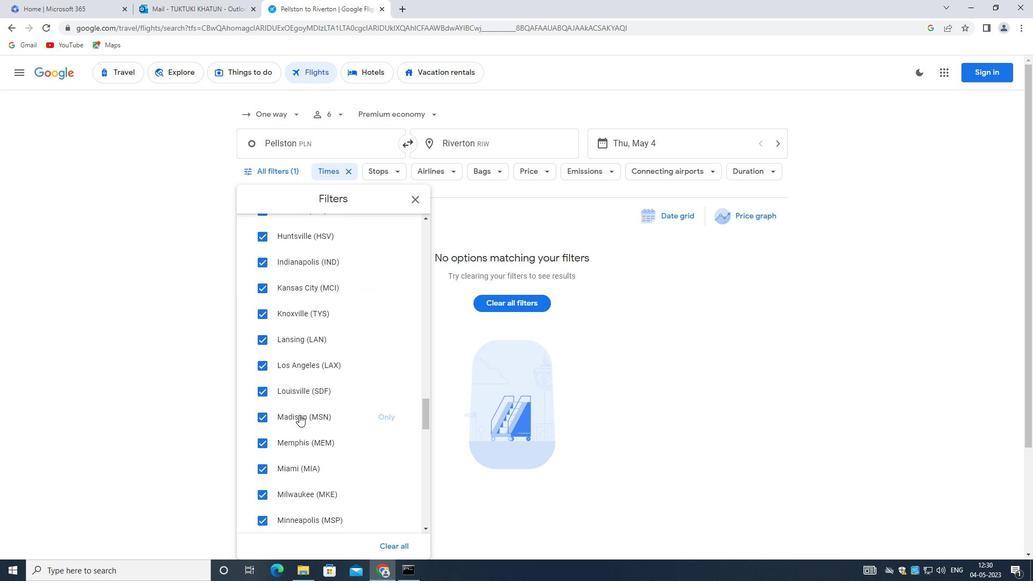 
Action: Mouse scrolled (287, 412) with delta (0, 0)
Screenshot: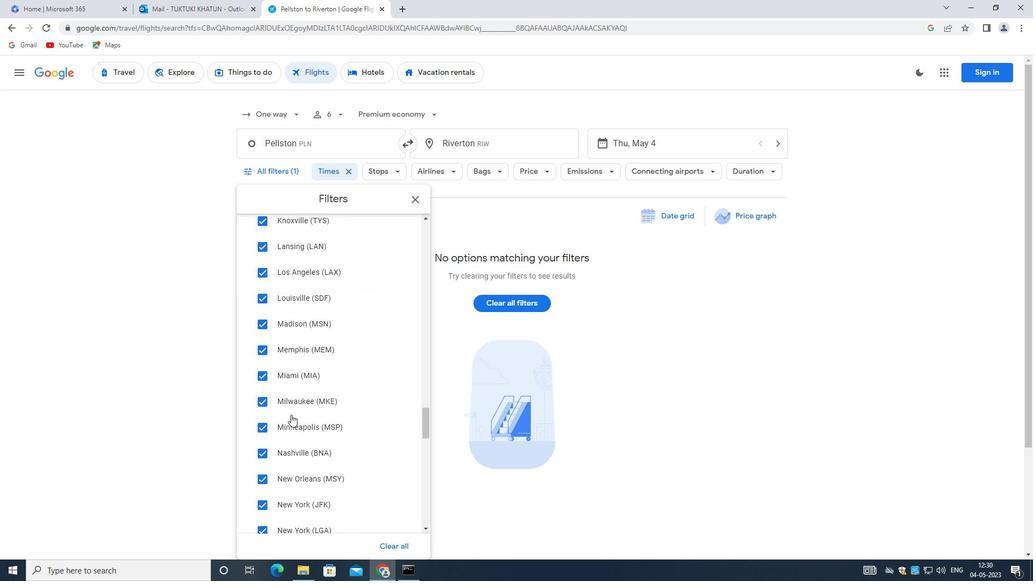 
Action: Mouse scrolled (287, 412) with delta (0, 0)
Screenshot: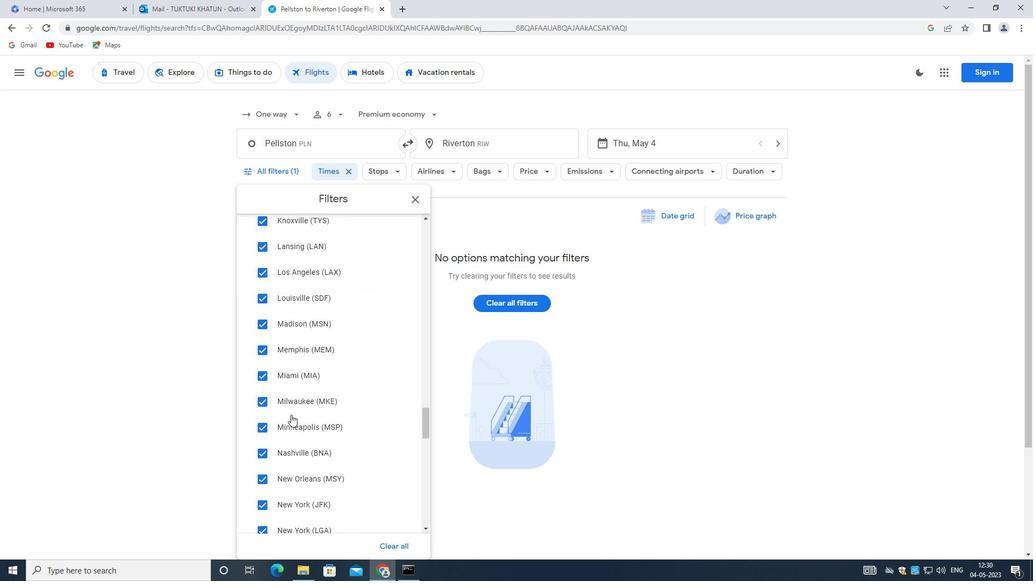 
Action: Mouse moved to (287, 414)
Screenshot: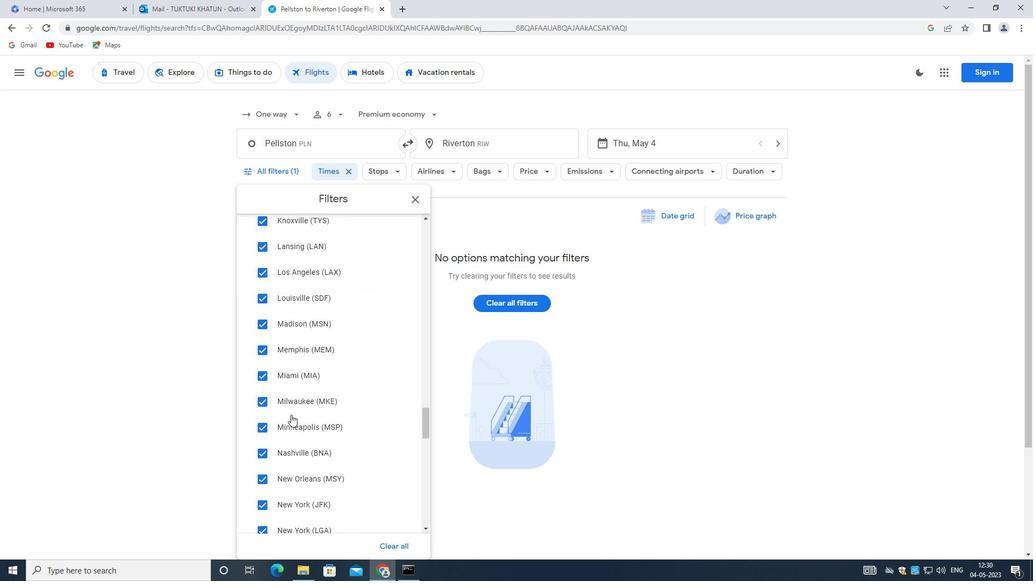 
Action: Mouse scrolled (287, 413) with delta (0, 0)
Screenshot: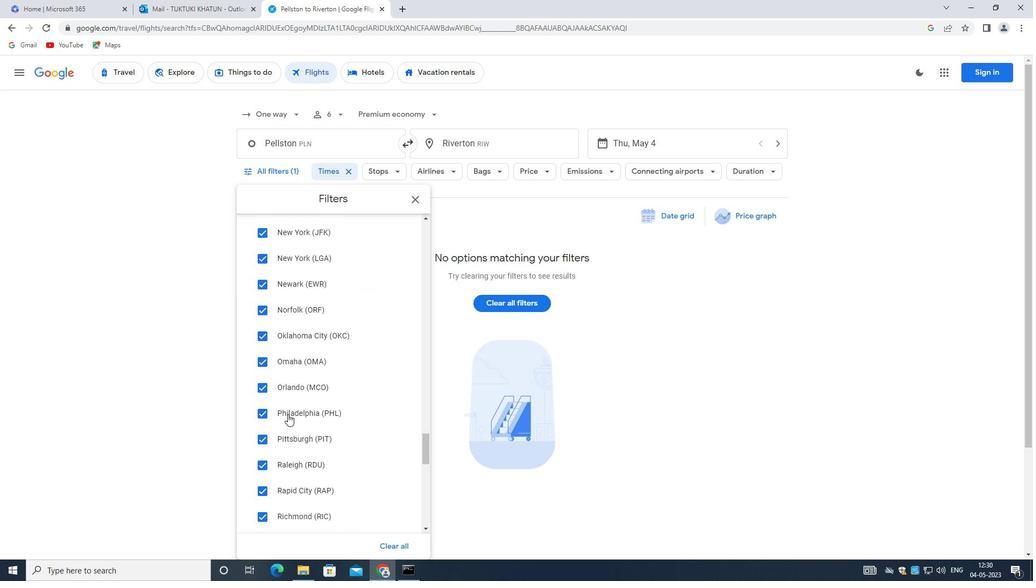 
Action: Mouse scrolled (287, 413) with delta (0, 0)
Screenshot: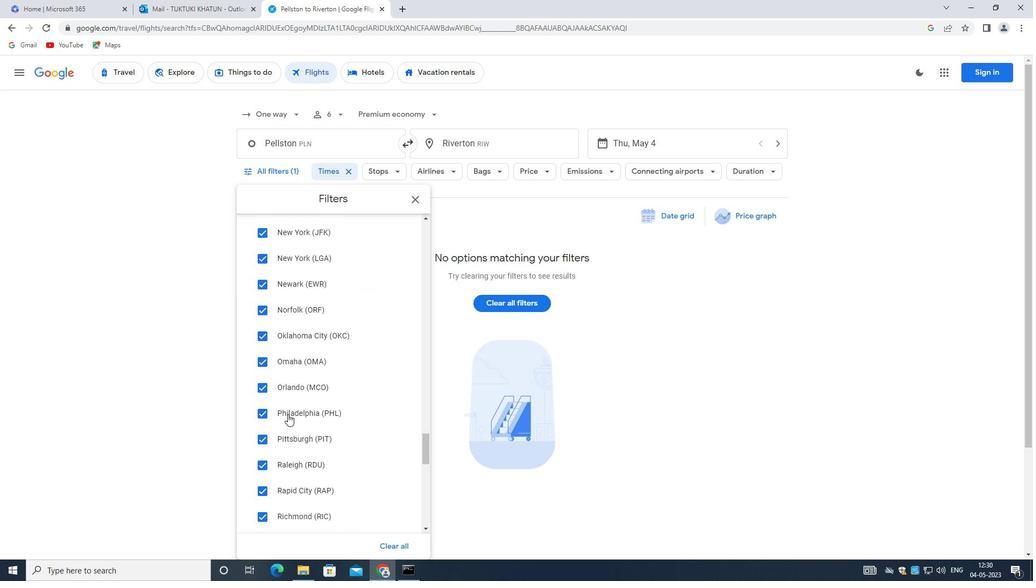 
Action: Mouse scrolled (287, 413) with delta (0, 0)
Screenshot: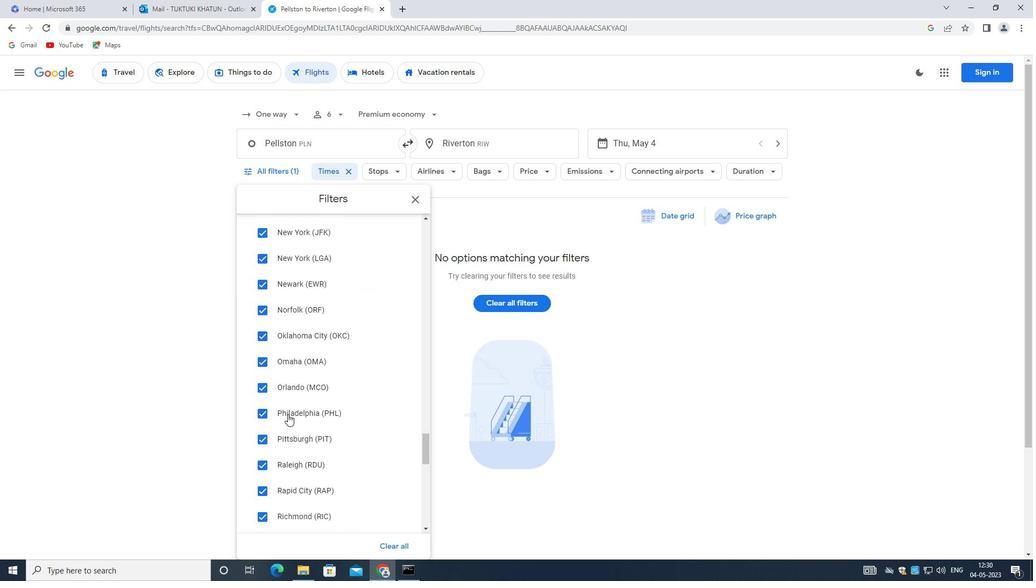 
Action: Mouse scrolled (287, 413) with delta (0, 0)
Screenshot: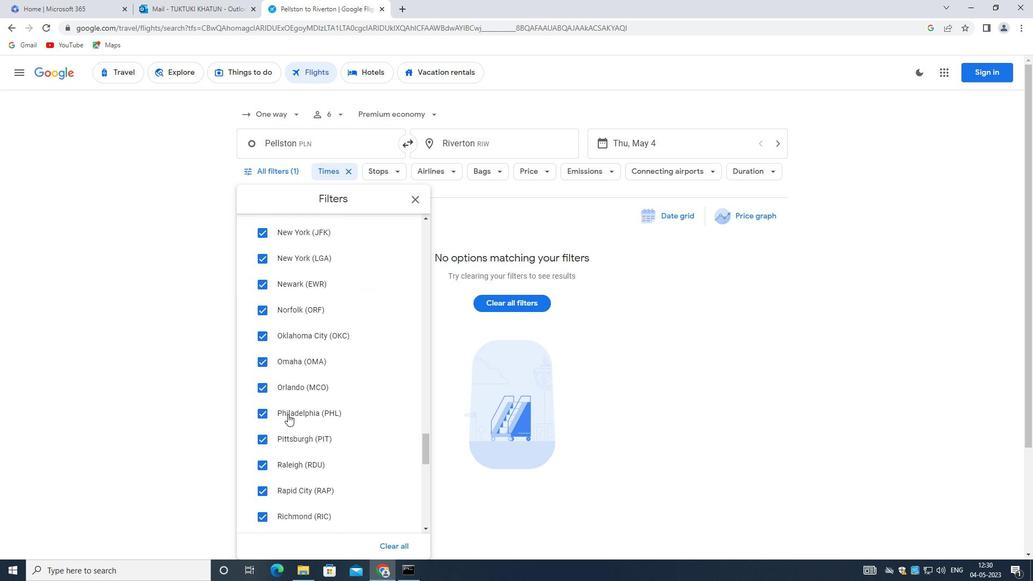 
Action: Mouse scrolled (287, 413) with delta (0, 0)
Screenshot: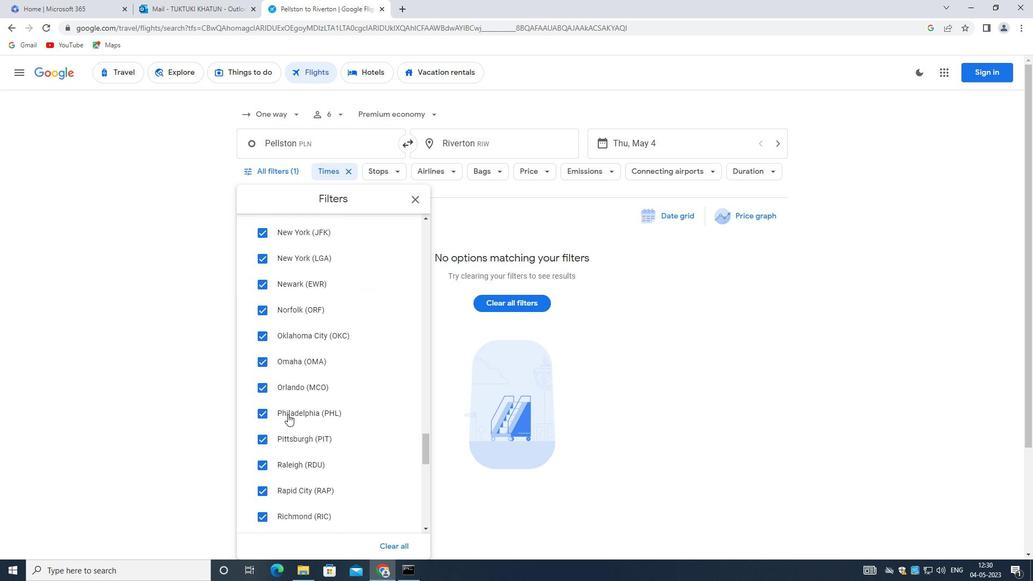 
Action: Mouse scrolled (287, 413) with delta (0, 0)
Screenshot: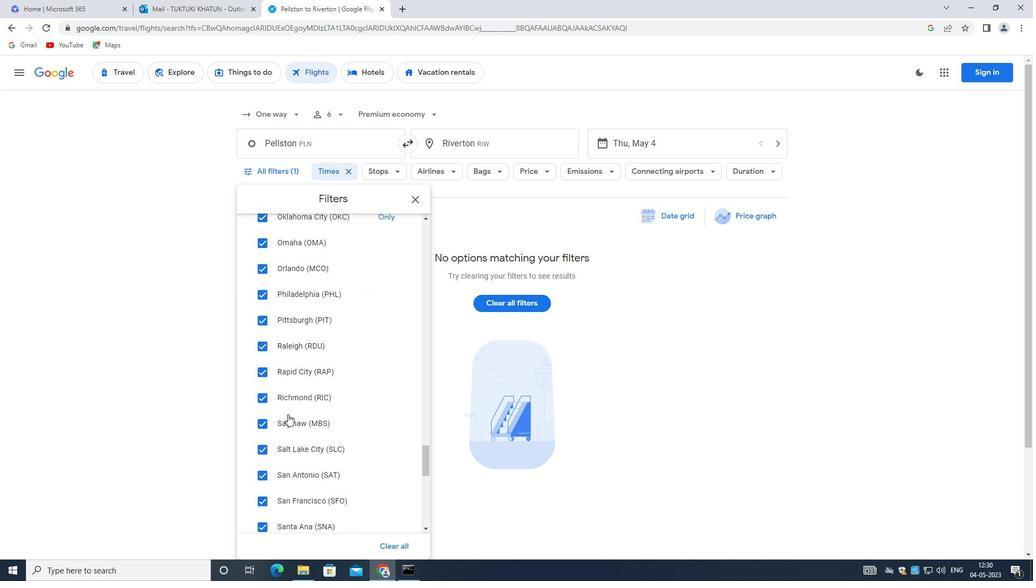 
Action: Mouse moved to (287, 415)
Screenshot: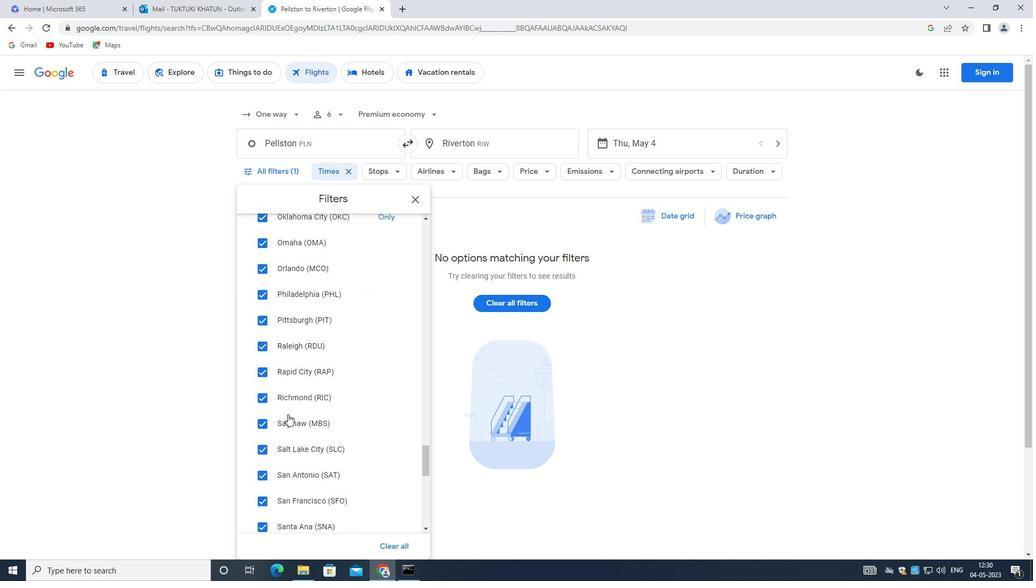 
Action: Mouse scrolled (287, 414) with delta (0, 0)
Screenshot: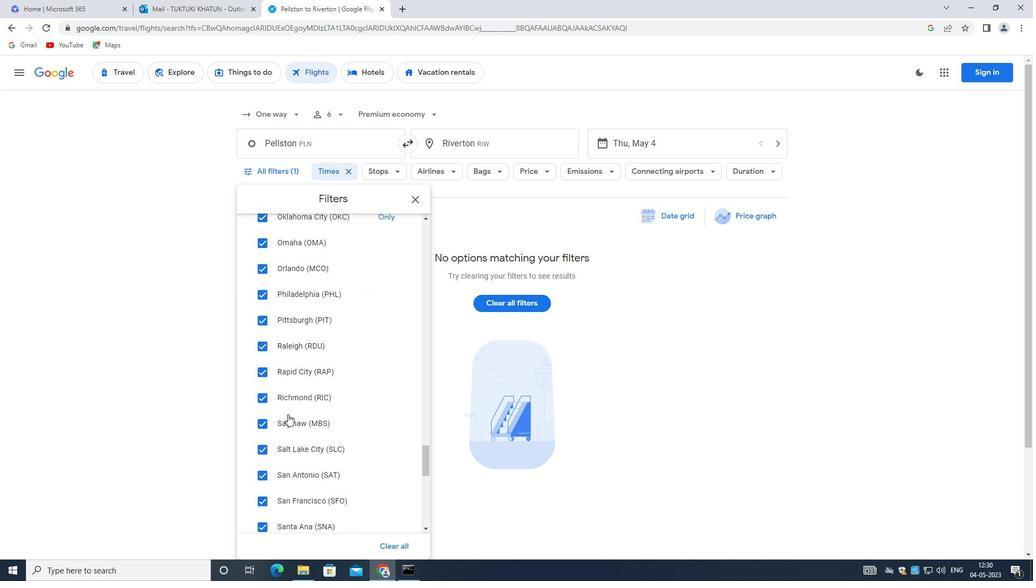 
Action: Mouse moved to (287, 415)
Screenshot: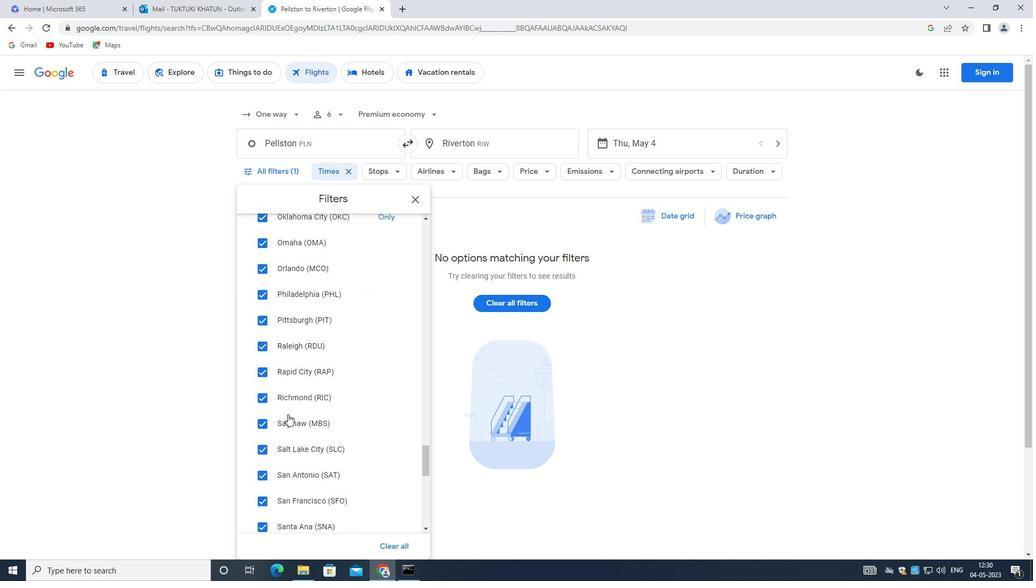 
Action: Mouse scrolled (287, 415) with delta (0, 0)
Screenshot: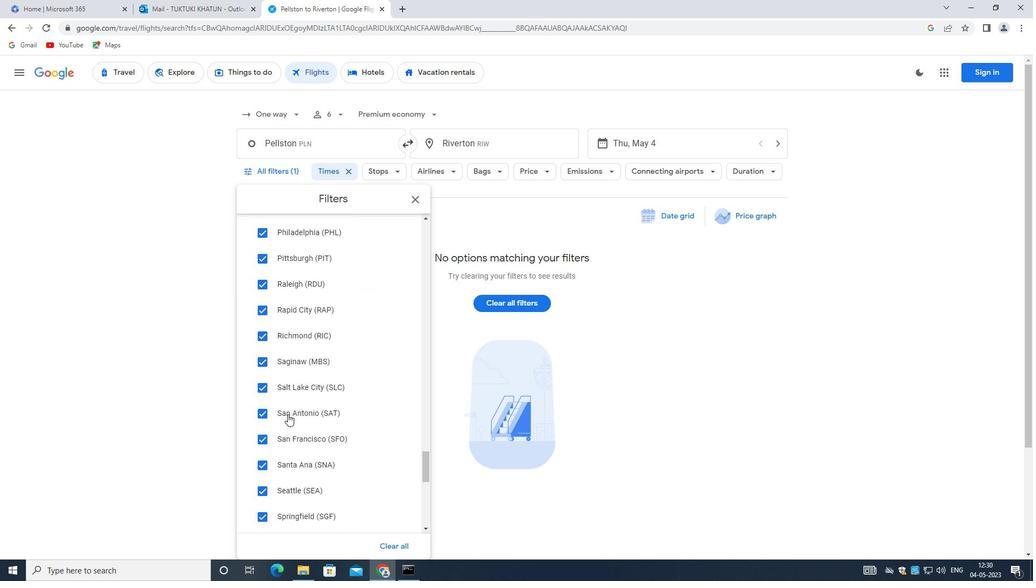 
Action: Mouse scrolled (287, 415) with delta (0, 0)
Screenshot: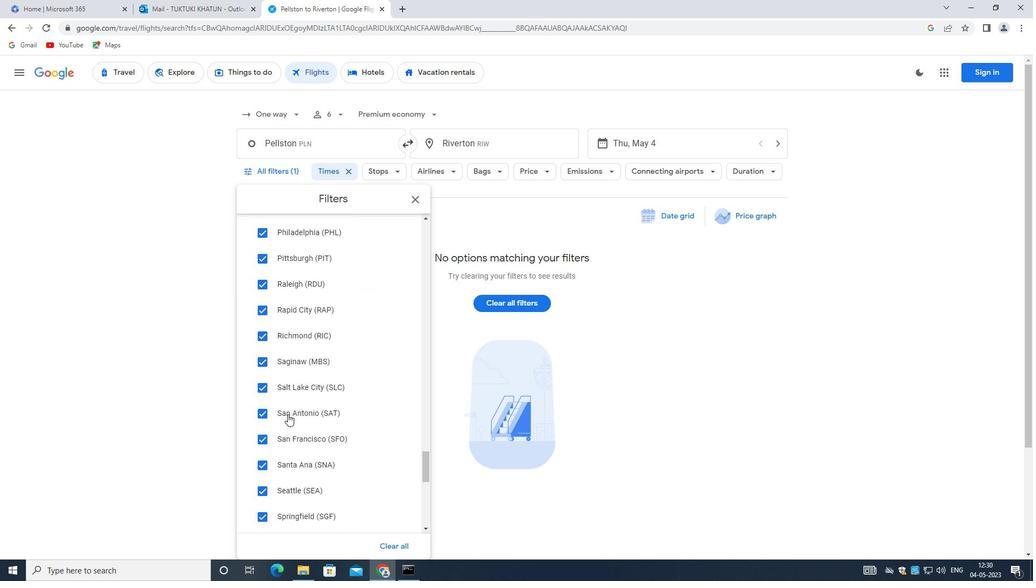 
Action: Mouse scrolled (287, 415) with delta (0, 0)
Screenshot: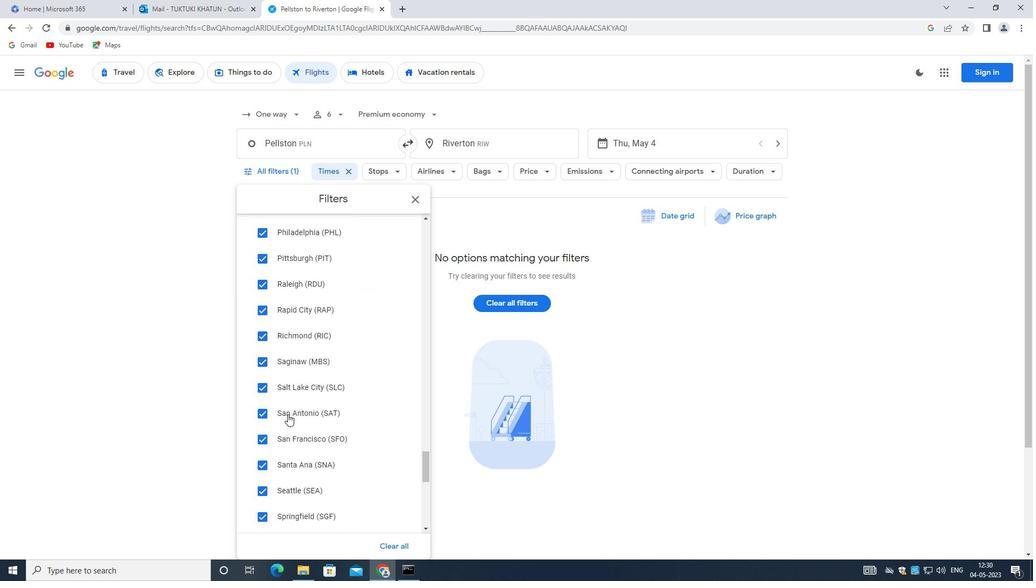 
Action: Mouse moved to (287, 416)
Screenshot: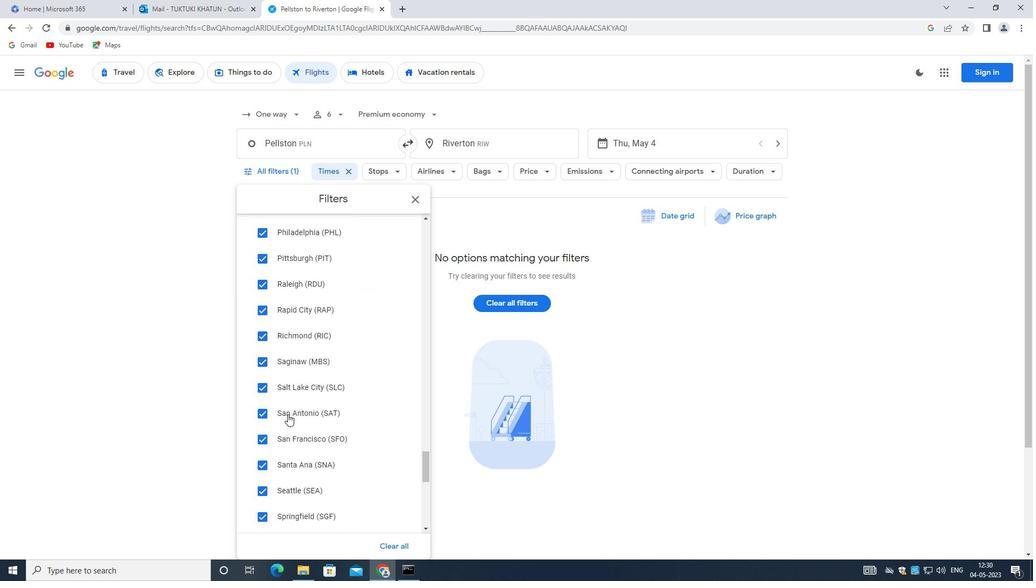 
Action: Mouse scrolled (287, 416) with delta (0, 0)
Screenshot: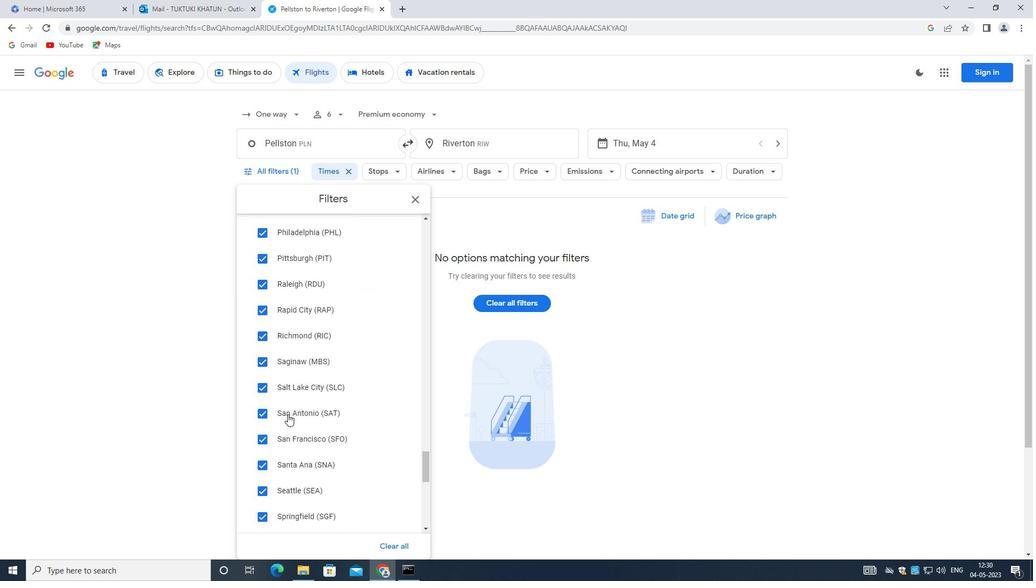 
Action: Mouse moved to (289, 430)
Screenshot: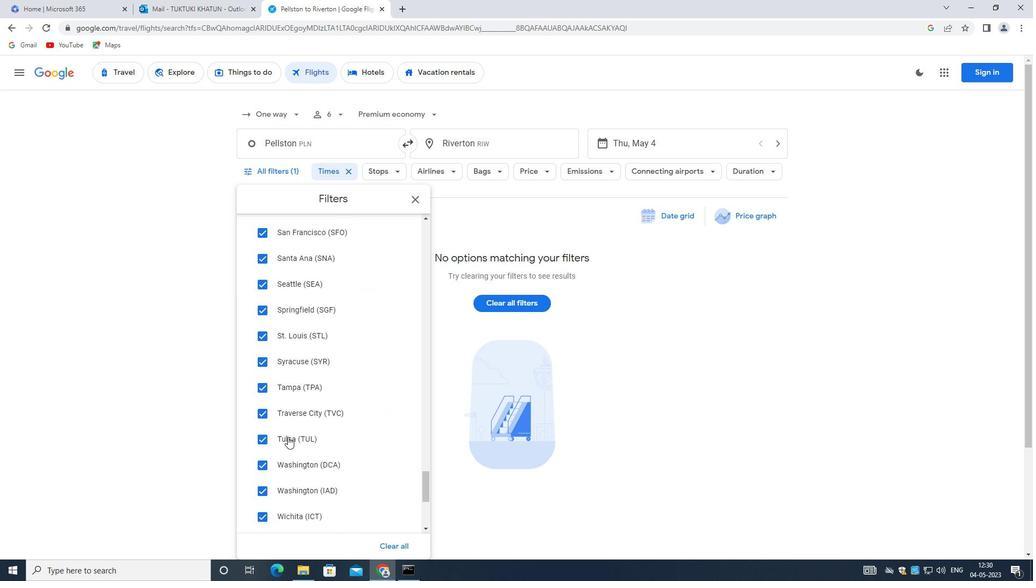 
Action: Mouse scrolled (289, 430) with delta (0, 0)
Screenshot: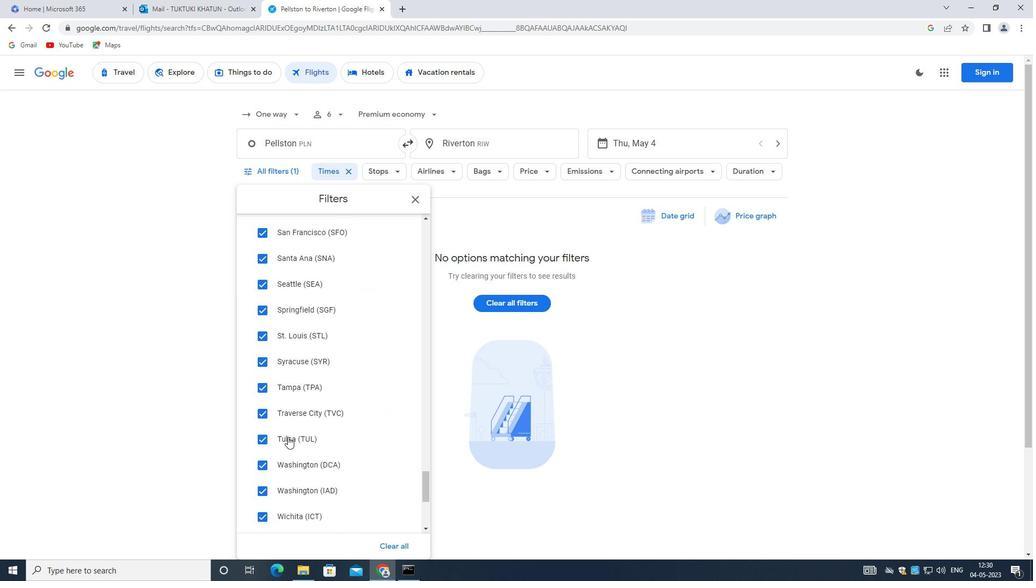 
Action: Mouse scrolled (289, 430) with delta (0, 0)
Screenshot: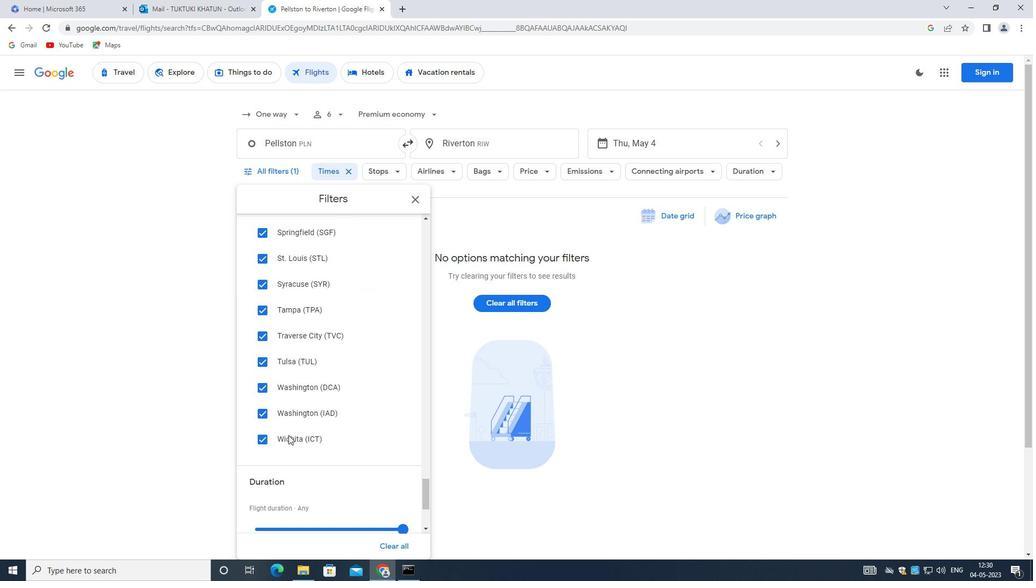 
Action: Mouse scrolled (289, 430) with delta (0, 0)
Screenshot: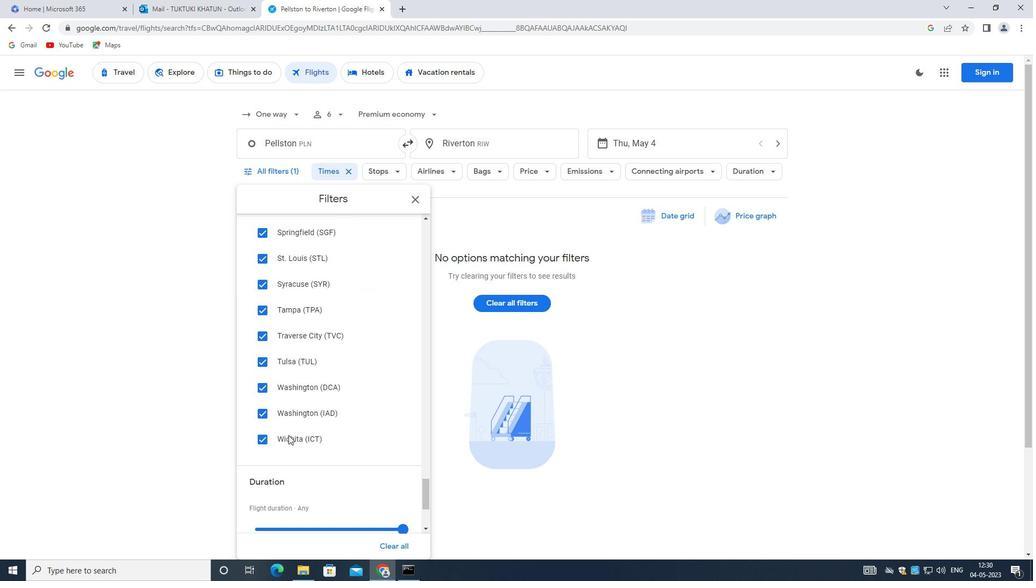 
Action: Mouse scrolled (289, 429) with delta (0, -1)
Screenshot: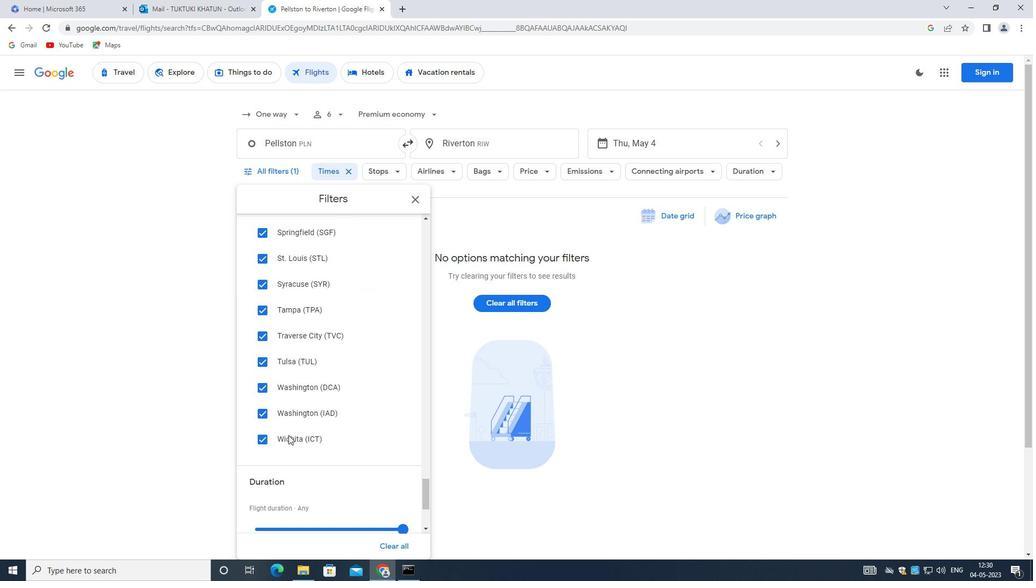 
Action: Mouse scrolled (289, 430) with delta (0, 0)
Screenshot: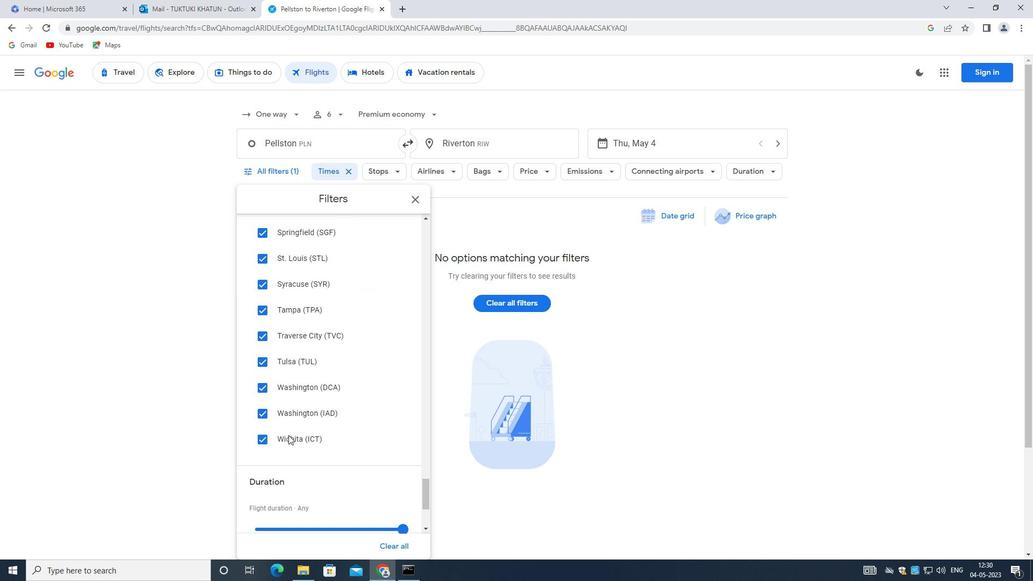 
Action: Mouse moved to (290, 427)
Screenshot: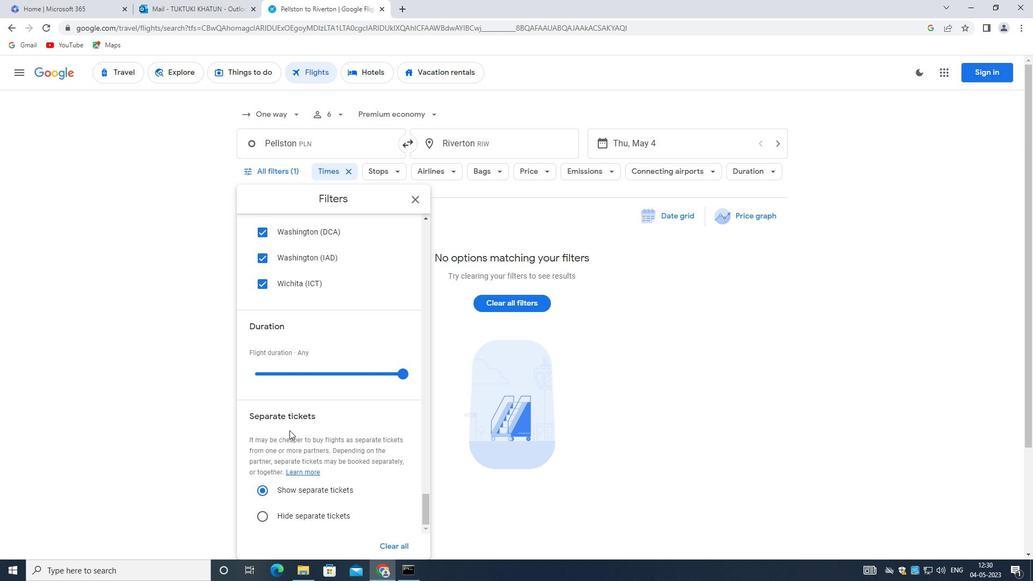 
Action: Mouse scrolled (290, 426) with delta (0, 0)
Screenshot: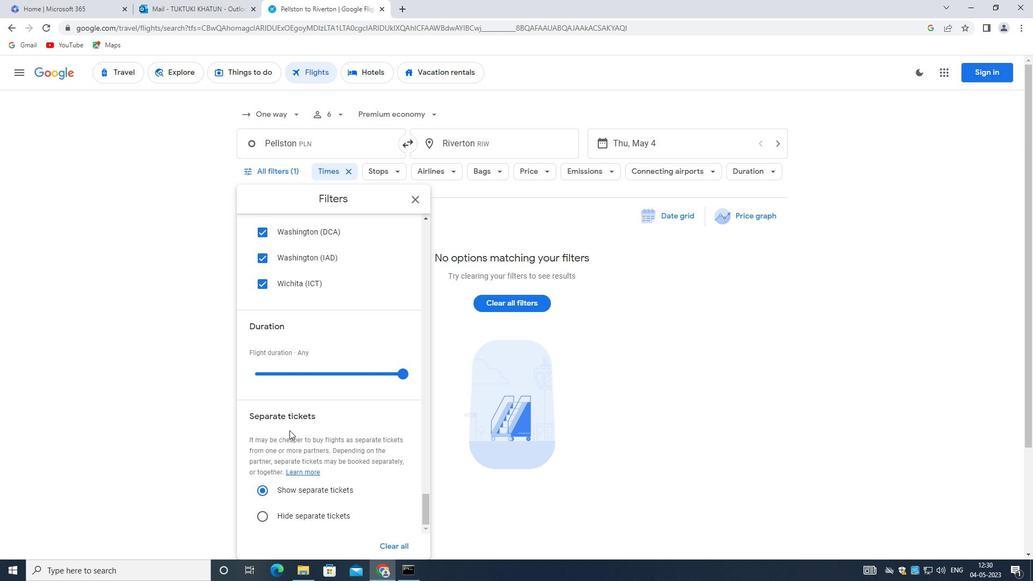 
Action: Mouse scrolled (290, 426) with delta (0, 0)
Screenshot: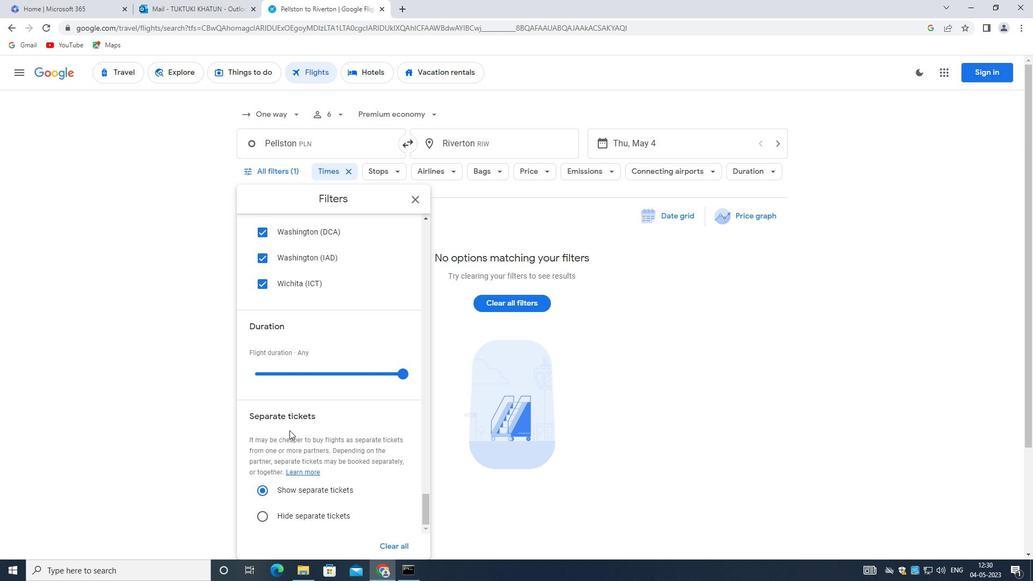 
Action: Mouse scrolled (290, 426) with delta (0, 0)
Screenshot: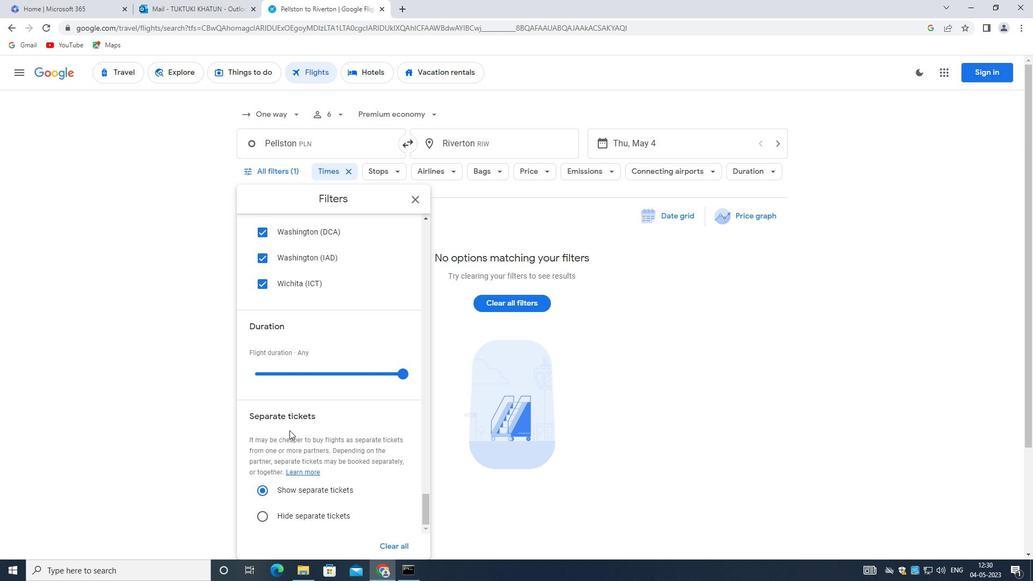 
Action: Mouse scrolled (290, 426) with delta (0, 0)
Screenshot: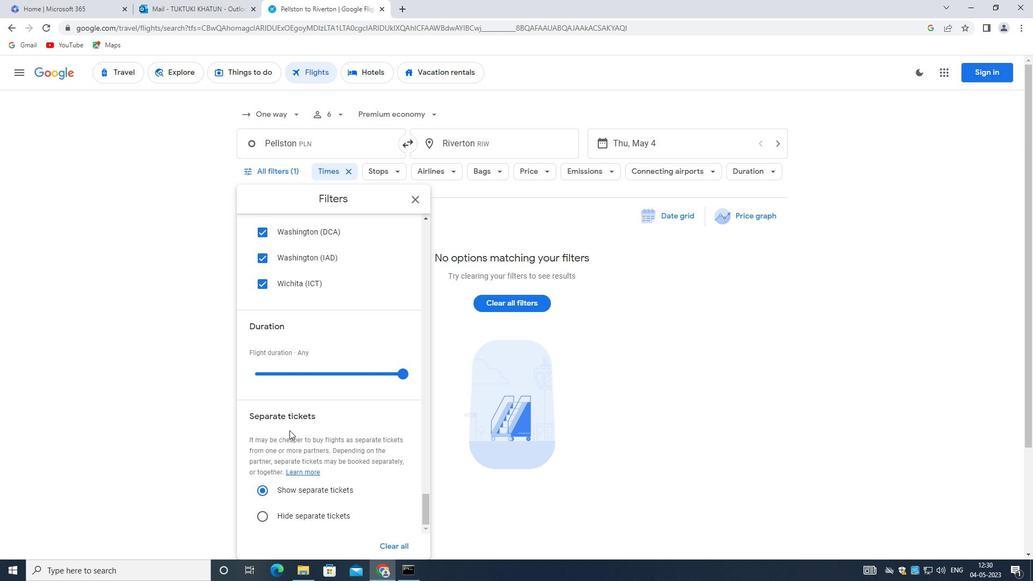 
Action: Mouse scrolled (290, 426) with delta (0, 0)
Screenshot: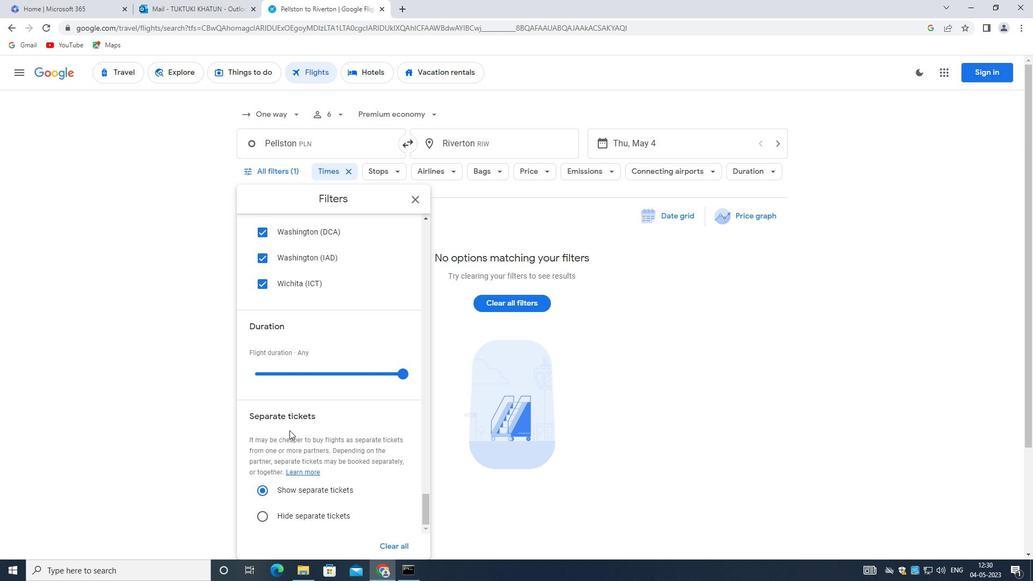 
Action: Mouse scrolled (290, 426) with delta (0, 0)
Screenshot: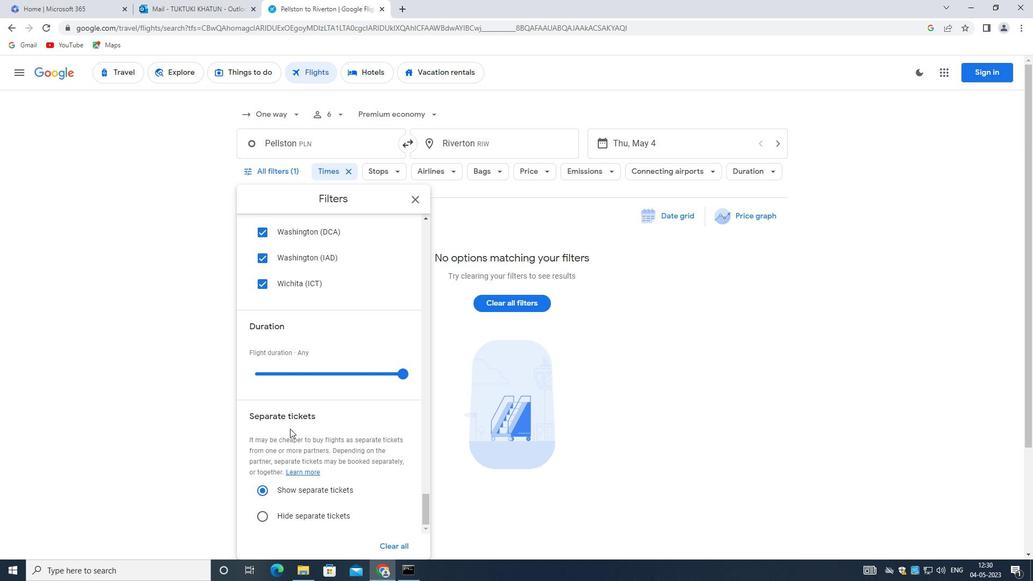 
Action: Mouse scrolled (290, 426) with delta (0, 0)
Screenshot: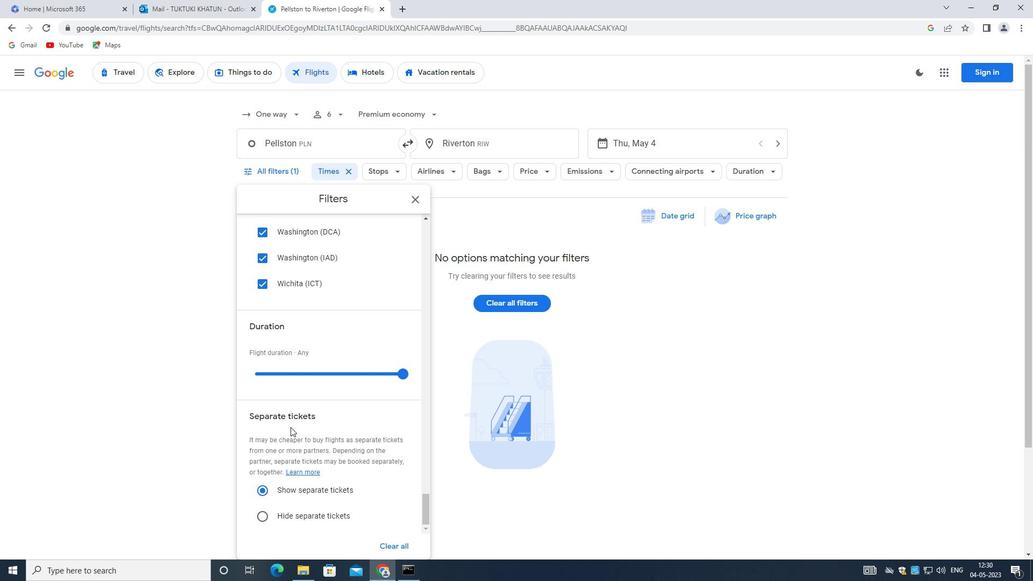 
Action: Mouse scrolled (290, 426) with delta (0, 0)
Screenshot: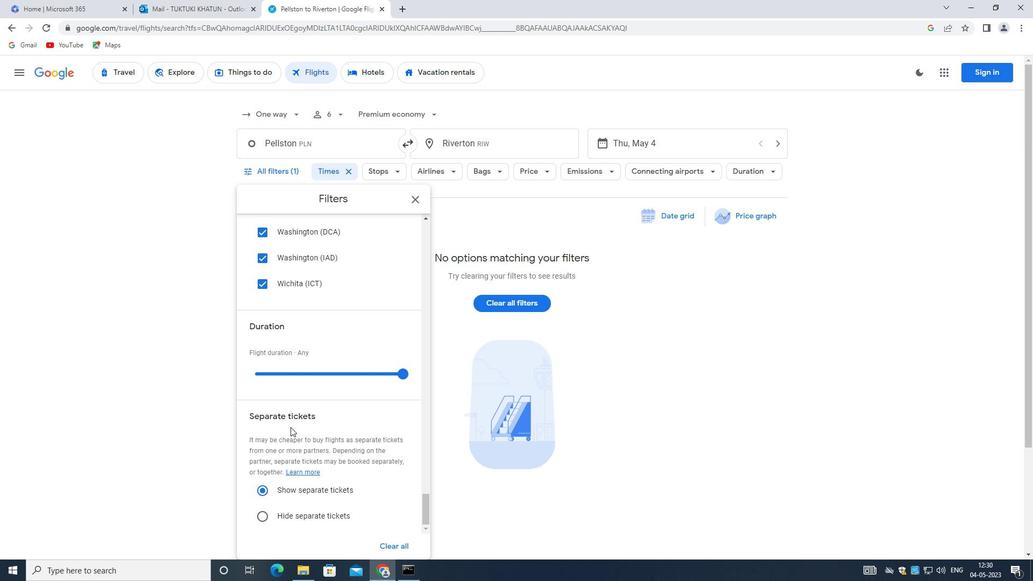 
Action: Mouse scrolled (290, 426) with delta (0, 0)
Screenshot: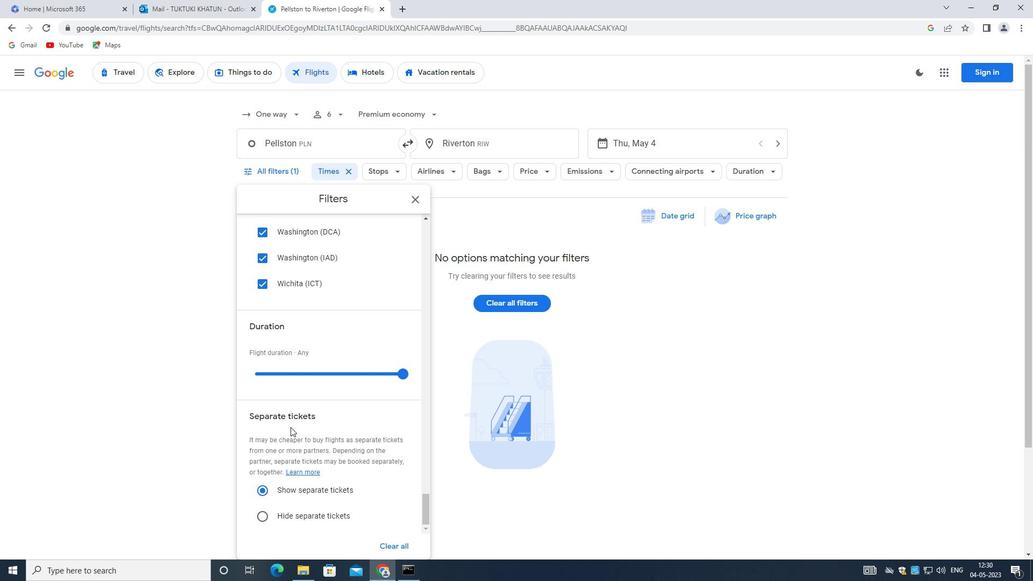 
Action: Mouse scrolled (290, 426) with delta (0, 0)
Screenshot: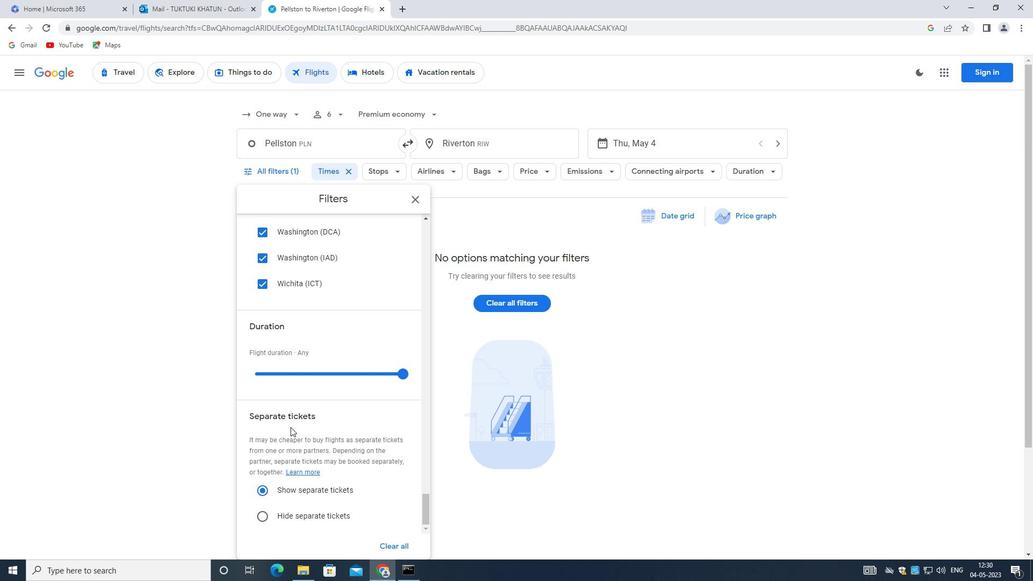 
Action: Mouse scrolled (290, 426) with delta (0, 0)
Screenshot: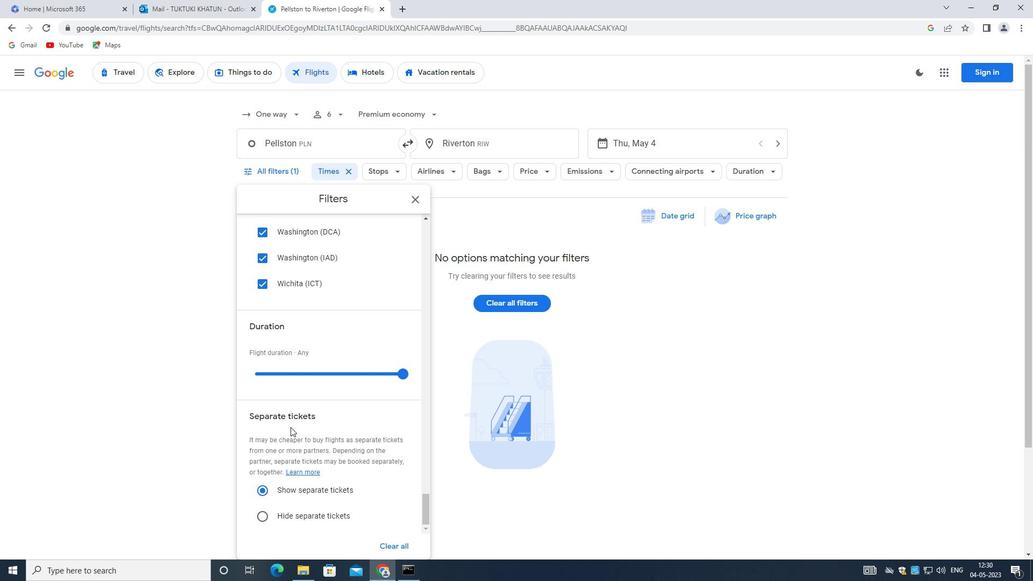 
Action: Mouse scrolled (290, 426) with delta (0, 0)
Screenshot: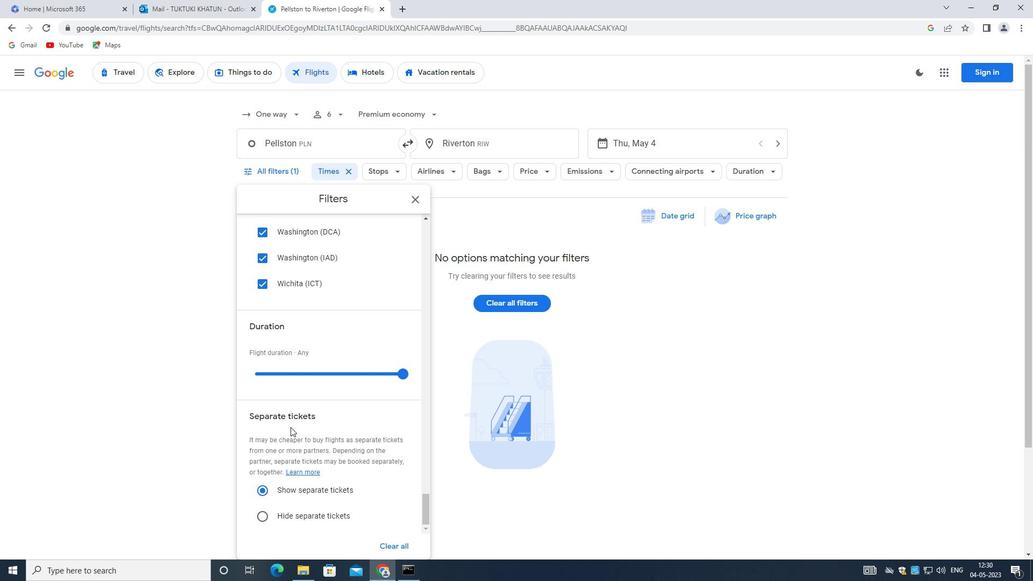 
Action: Mouse moved to (291, 426)
Screenshot: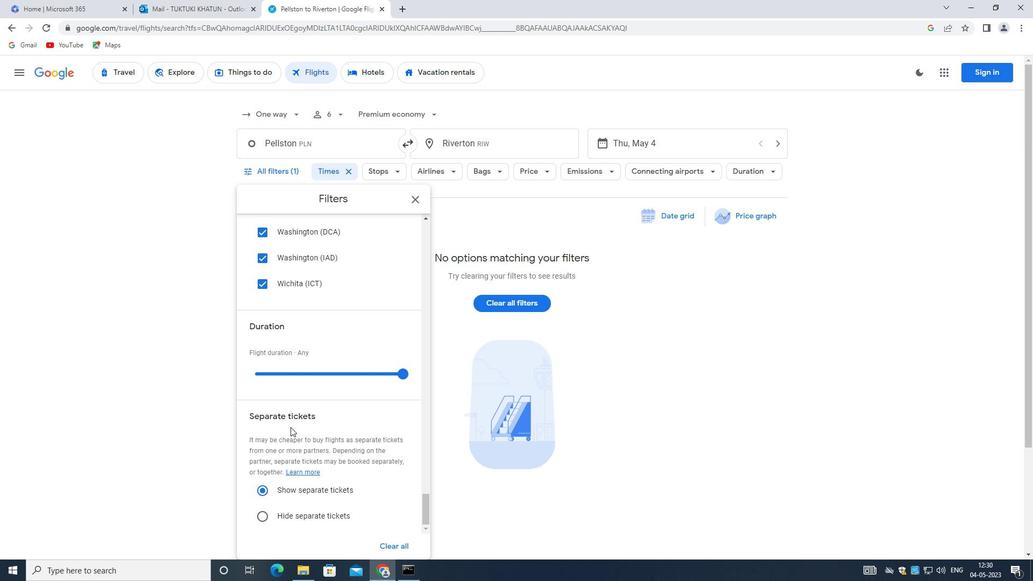 
Action: Mouse scrolled (291, 426) with delta (0, 0)
Screenshot: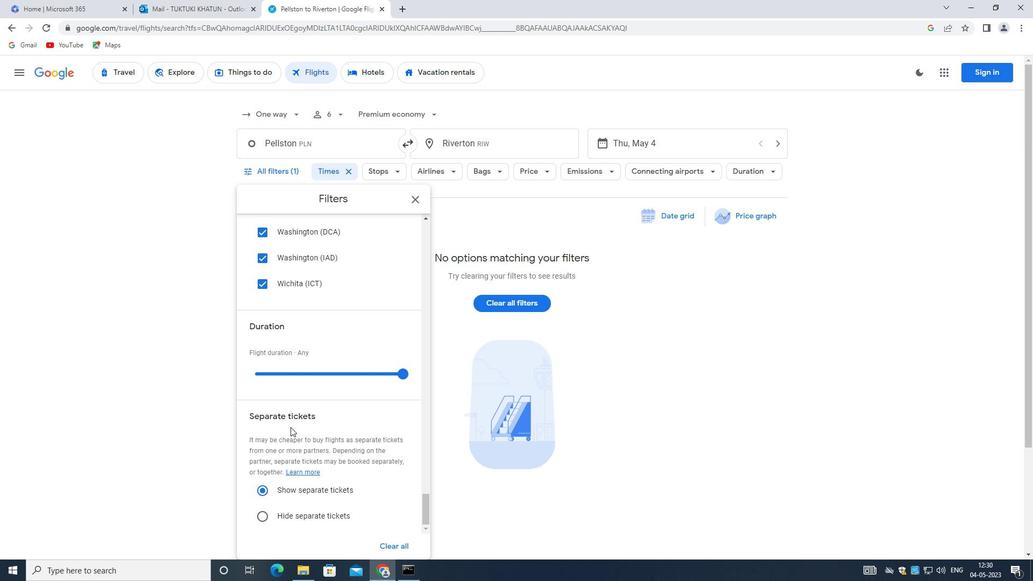 
Action: Mouse scrolled (291, 426) with delta (0, 0)
Screenshot: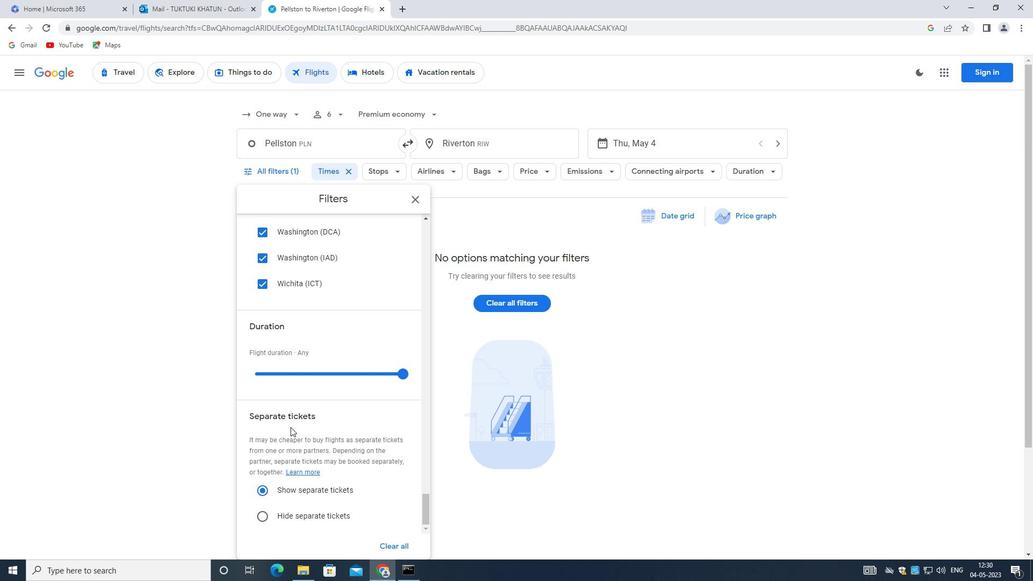 
Action: Mouse scrolled (291, 426) with delta (0, 0)
Screenshot: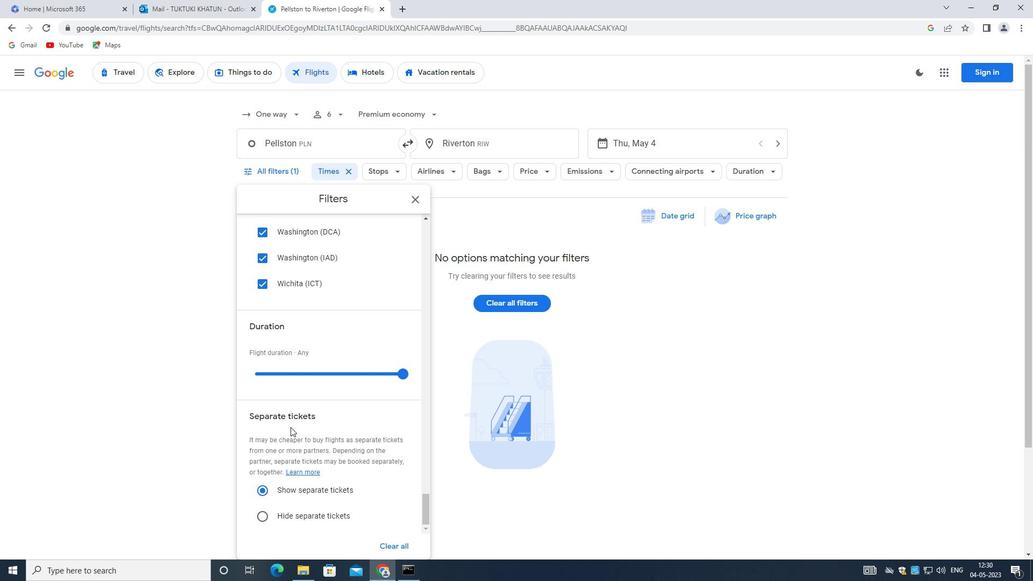 
Action: Mouse scrolled (291, 426) with delta (0, 0)
Screenshot: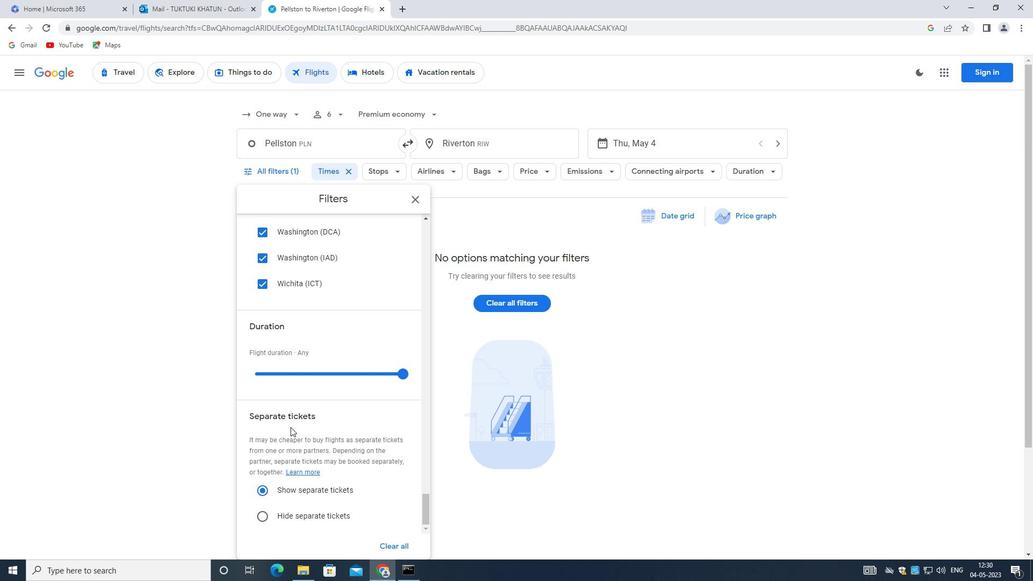 
Action: Mouse scrolled (291, 426) with delta (0, 0)
Screenshot: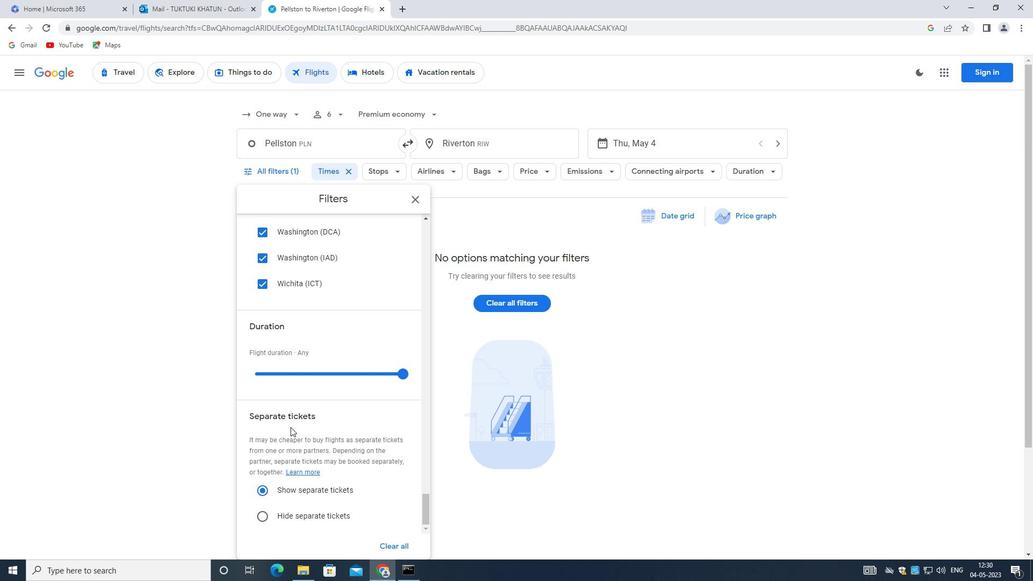 
Action: Mouse scrolled (291, 426) with delta (0, 0)
Screenshot: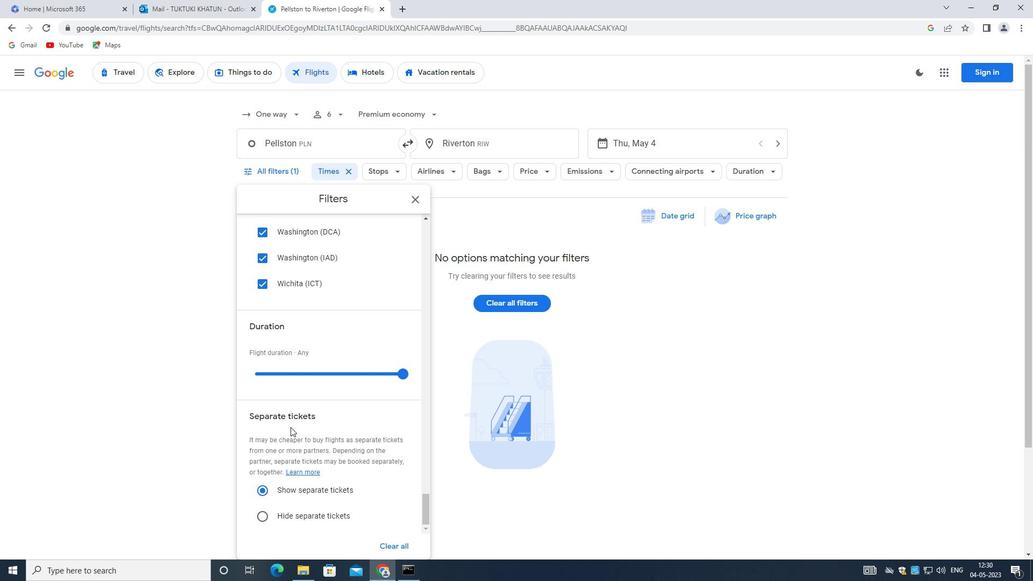 
Action: Mouse moved to (290, 422)
Screenshot: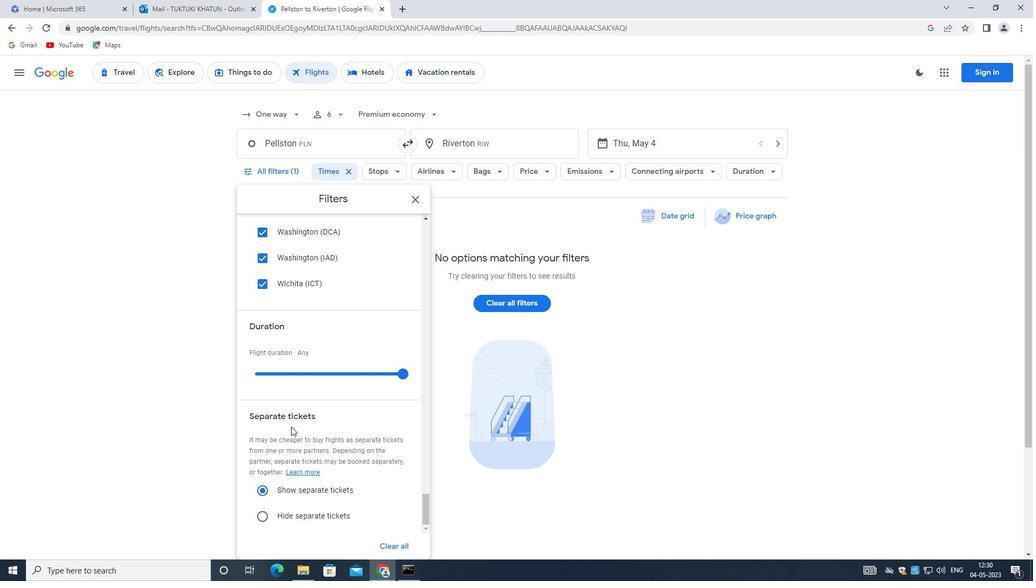 
Action: Mouse scrolled (290, 422) with delta (0, 0)
Screenshot: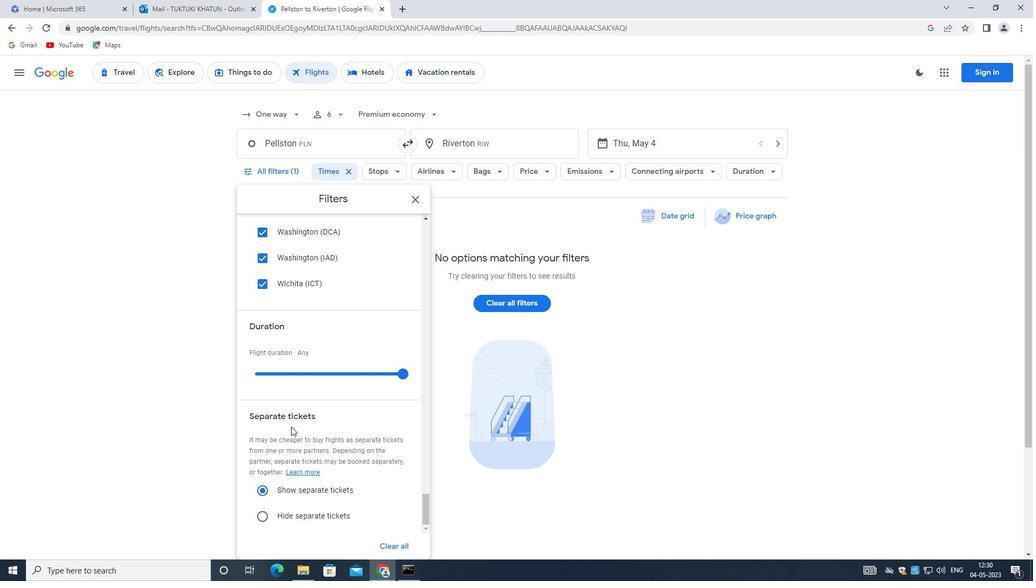 
Action: Mouse scrolled (290, 422) with delta (0, 0)
Screenshot: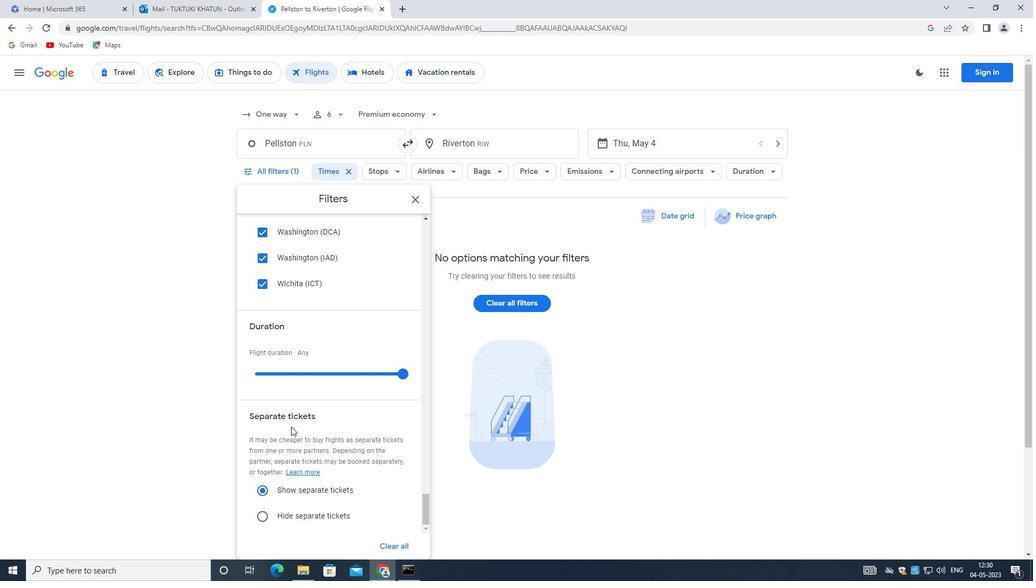 
Action: Mouse scrolled (290, 422) with delta (0, 0)
Screenshot: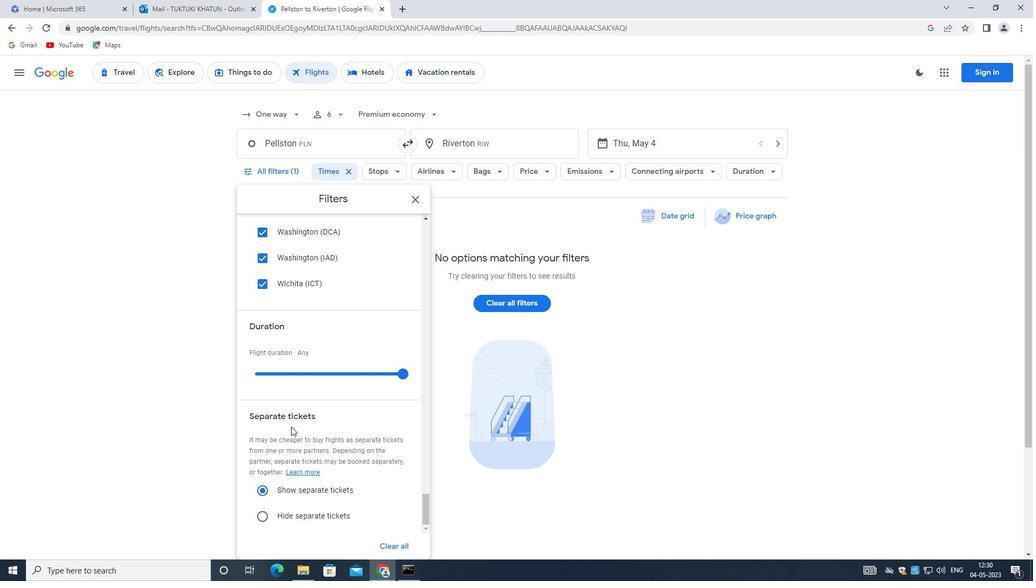 
Action: Mouse scrolled (290, 422) with delta (0, 0)
Screenshot: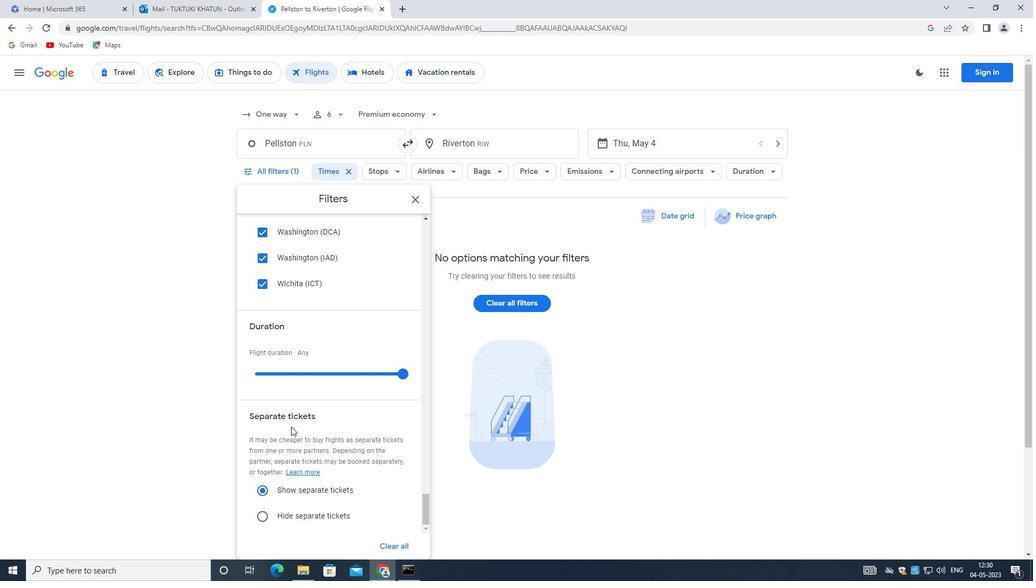 
Action: Mouse moved to (289, 422)
Screenshot: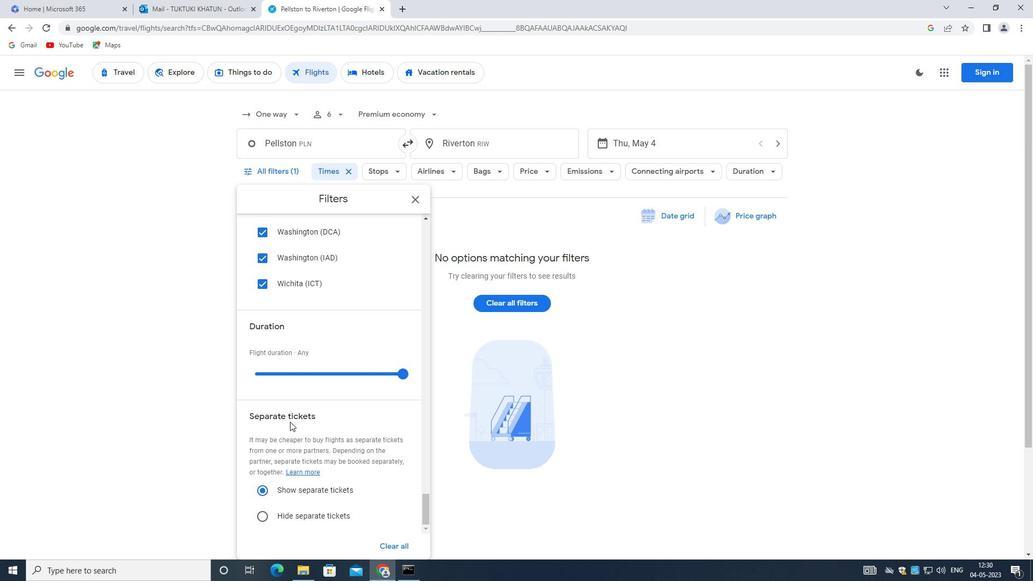 
